 Task: Create a due date automation trigger when advanced on, 2 hours before a card is due add fields with custom field "Resume" set to a date between 1 and 7 working days from now.
Action: Mouse moved to (1234, 355)
Screenshot: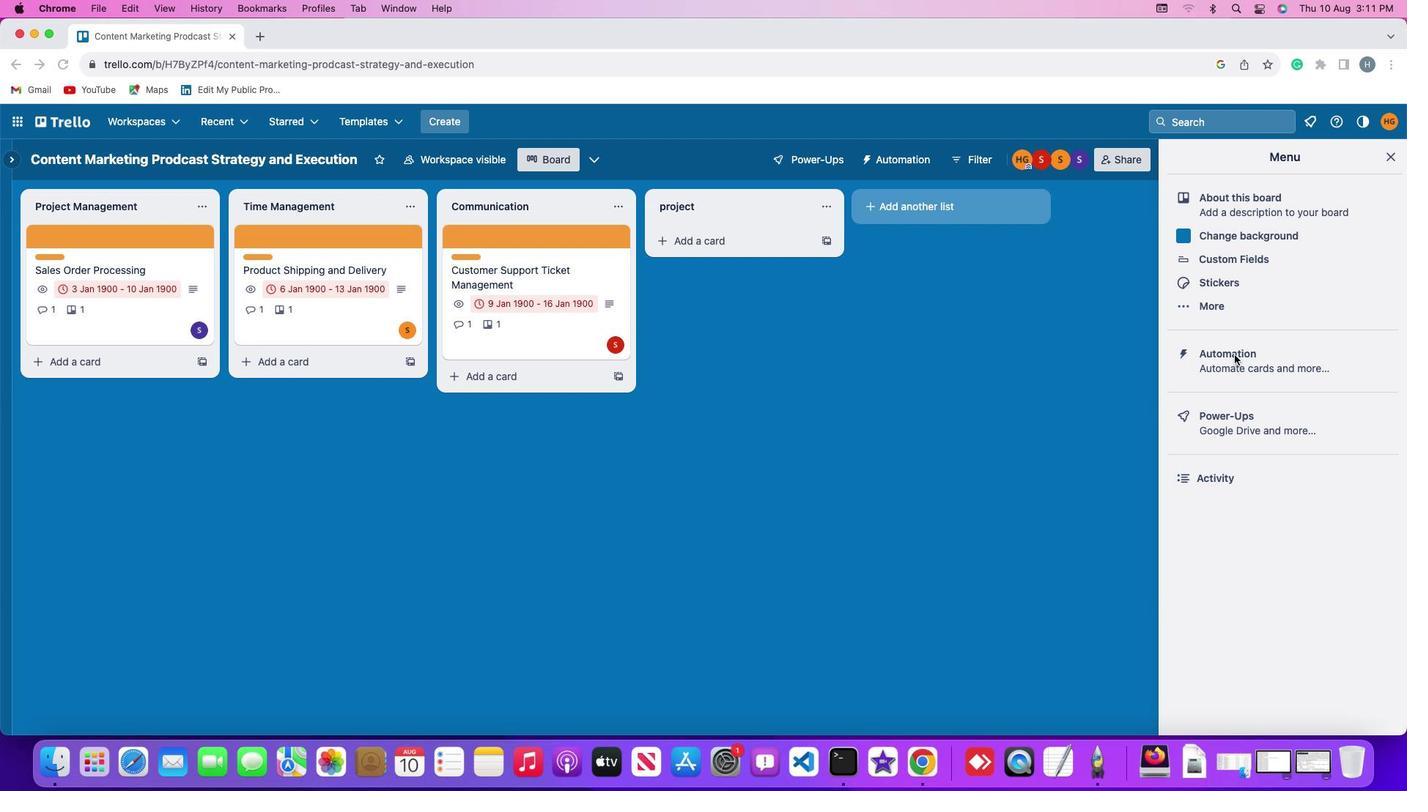 
Action: Mouse pressed left at (1234, 355)
Screenshot: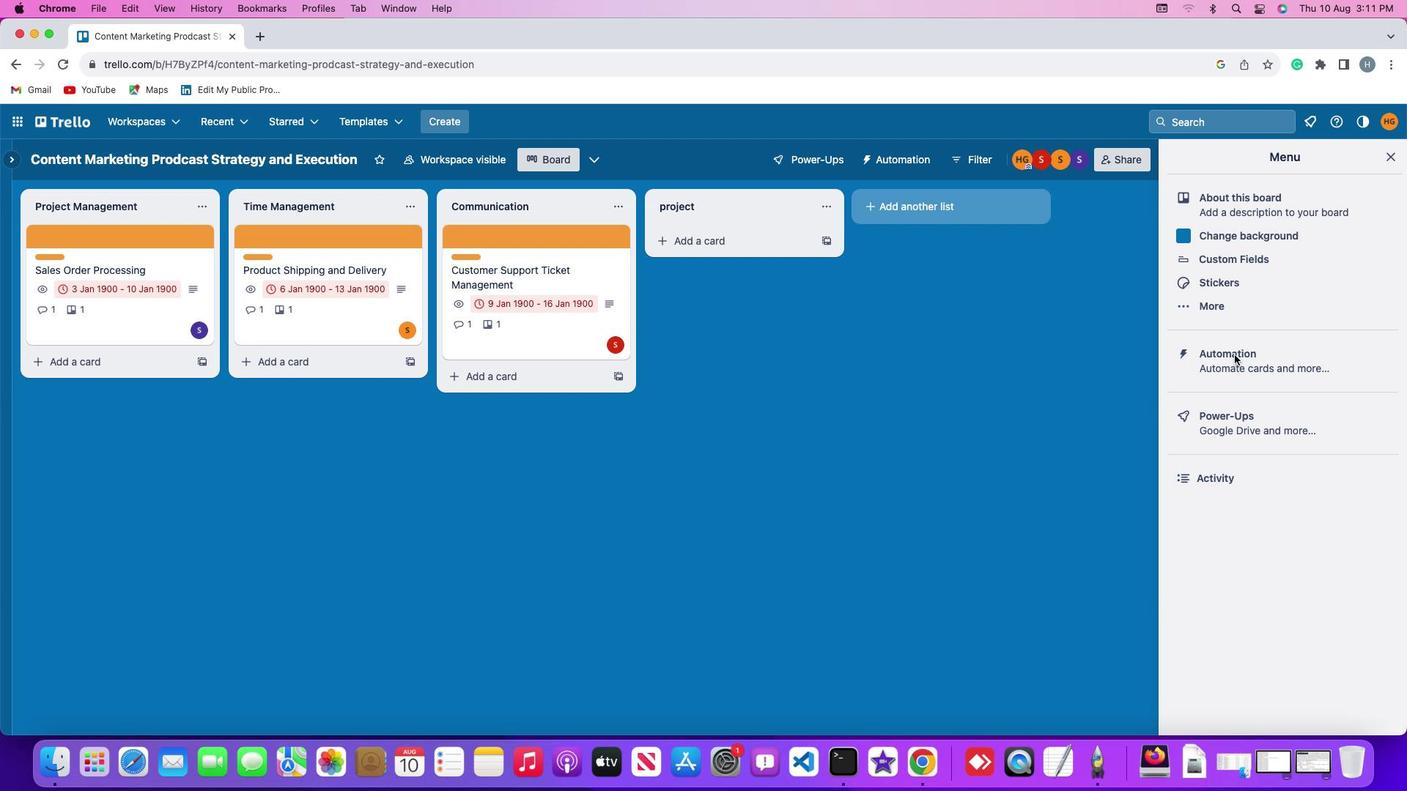 
Action: Mouse pressed left at (1234, 355)
Screenshot: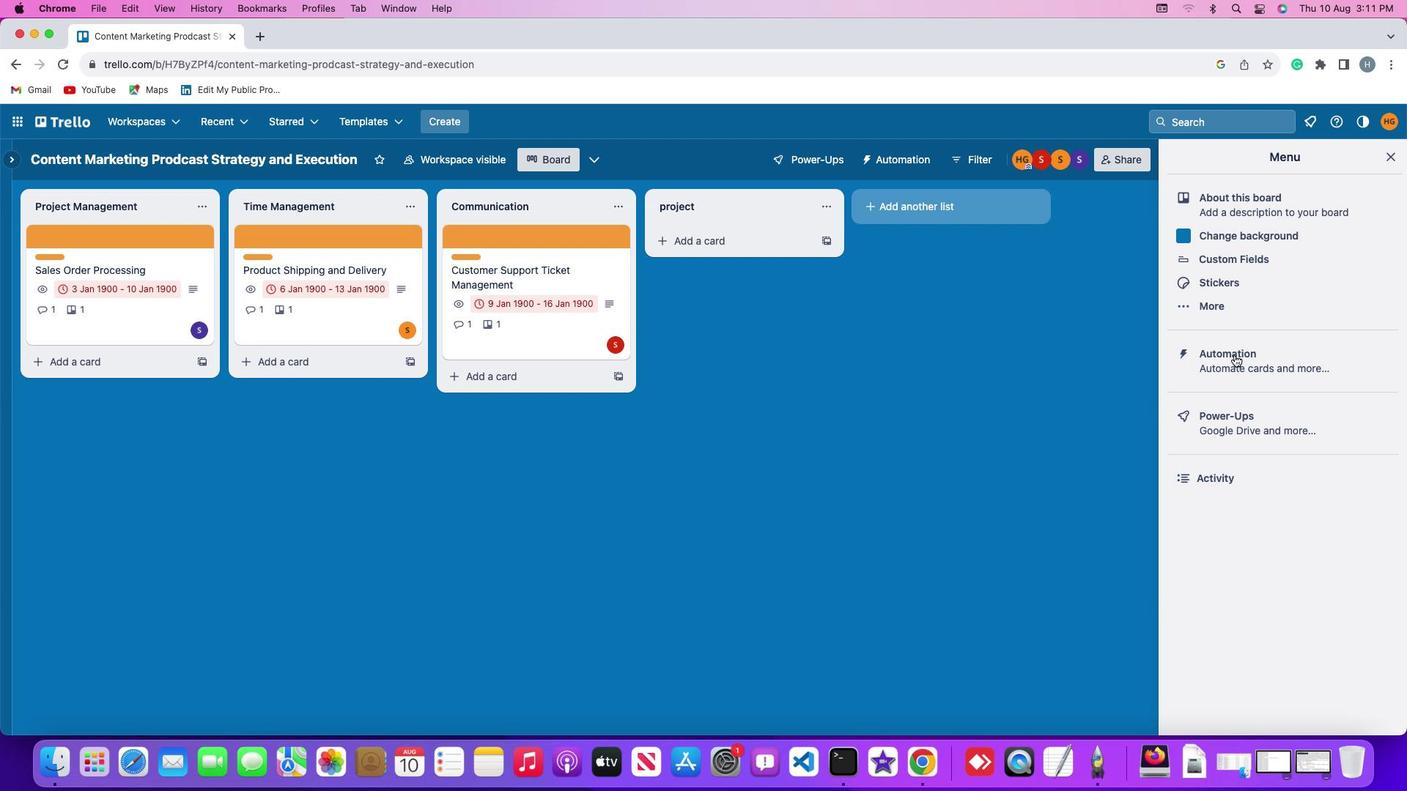 
Action: Mouse moved to (65, 344)
Screenshot: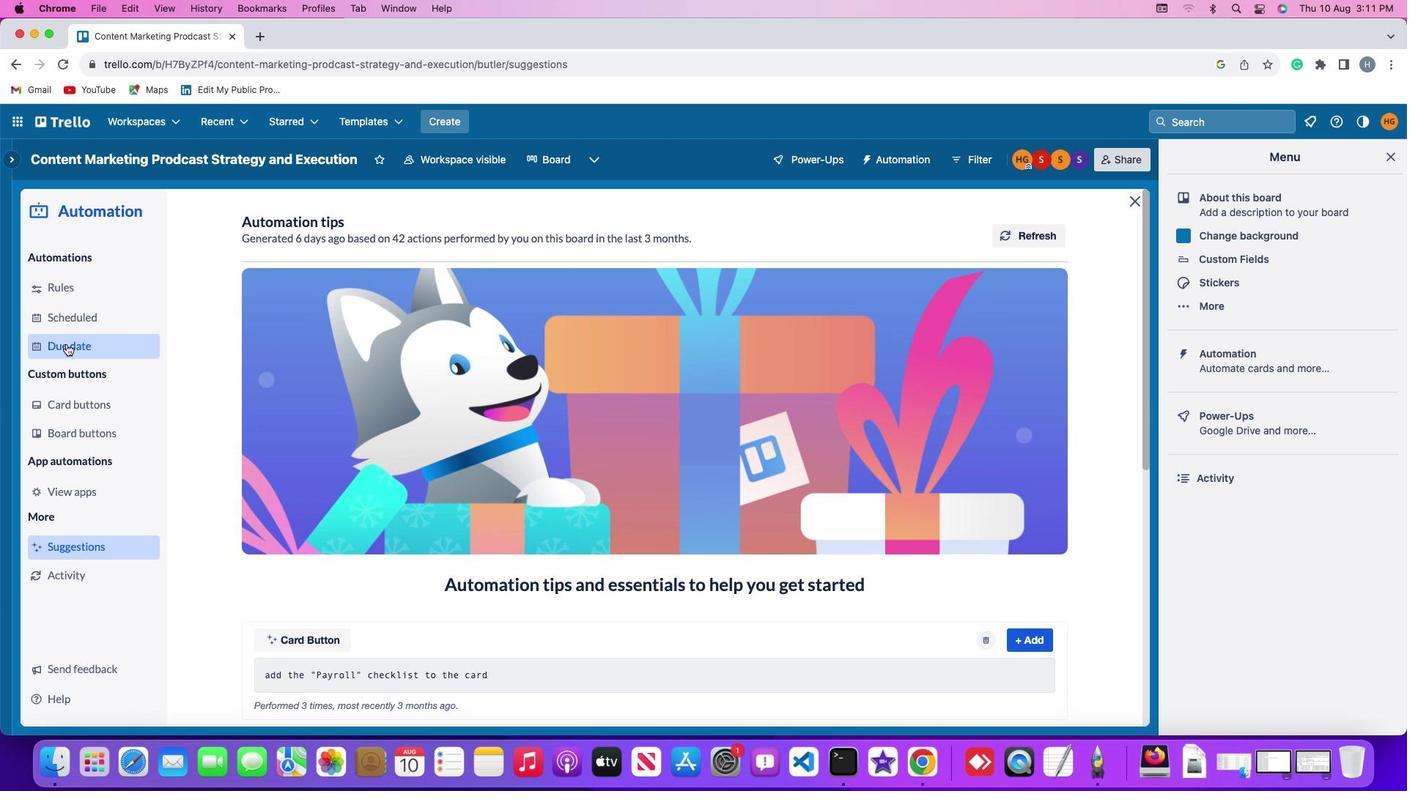 
Action: Mouse pressed left at (65, 344)
Screenshot: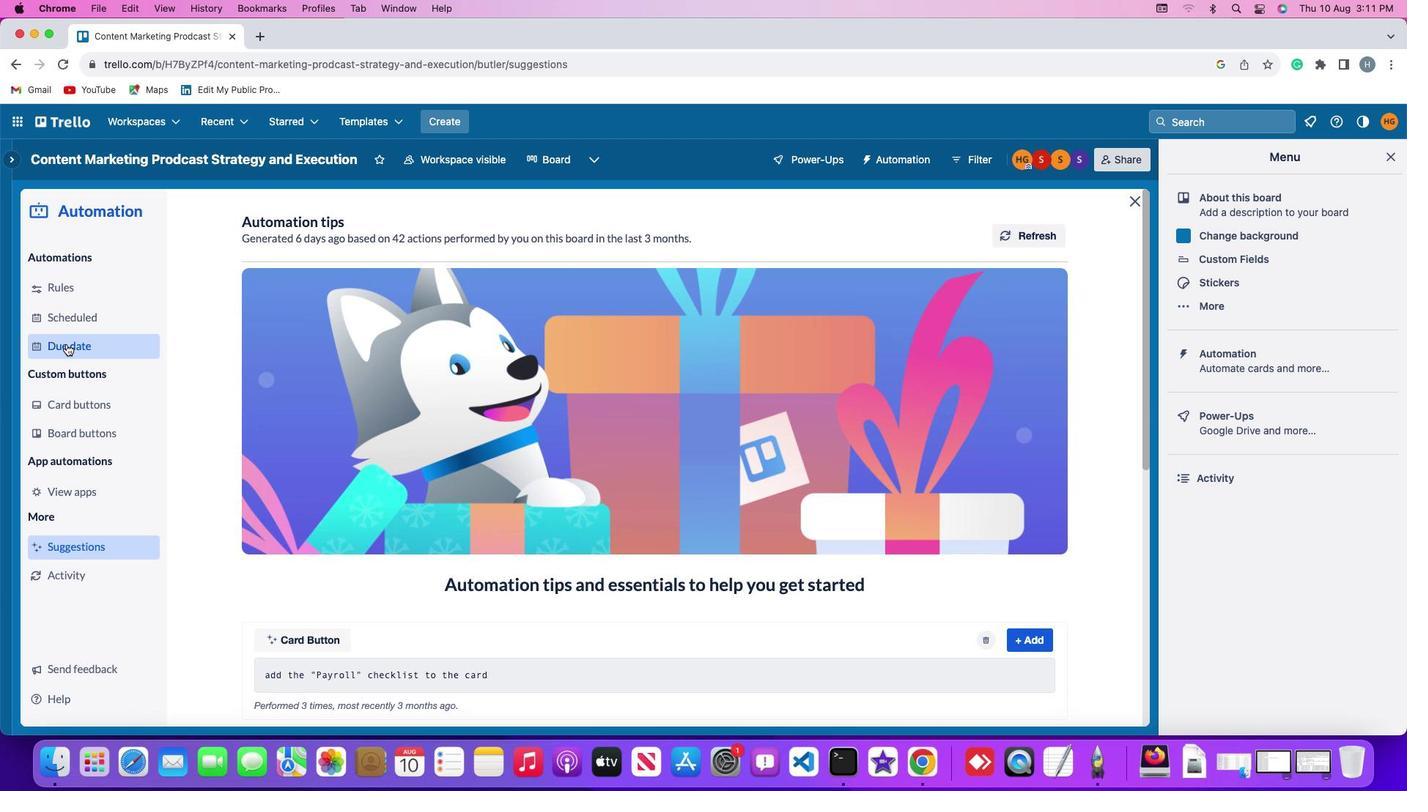 
Action: Mouse moved to (992, 228)
Screenshot: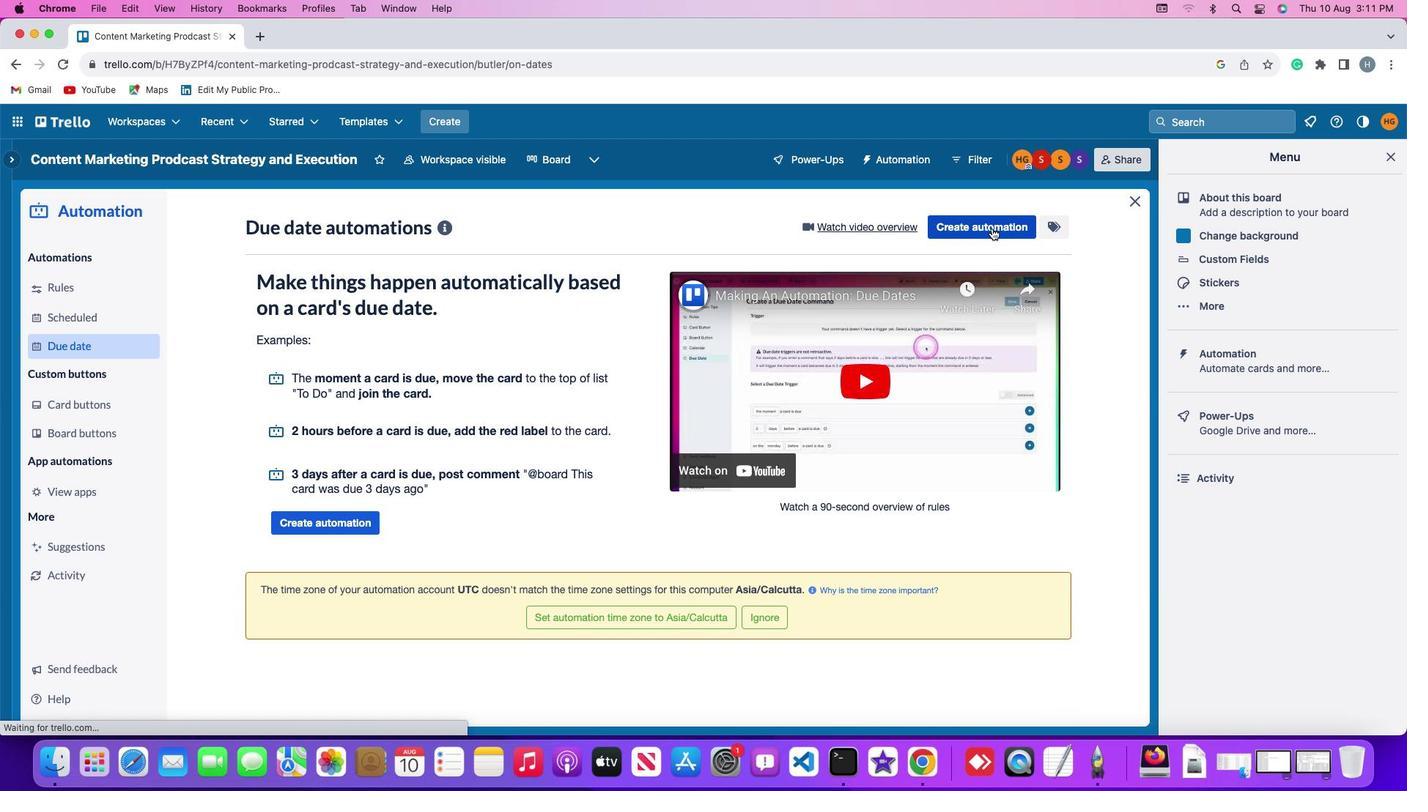 
Action: Mouse pressed left at (992, 228)
Screenshot: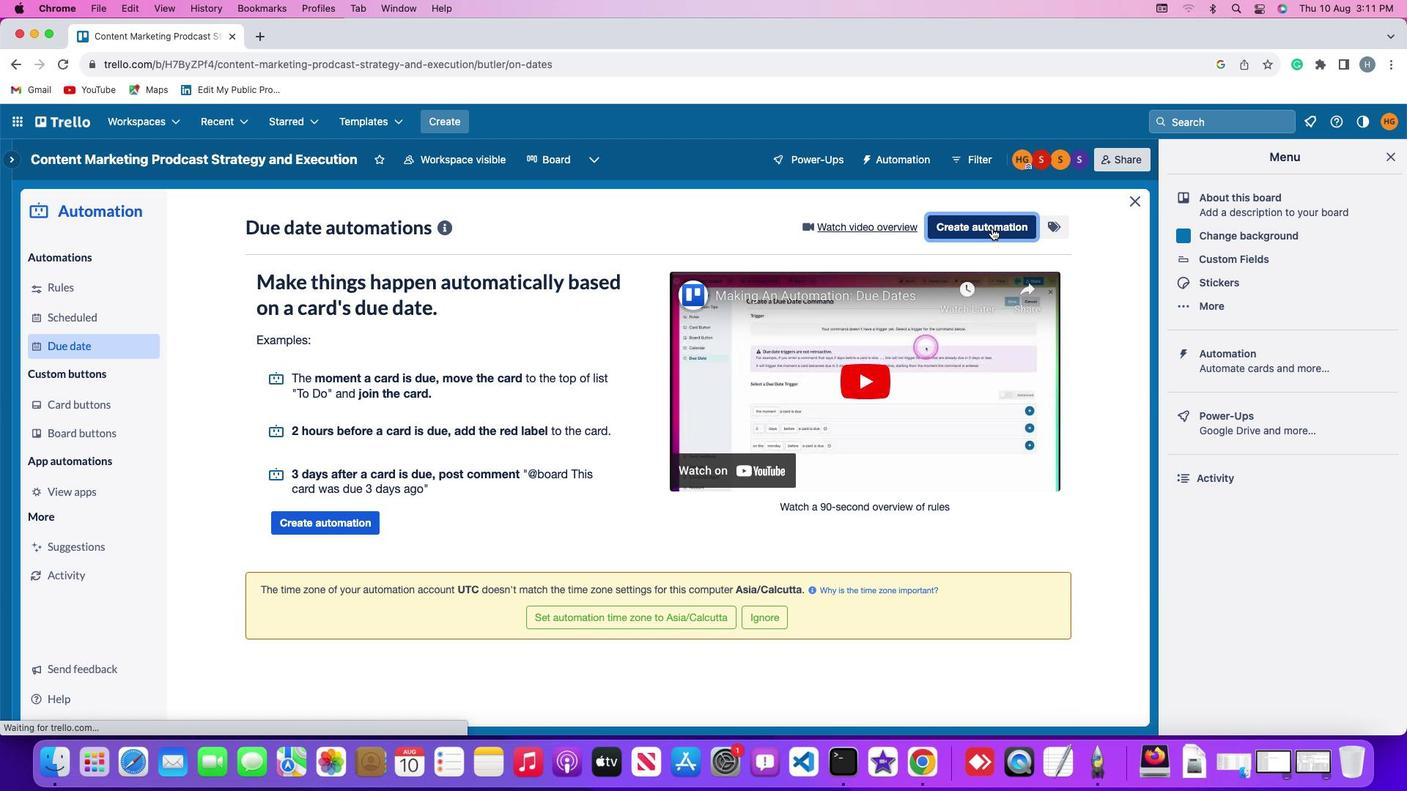 
Action: Mouse moved to (290, 371)
Screenshot: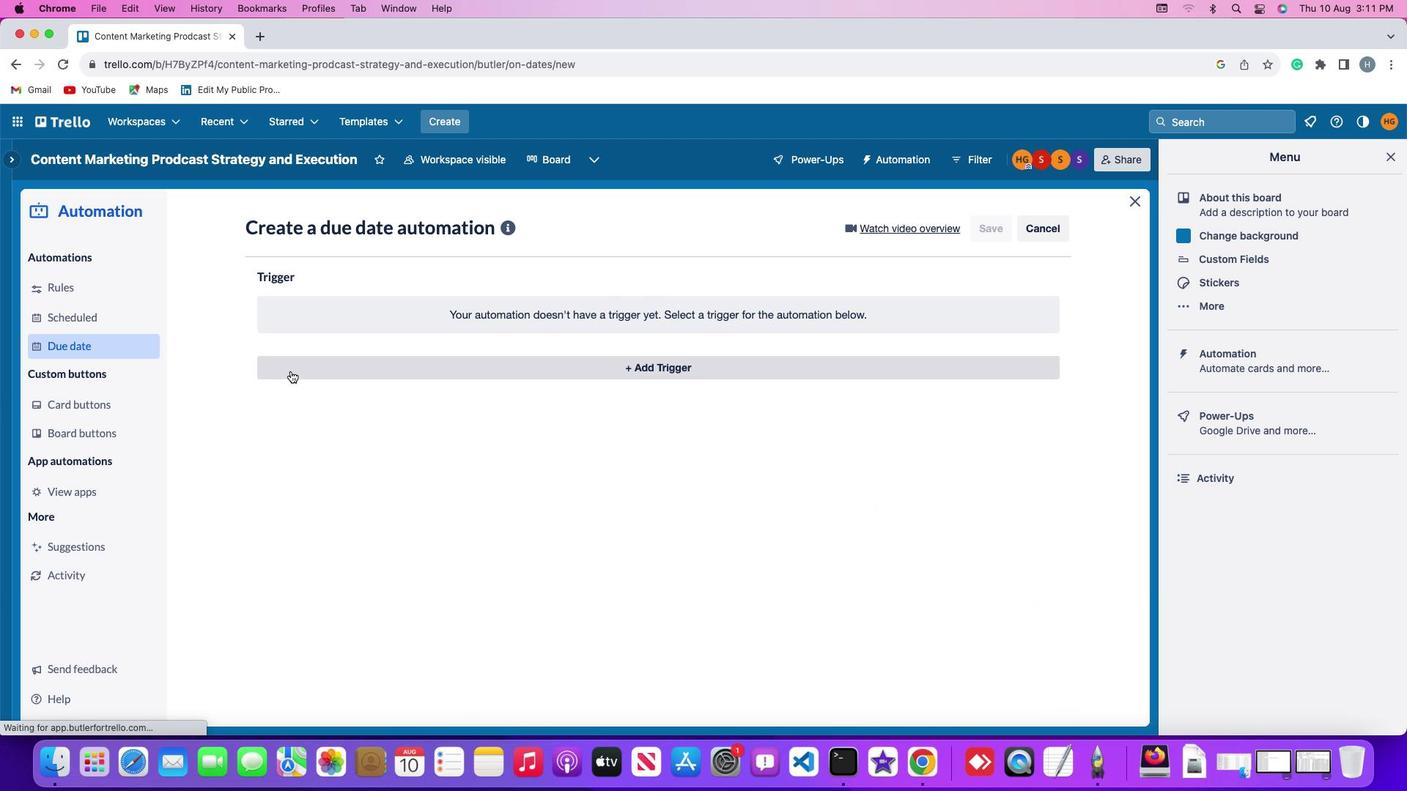 
Action: Mouse pressed left at (290, 371)
Screenshot: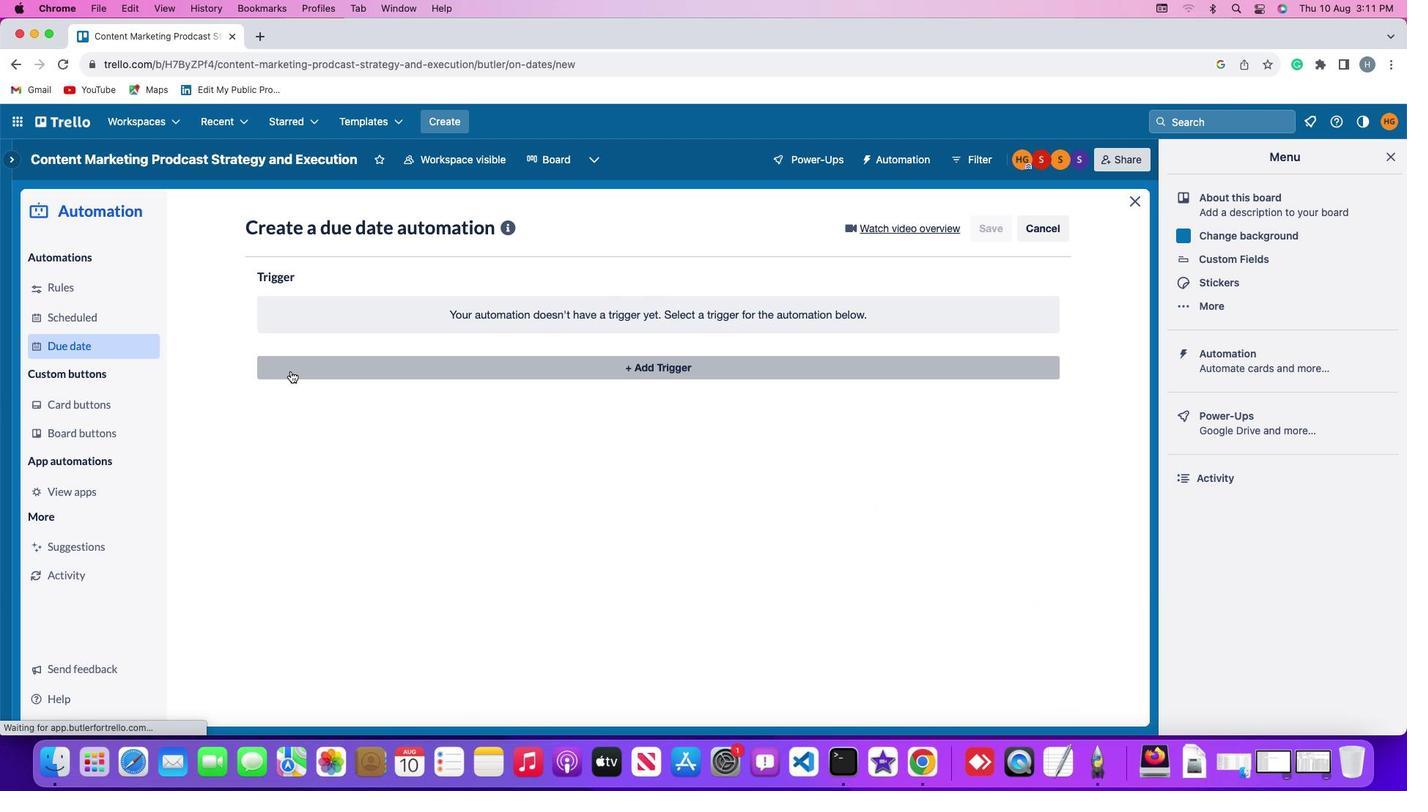 
Action: Mouse moved to (283, 588)
Screenshot: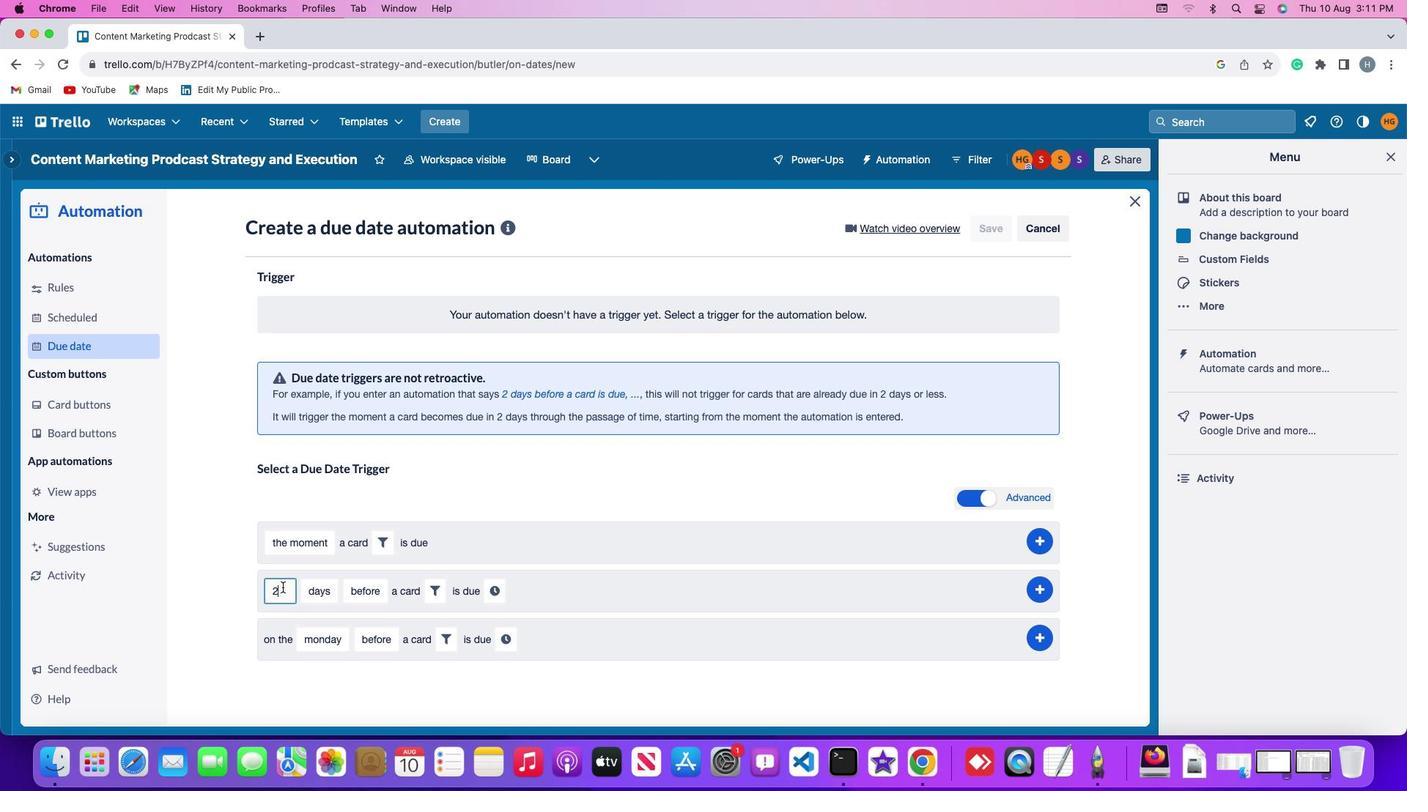 
Action: Mouse pressed left at (283, 588)
Screenshot: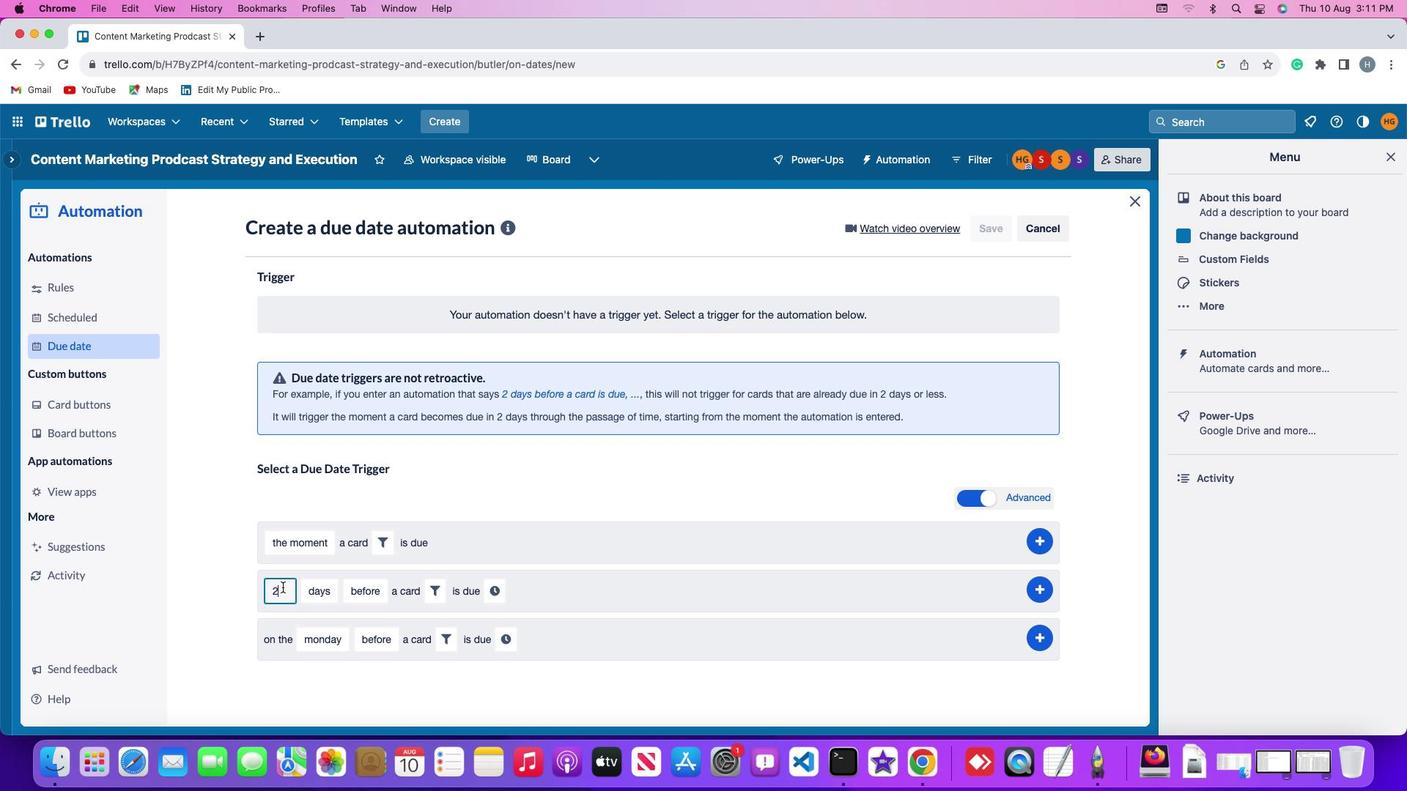 
Action: Mouse moved to (283, 588)
Screenshot: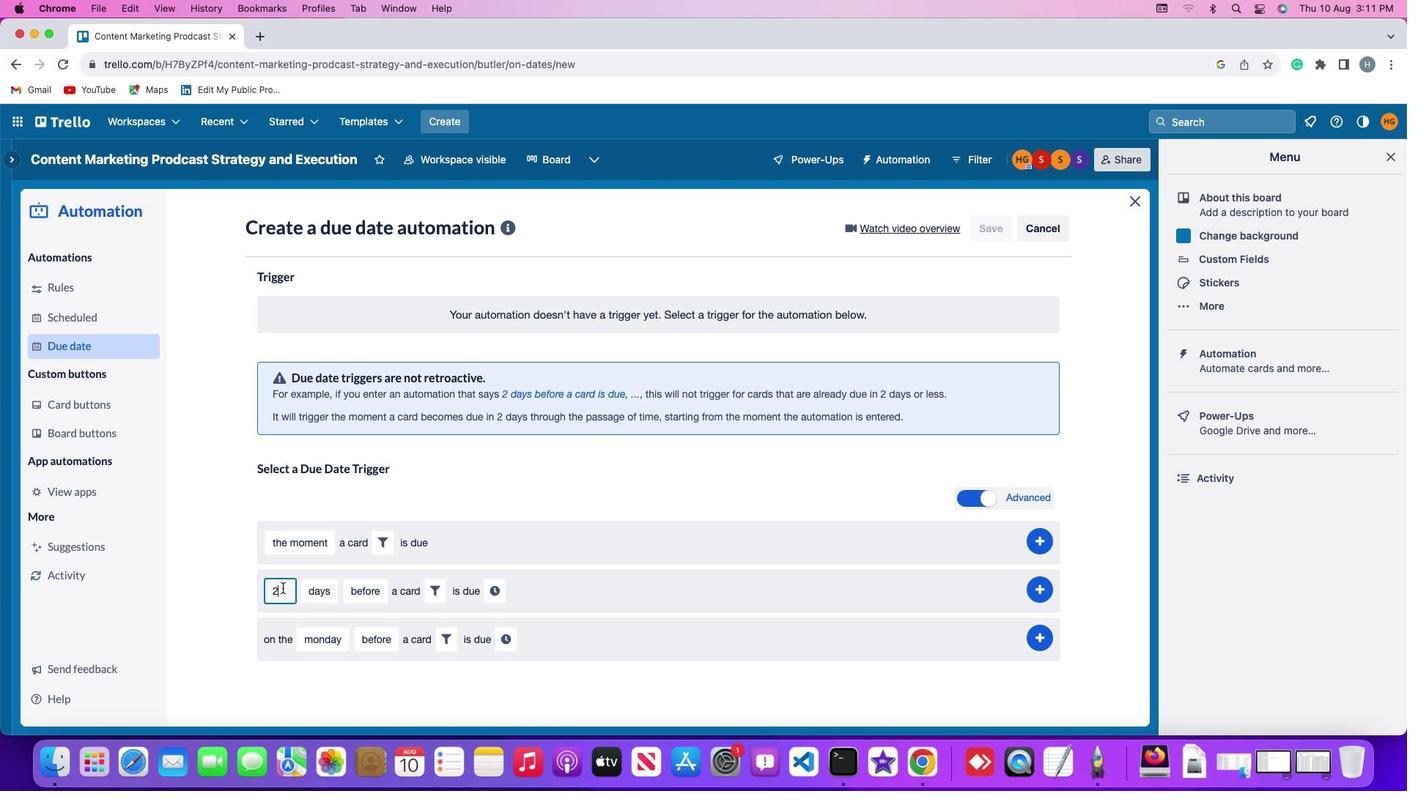 
Action: Key pressed Key.backspace'2'
Screenshot: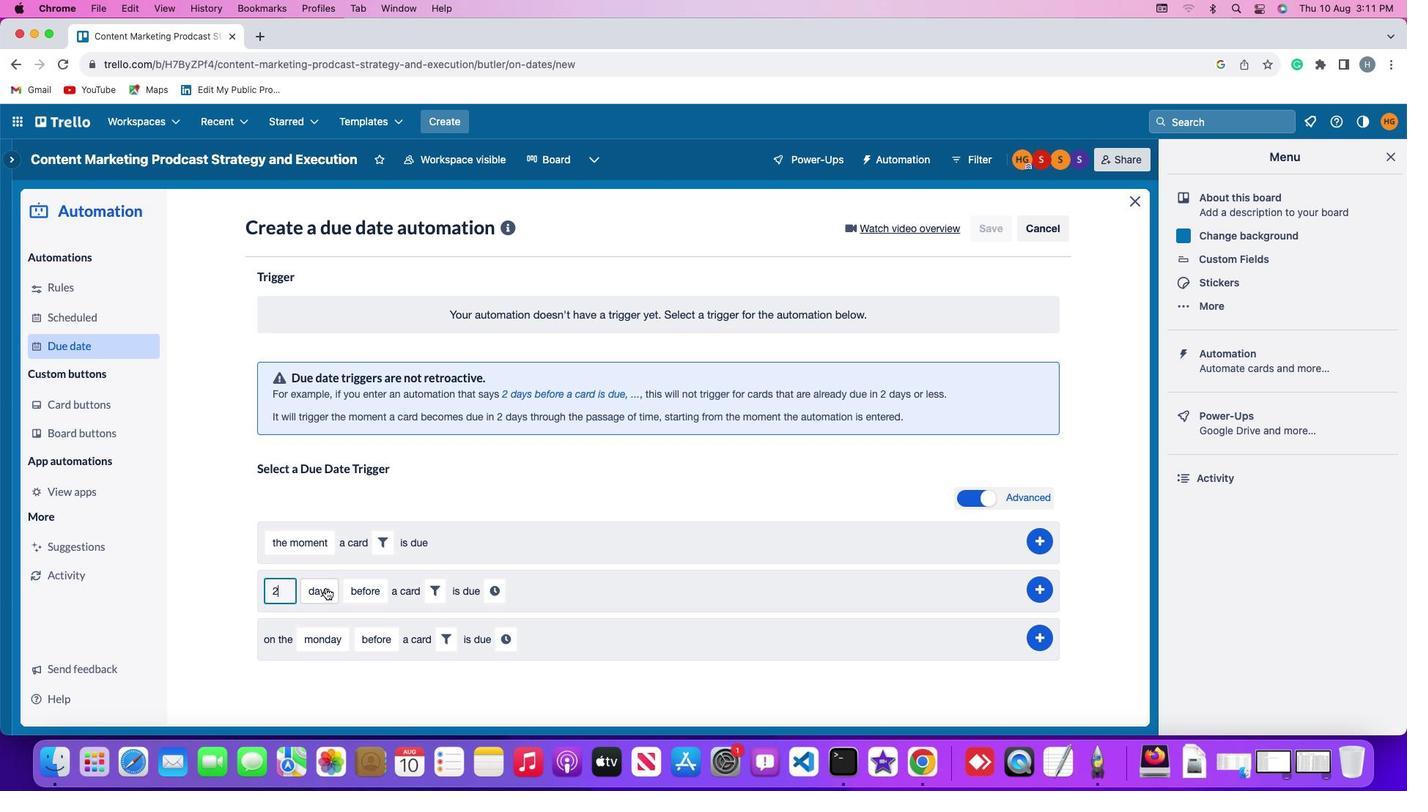 
Action: Mouse moved to (327, 588)
Screenshot: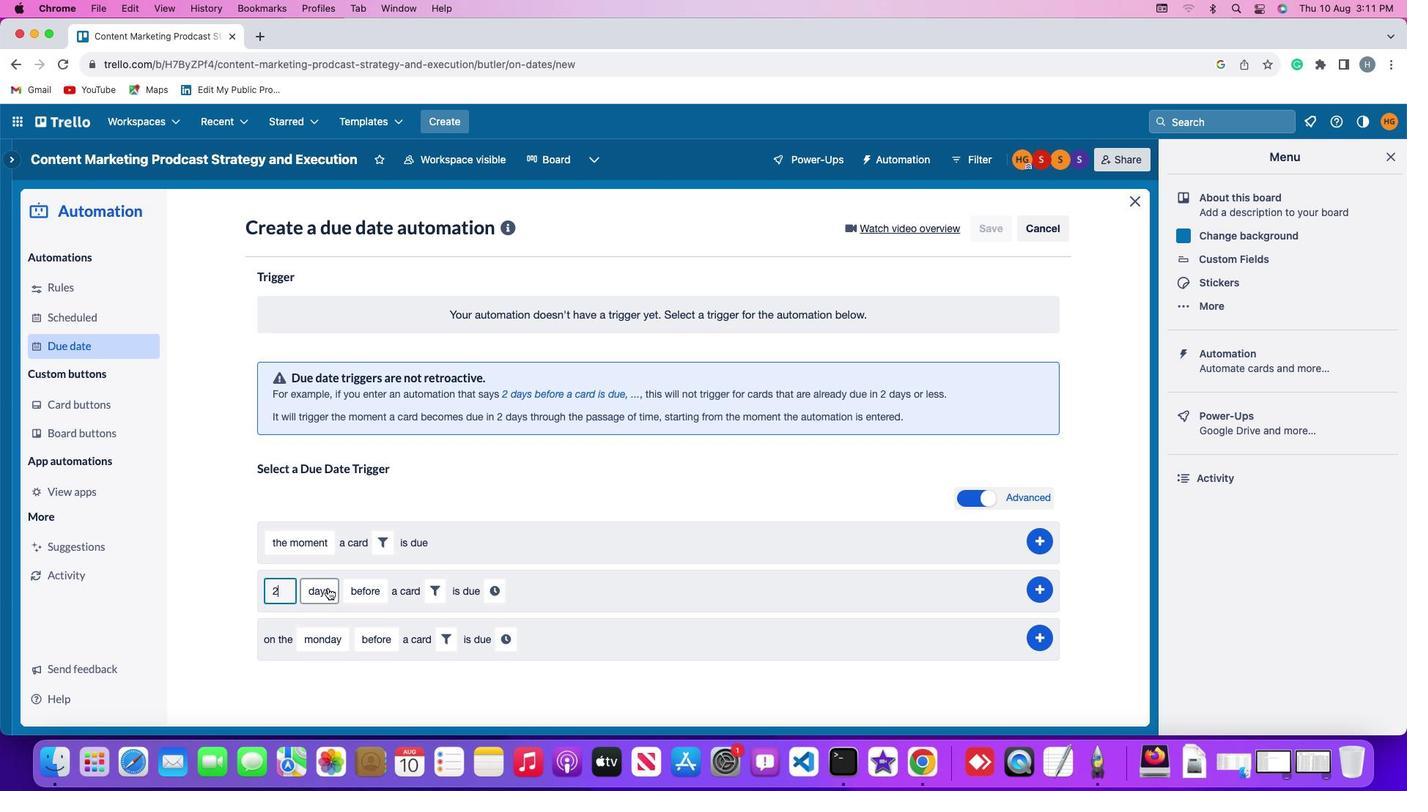 
Action: Mouse pressed left at (327, 588)
Screenshot: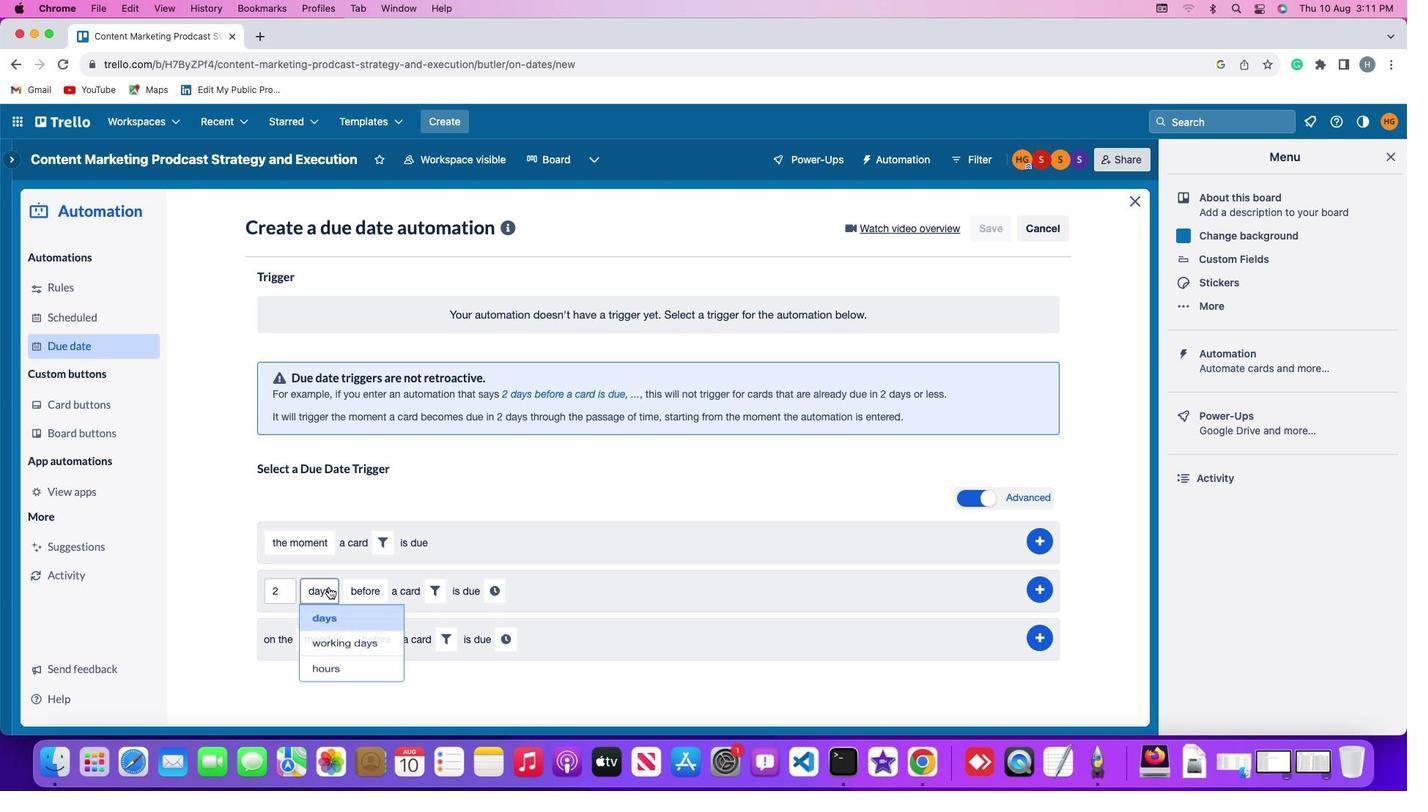 
Action: Mouse moved to (331, 679)
Screenshot: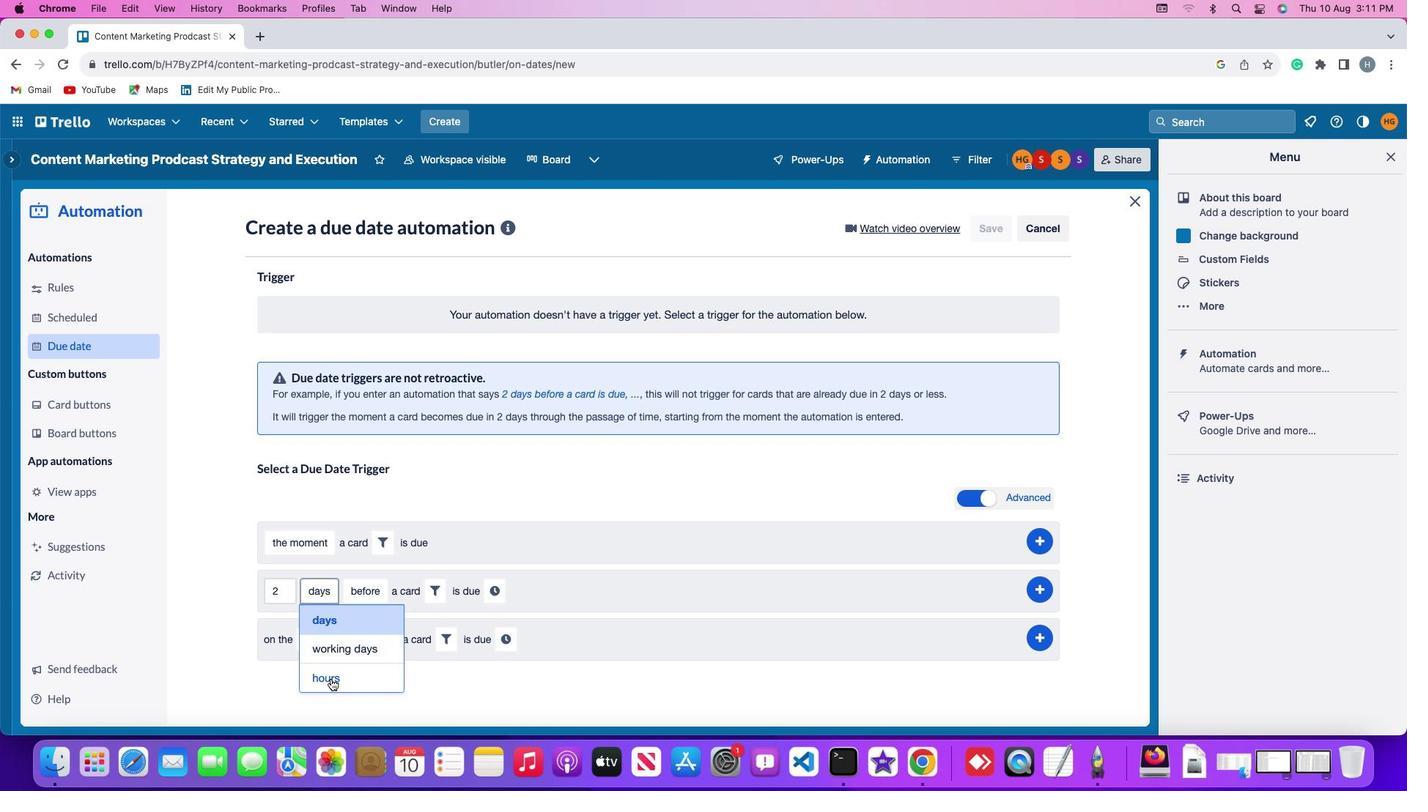 
Action: Mouse pressed left at (331, 679)
Screenshot: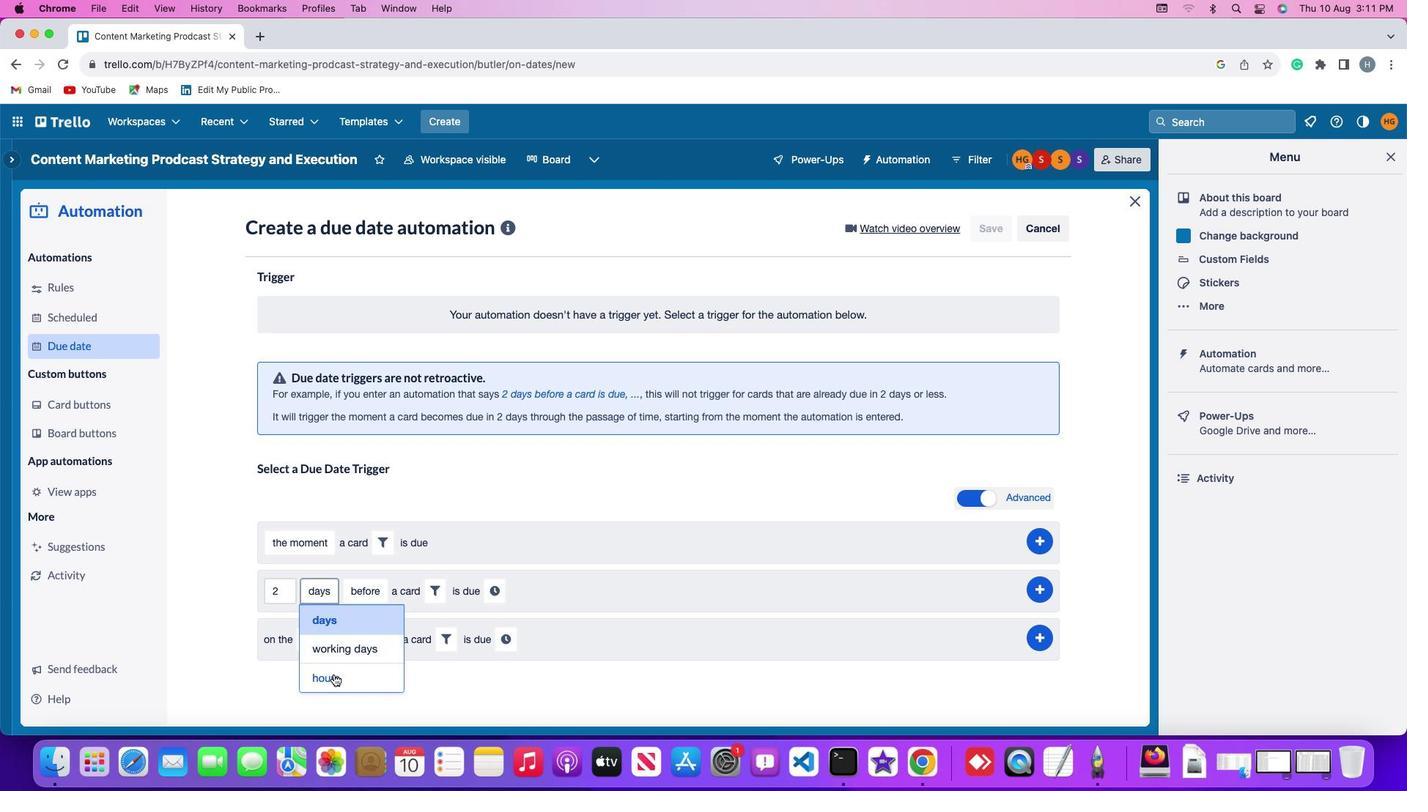 
Action: Mouse moved to (368, 590)
Screenshot: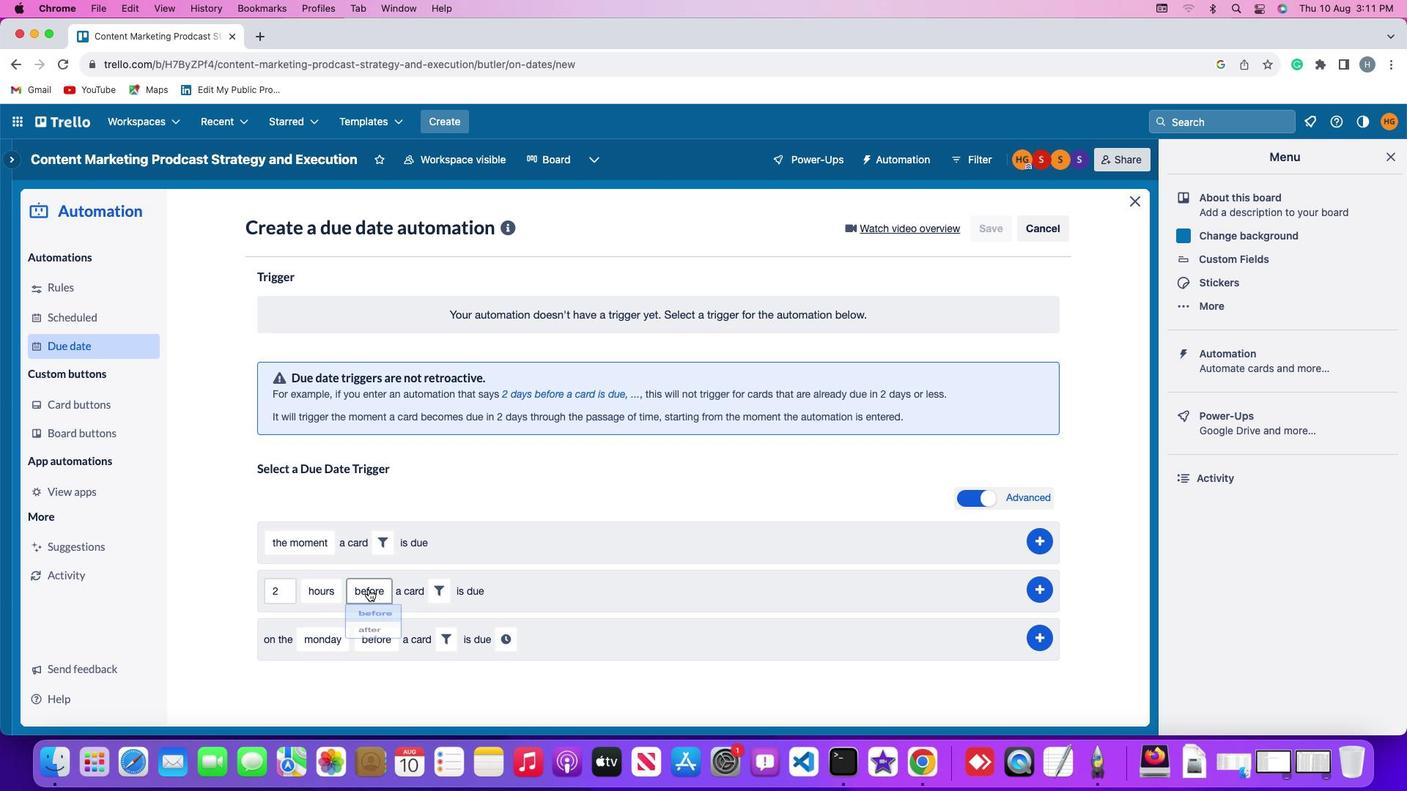 
Action: Mouse pressed left at (368, 590)
Screenshot: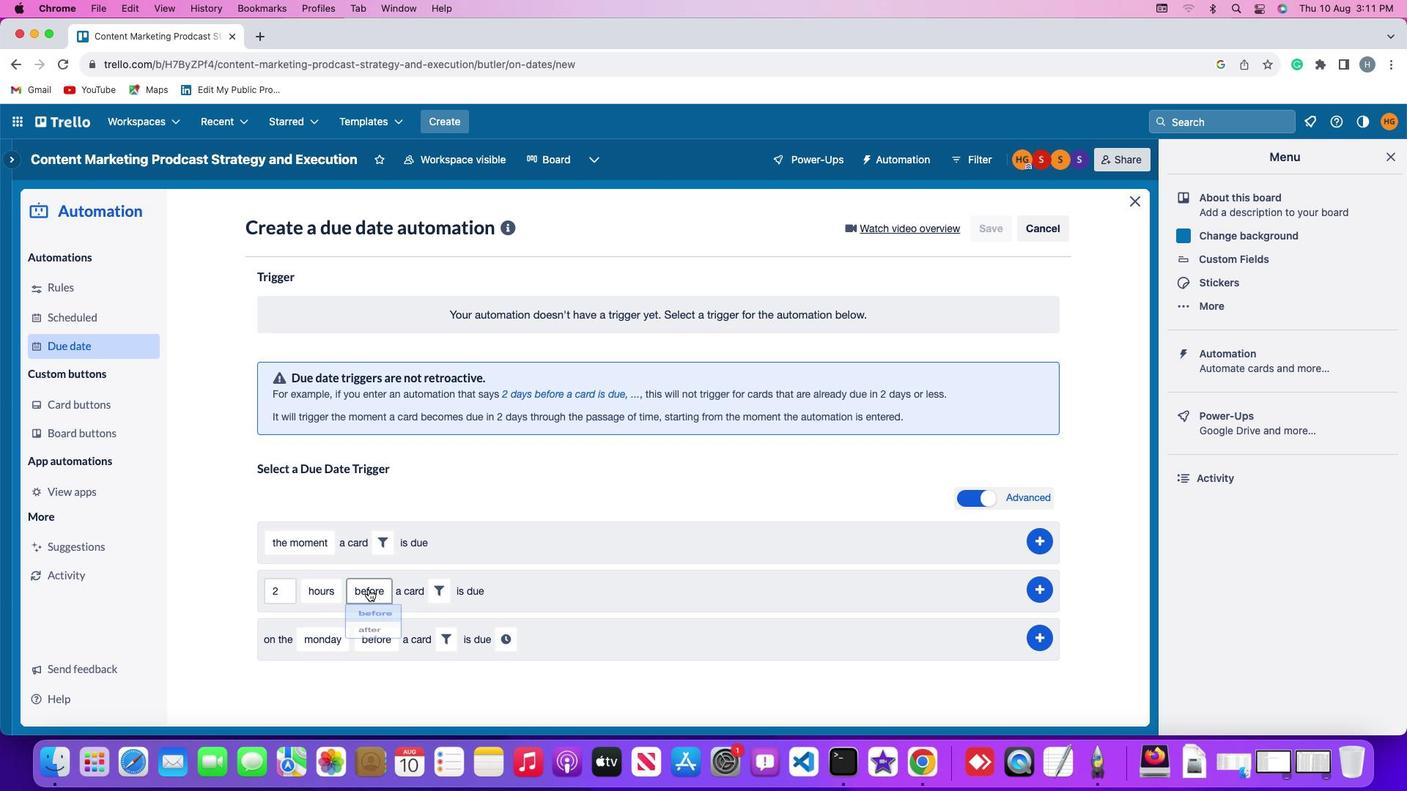 
Action: Mouse moved to (380, 623)
Screenshot: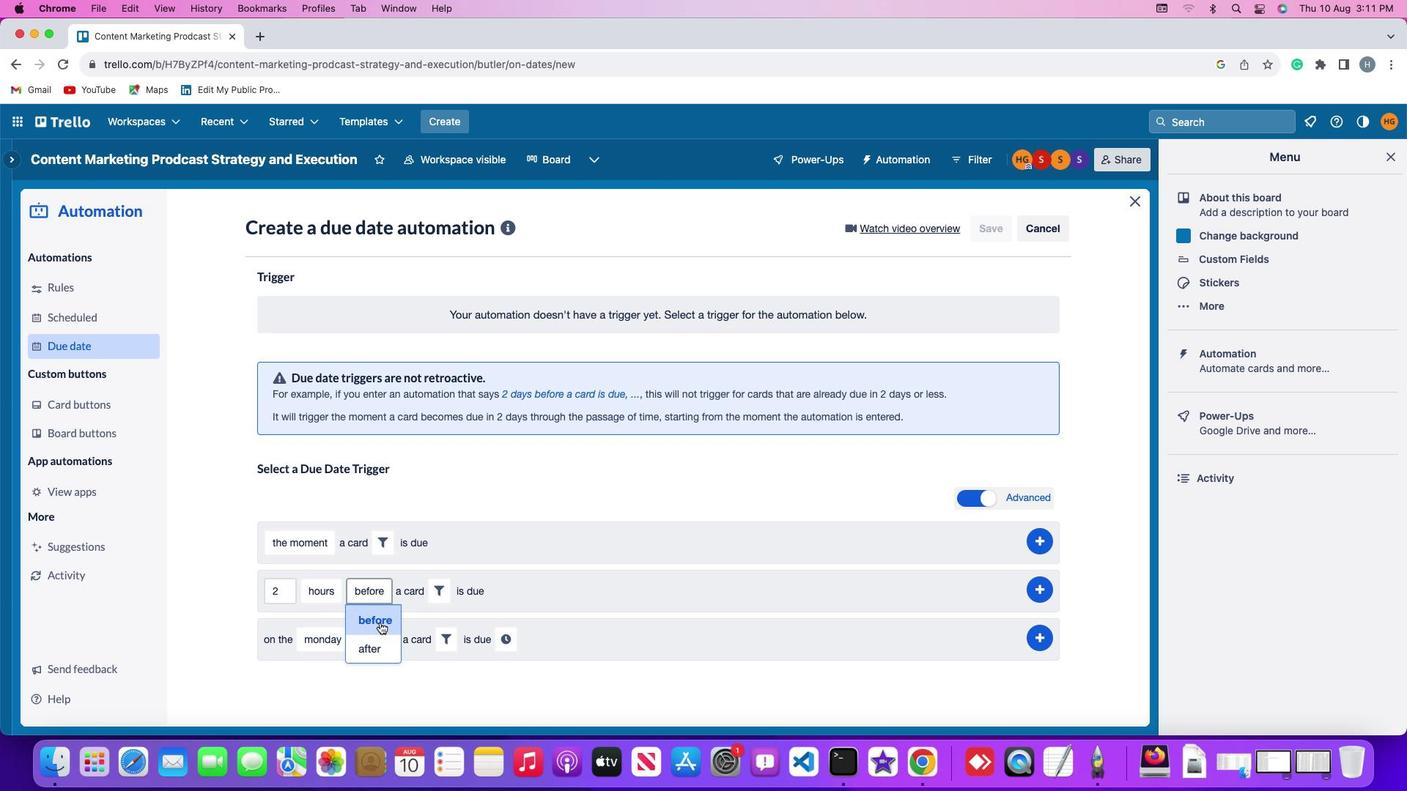 
Action: Mouse pressed left at (380, 623)
Screenshot: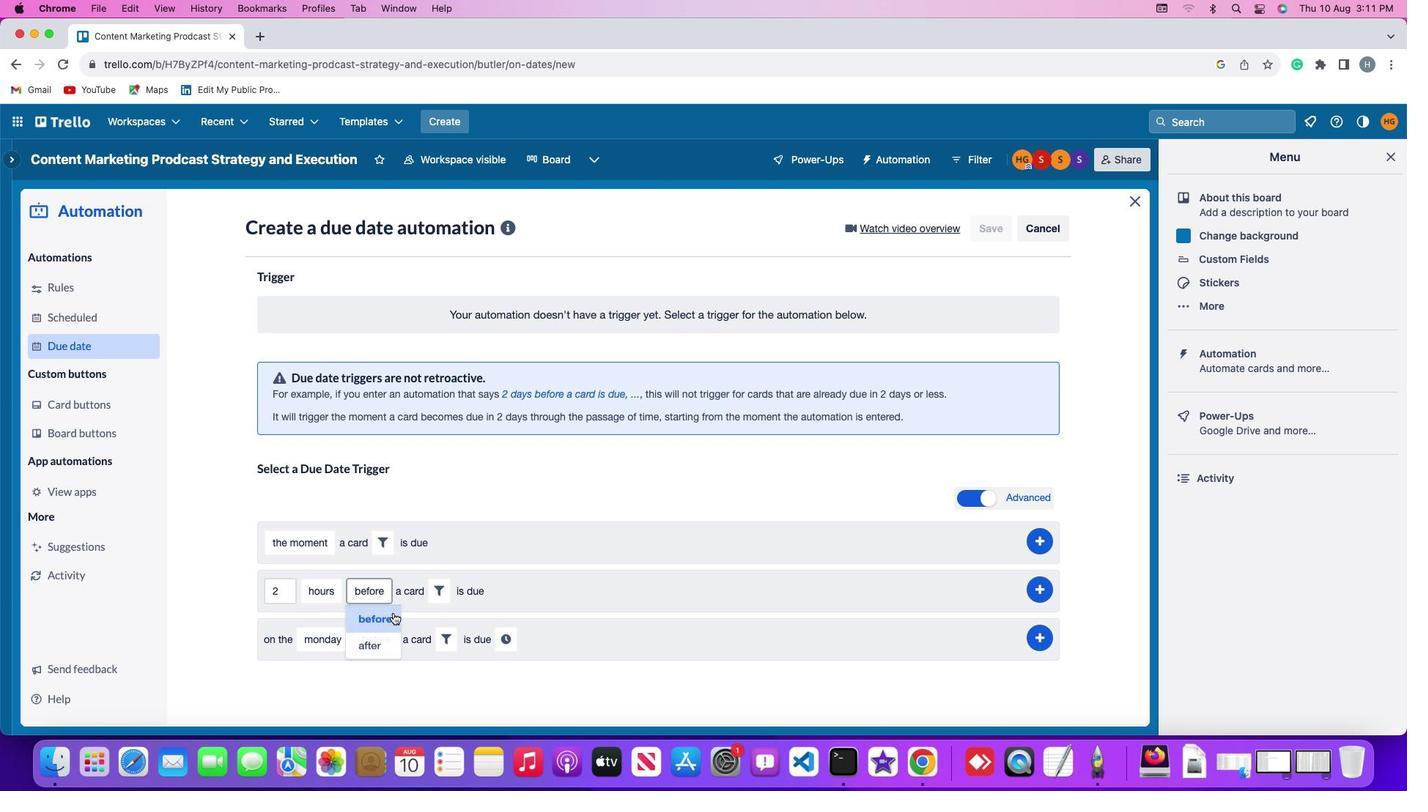 
Action: Mouse moved to (440, 590)
Screenshot: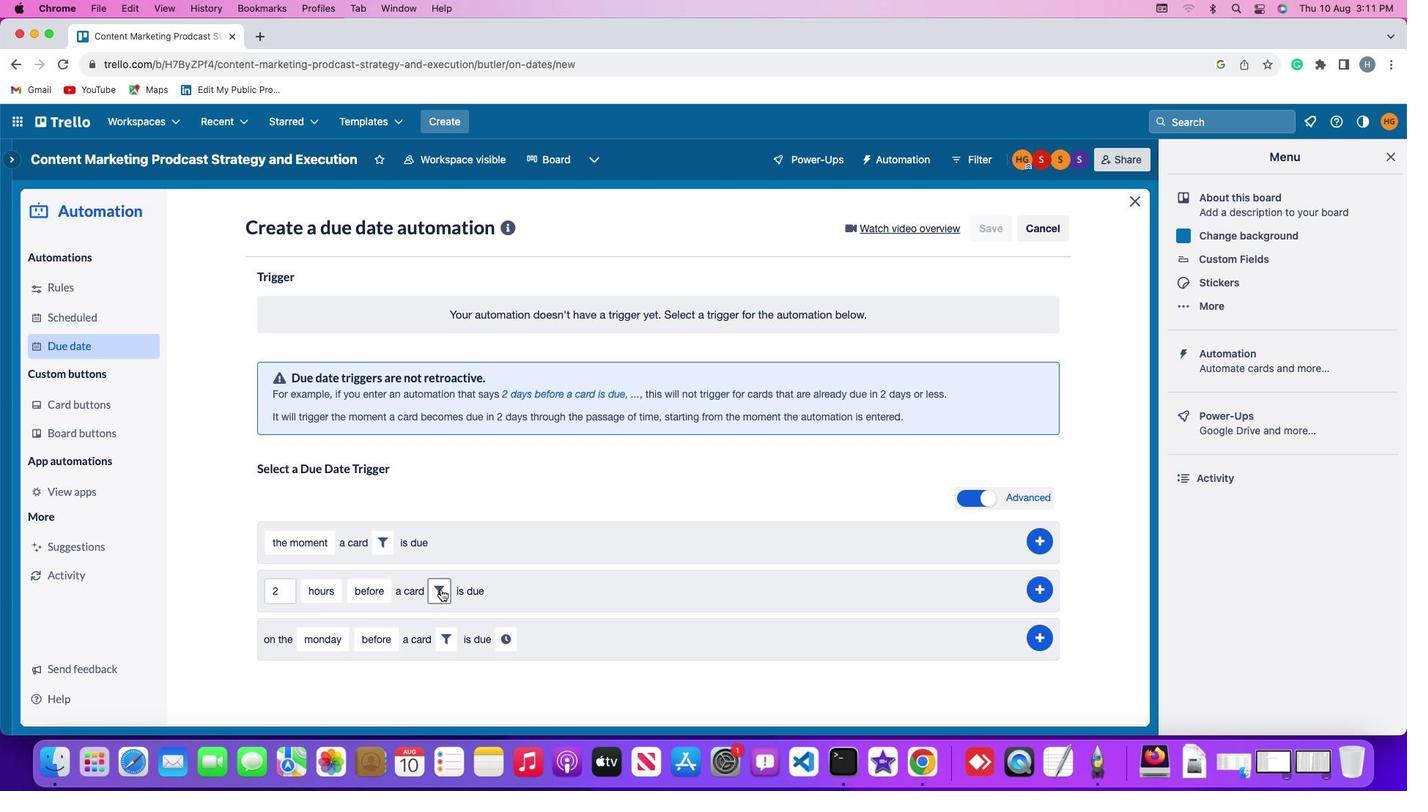 
Action: Mouse pressed left at (440, 590)
Screenshot: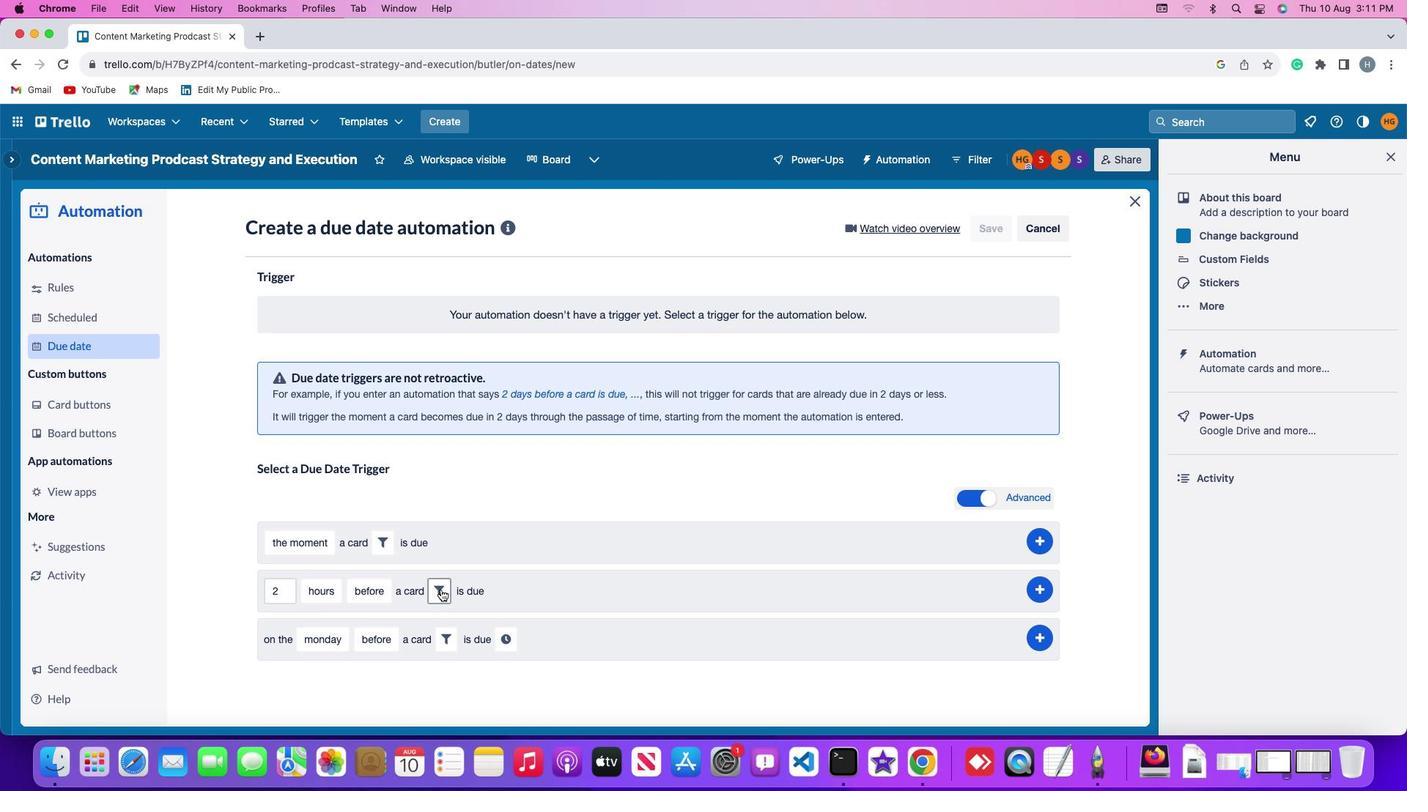 
Action: Mouse moved to (688, 640)
Screenshot: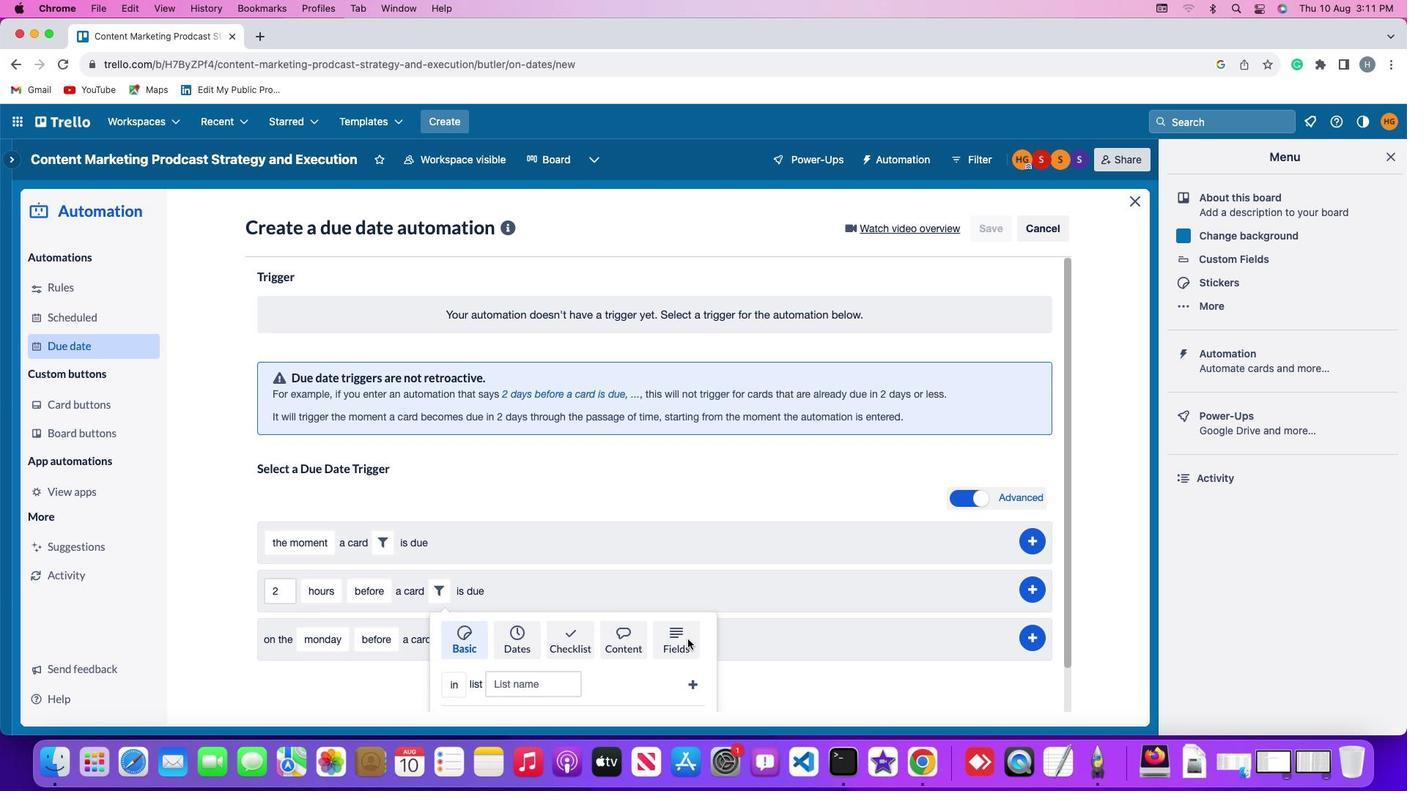
Action: Mouse pressed left at (688, 640)
Screenshot: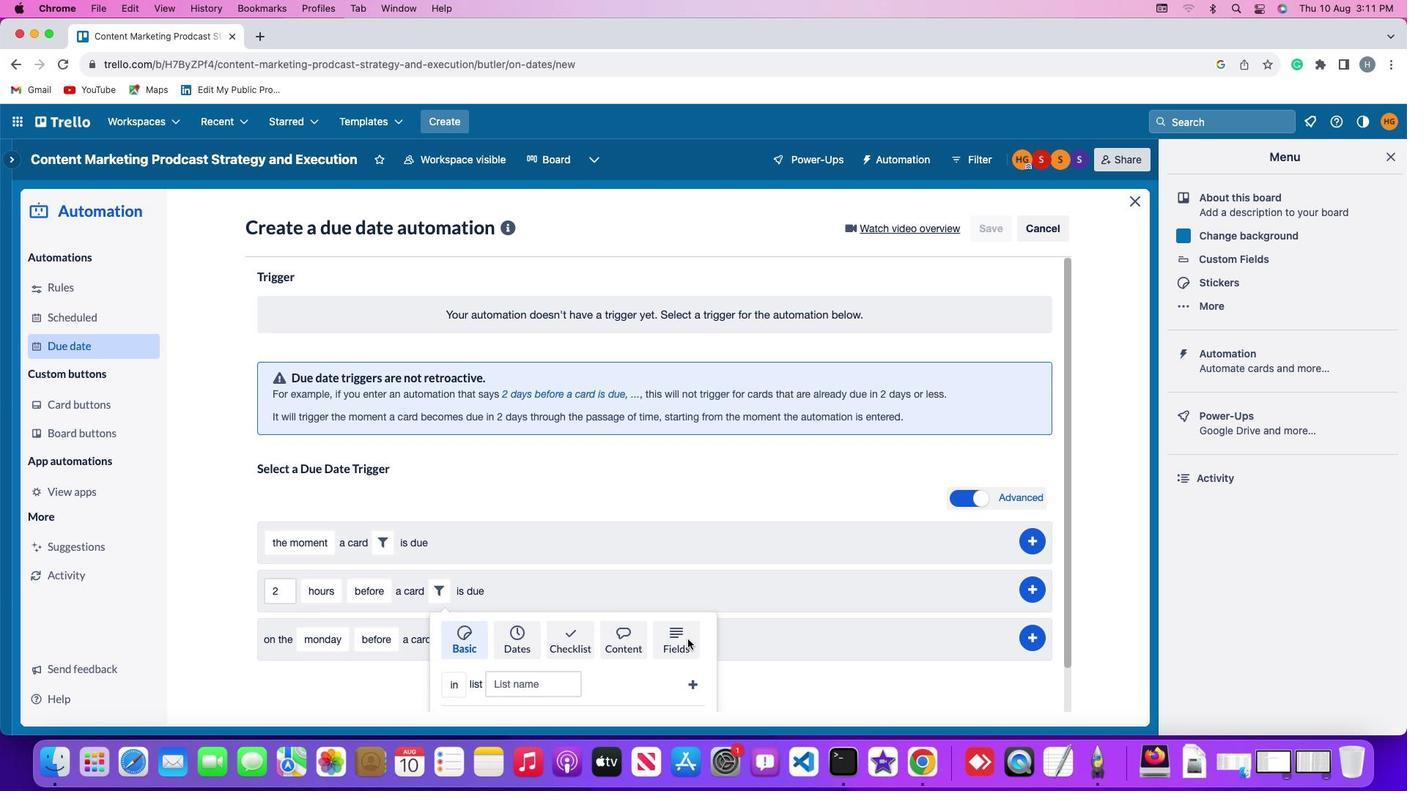 
Action: Mouse moved to (393, 668)
Screenshot: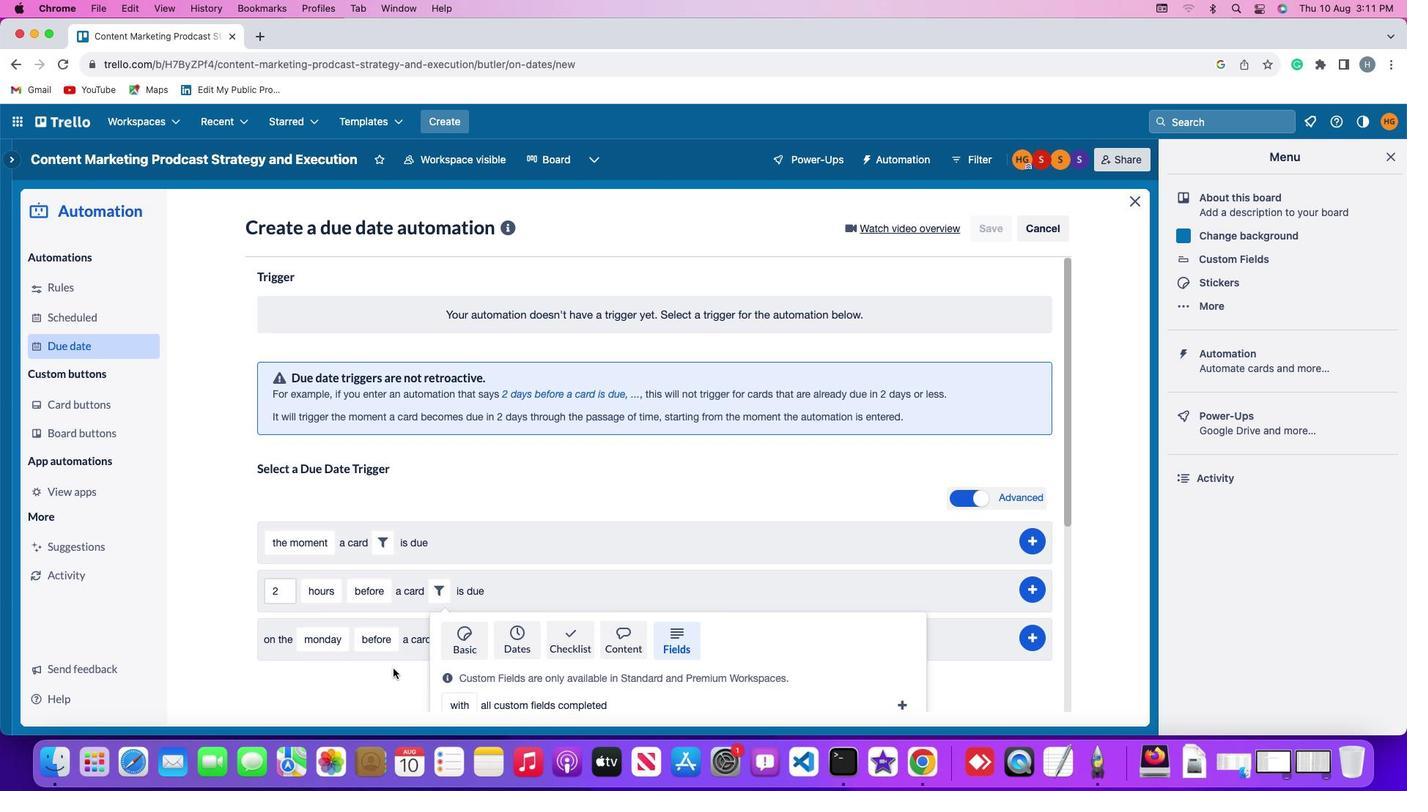 
Action: Mouse scrolled (393, 668) with delta (0, 0)
Screenshot: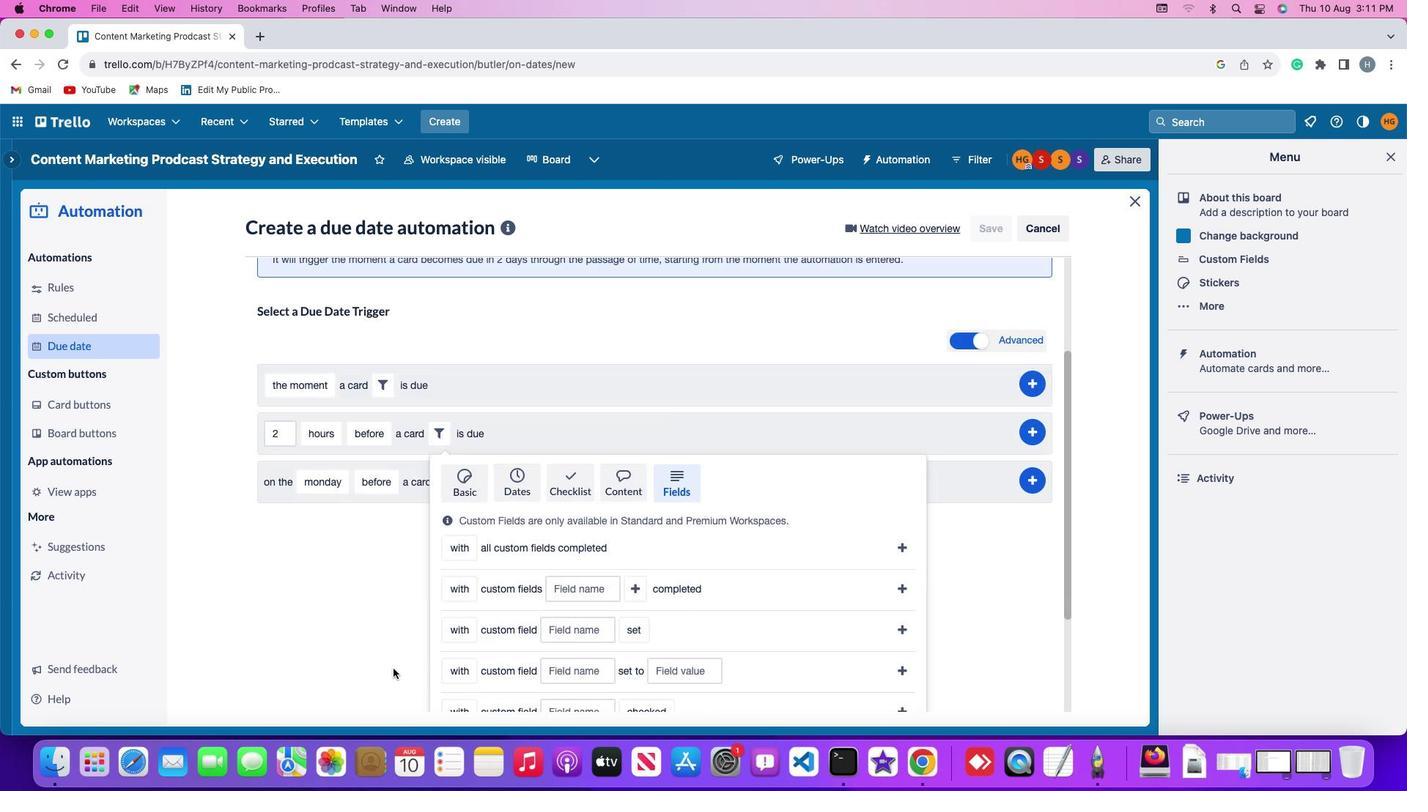 
Action: Mouse scrolled (393, 668) with delta (0, 0)
Screenshot: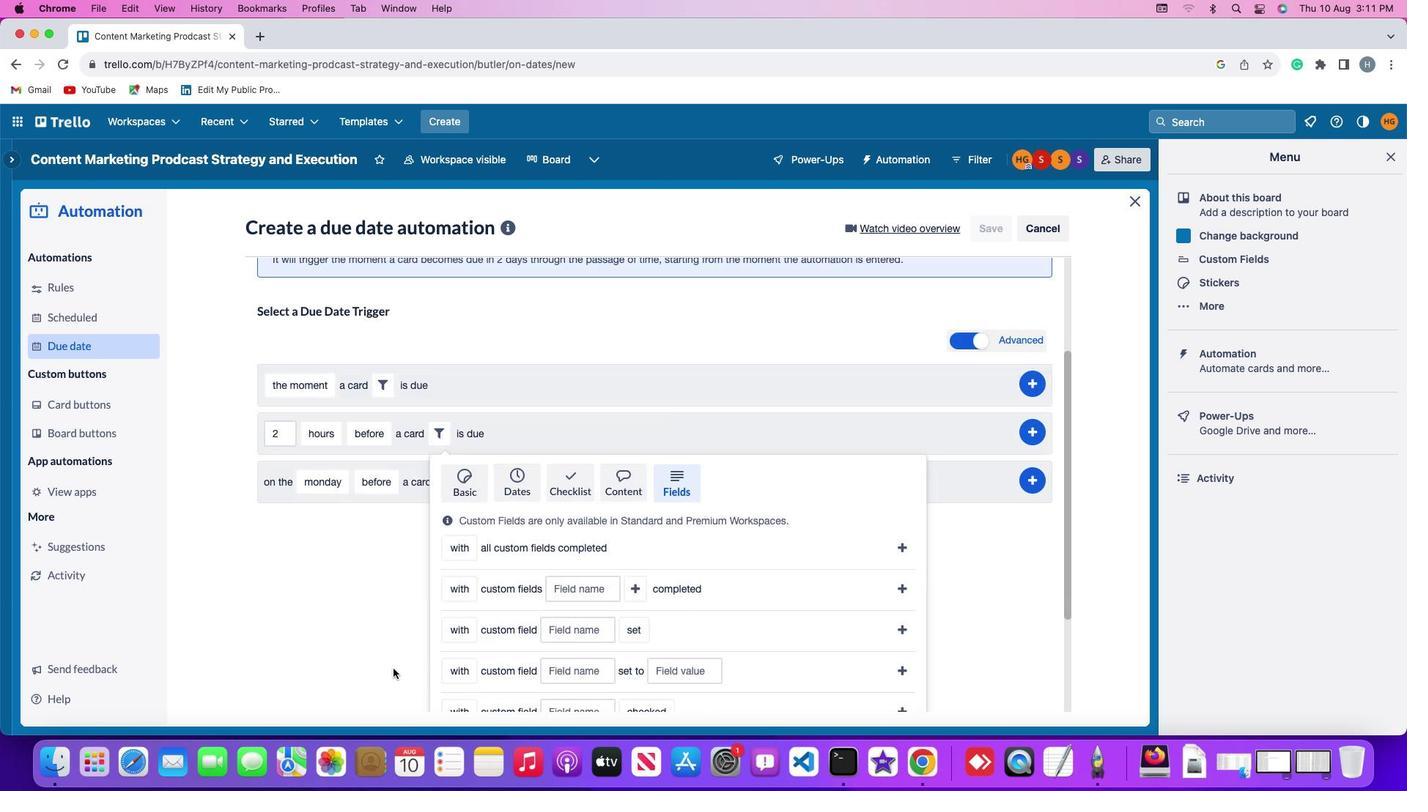 
Action: Mouse scrolled (393, 668) with delta (0, -2)
Screenshot: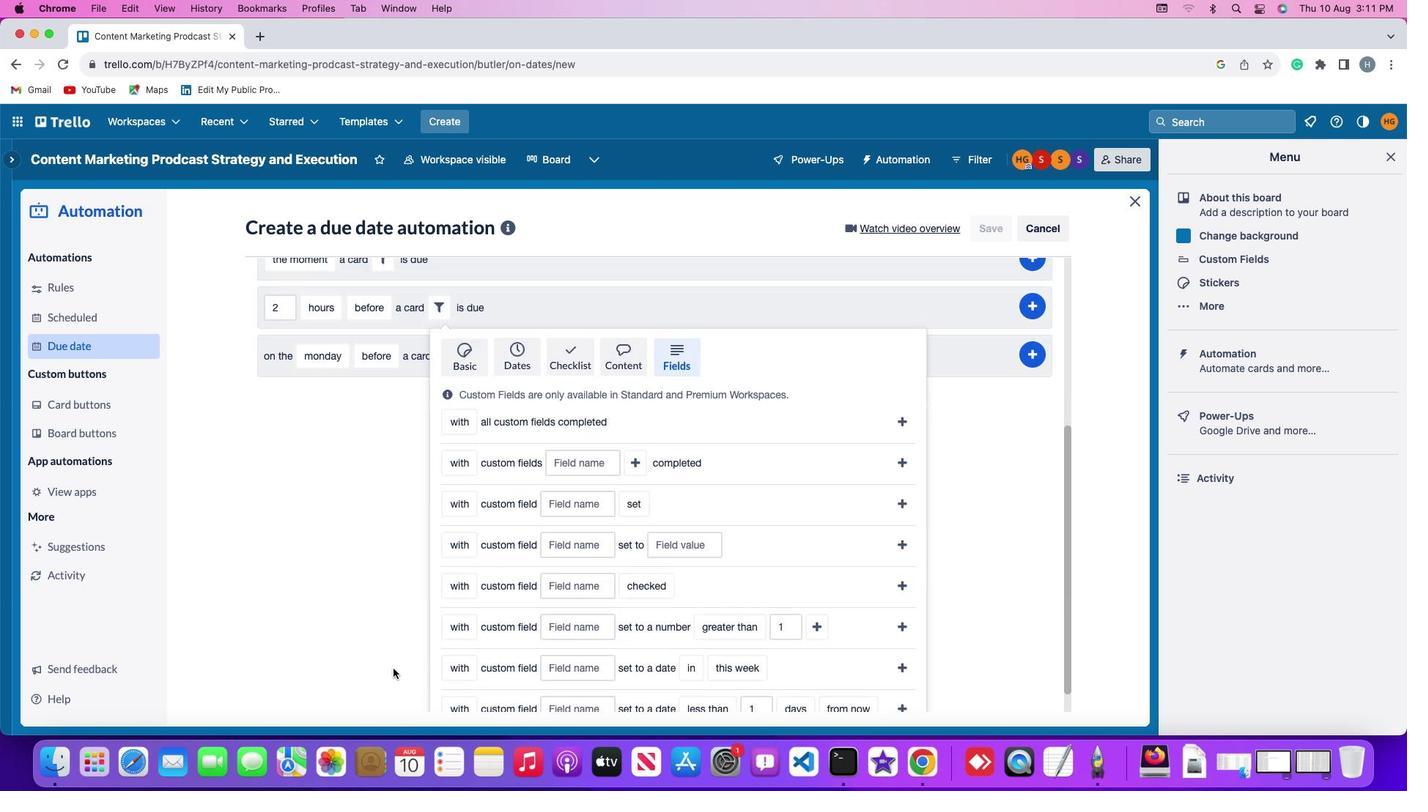 
Action: Mouse scrolled (393, 668) with delta (0, -3)
Screenshot: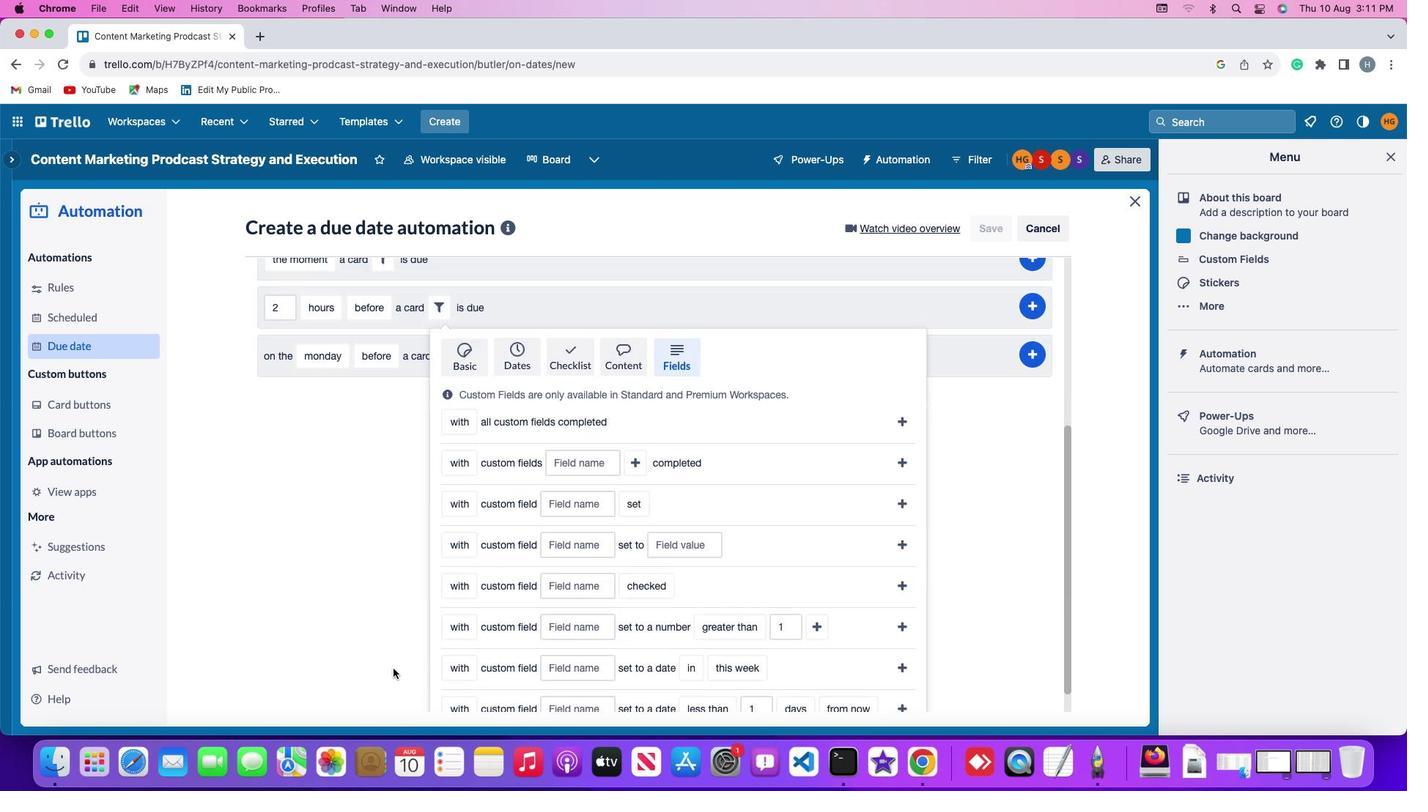 
Action: Mouse scrolled (393, 668) with delta (0, -4)
Screenshot: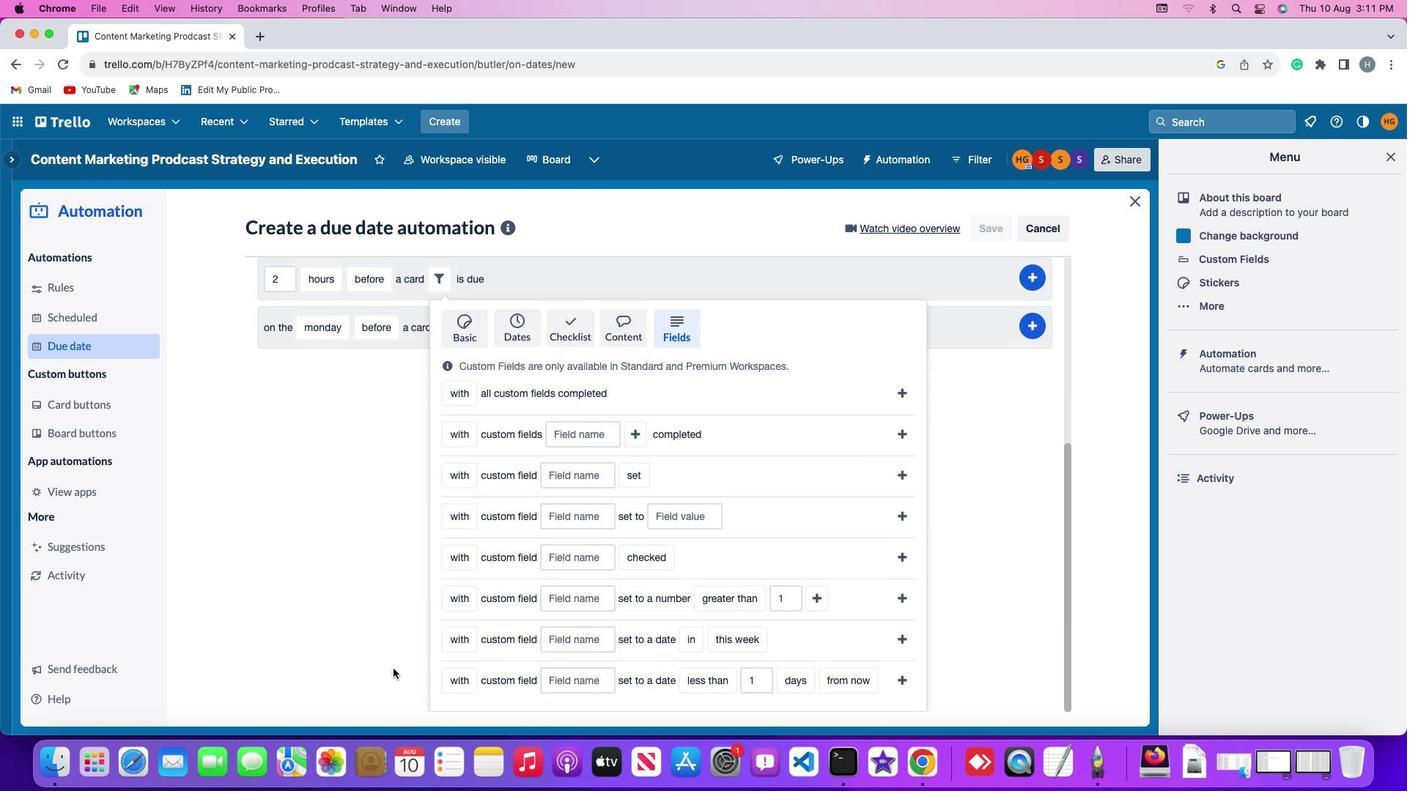 
Action: Mouse scrolled (393, 668) with delta (0, 0)
Screenshot: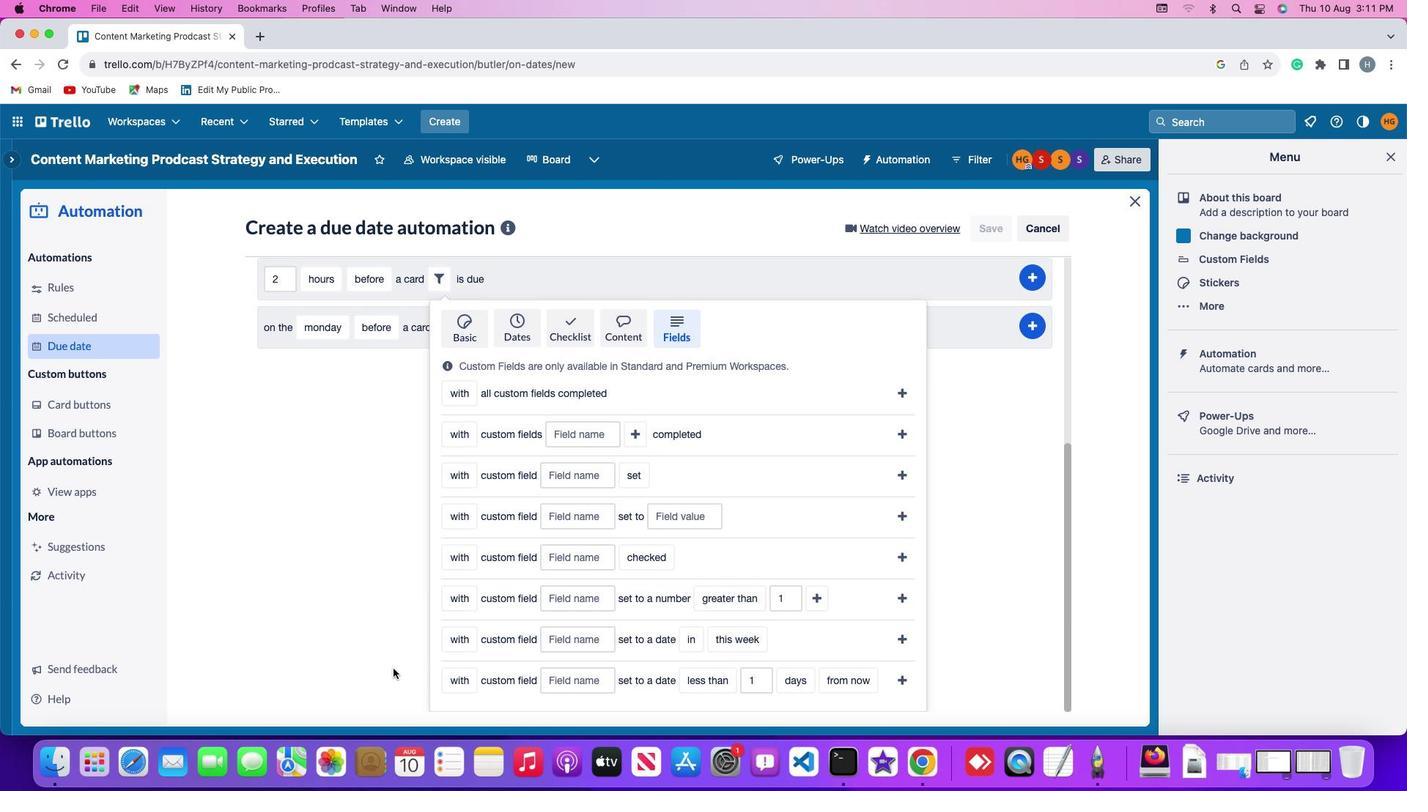 
Action: Mouse scrolled (393, 668) with delta (0, 0)
Screenshot: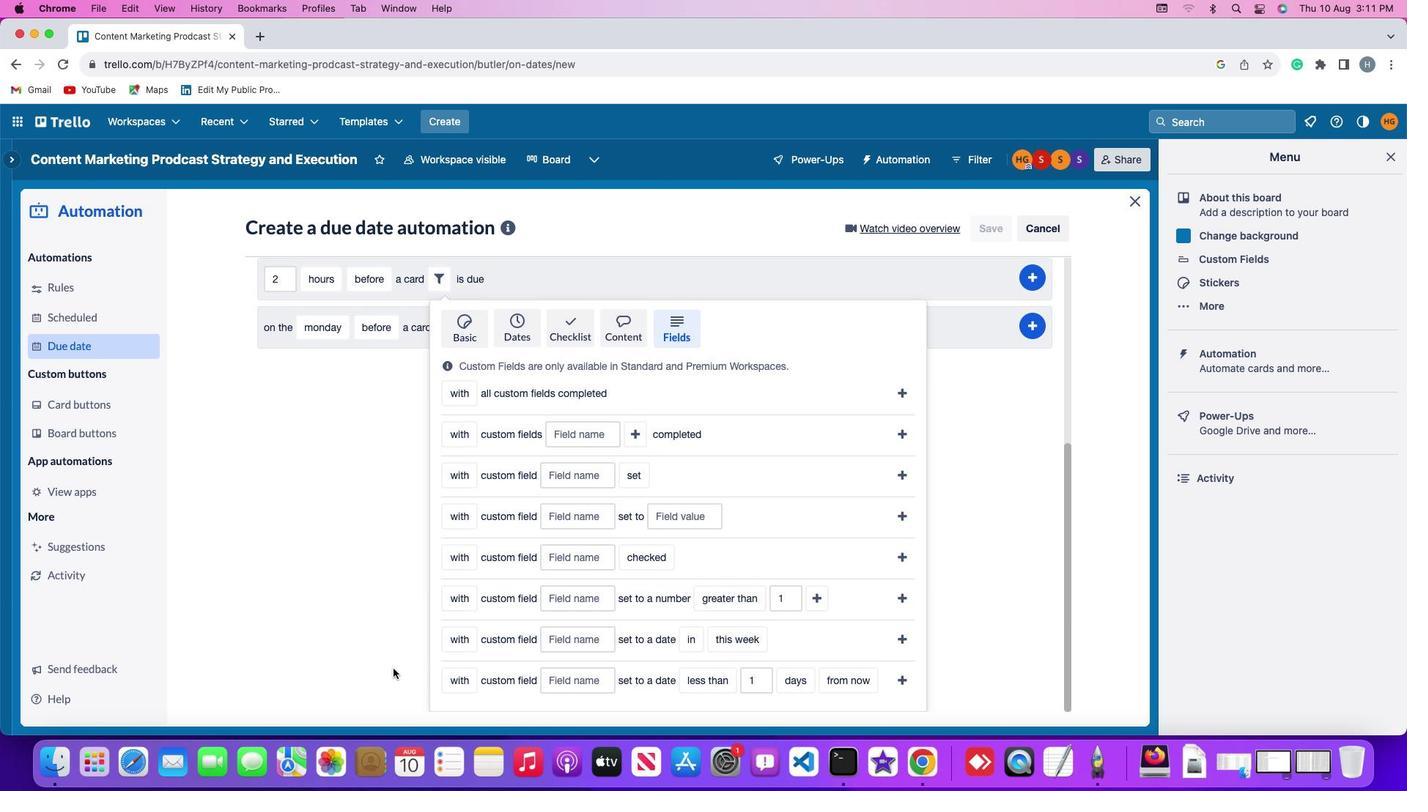 
Action: Mouse scrolled (393, 668) with delta (0, -2)
Screenshot: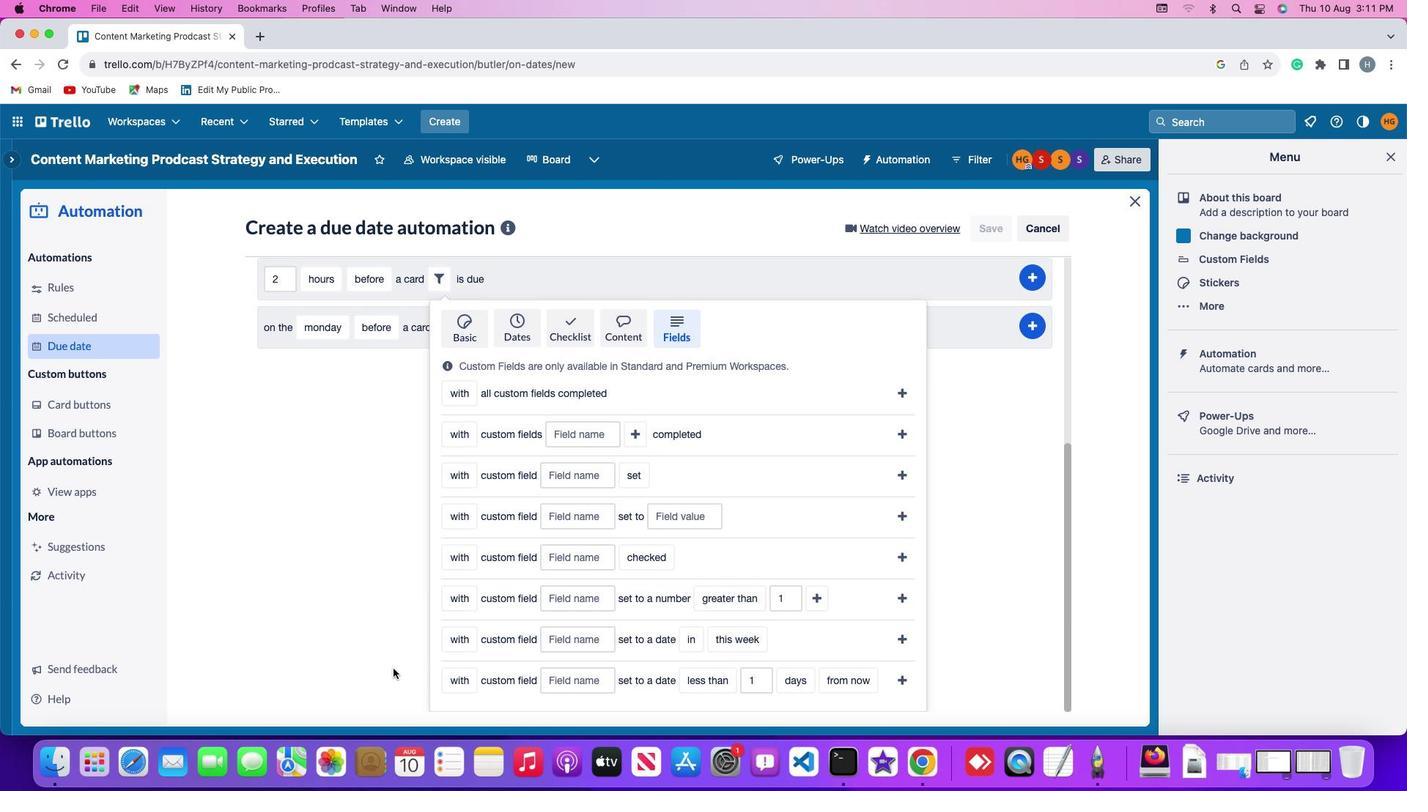 
Action: Mouse scrolled (393, 668) with delta (0, -3)
Screenshot: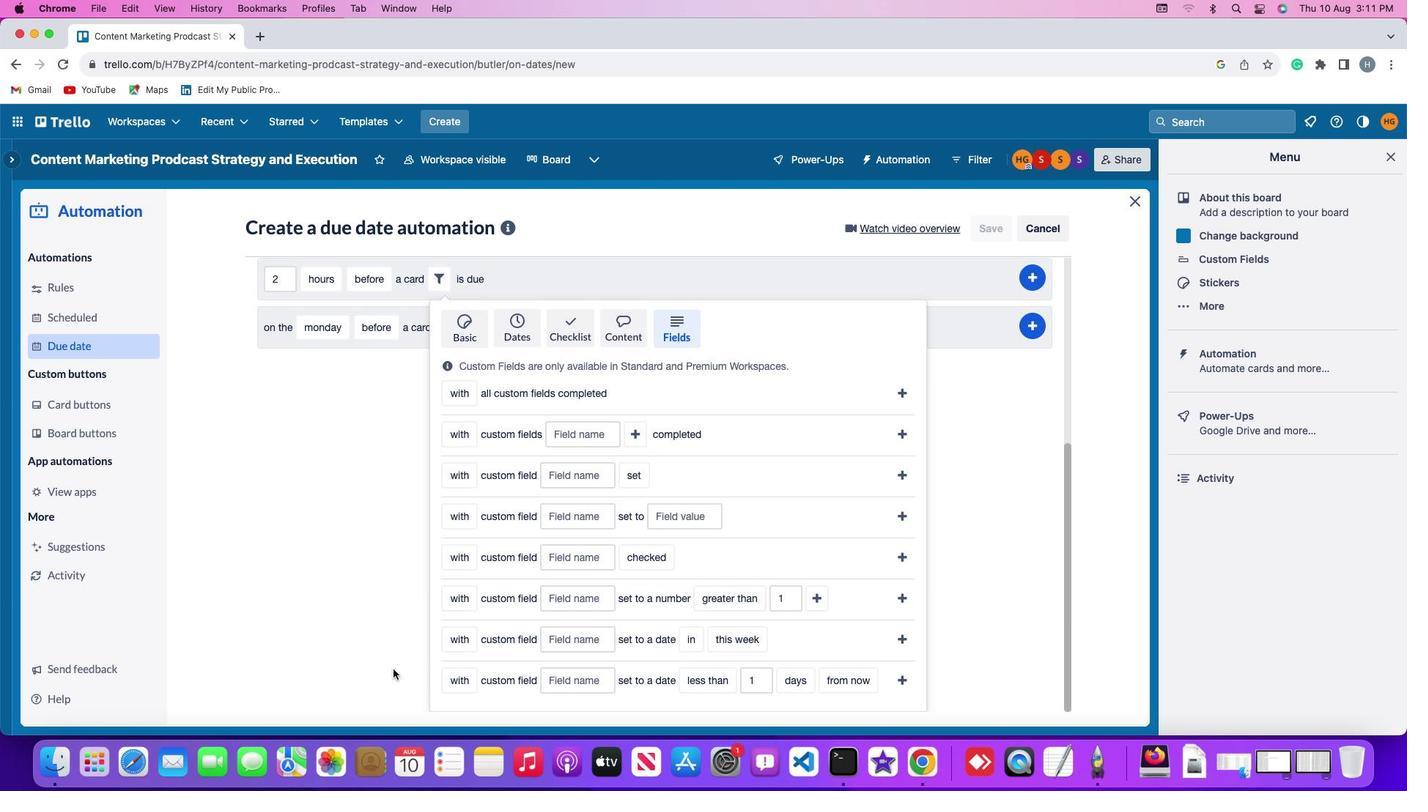
Action: Mouse scrolled (393, 668) with delta (0, -4)
Screenshot: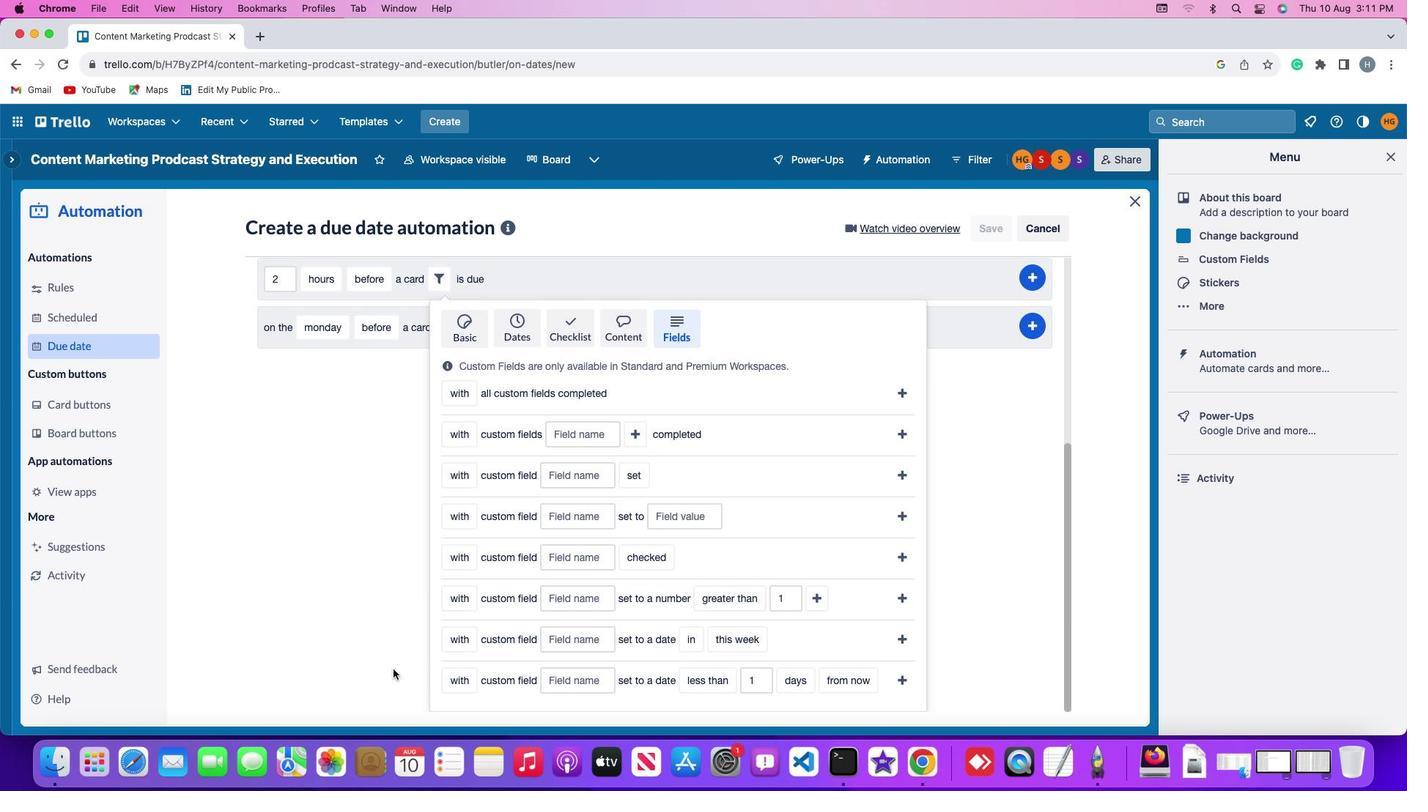
Action: Mouse scrolled (393, 668) with delta (0, -5)
Screenshot: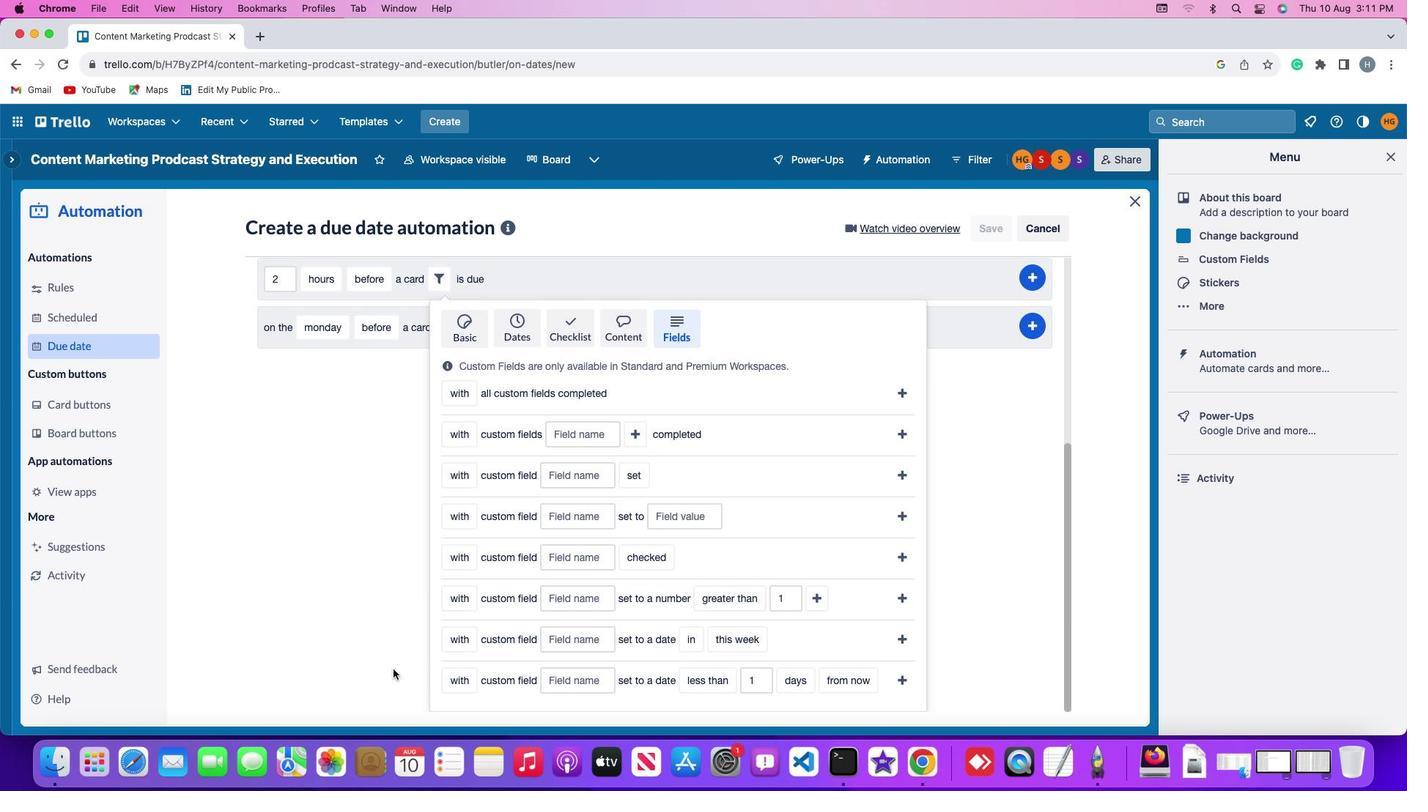 
Action: Mouse moved to (444, 676)
Screenshot: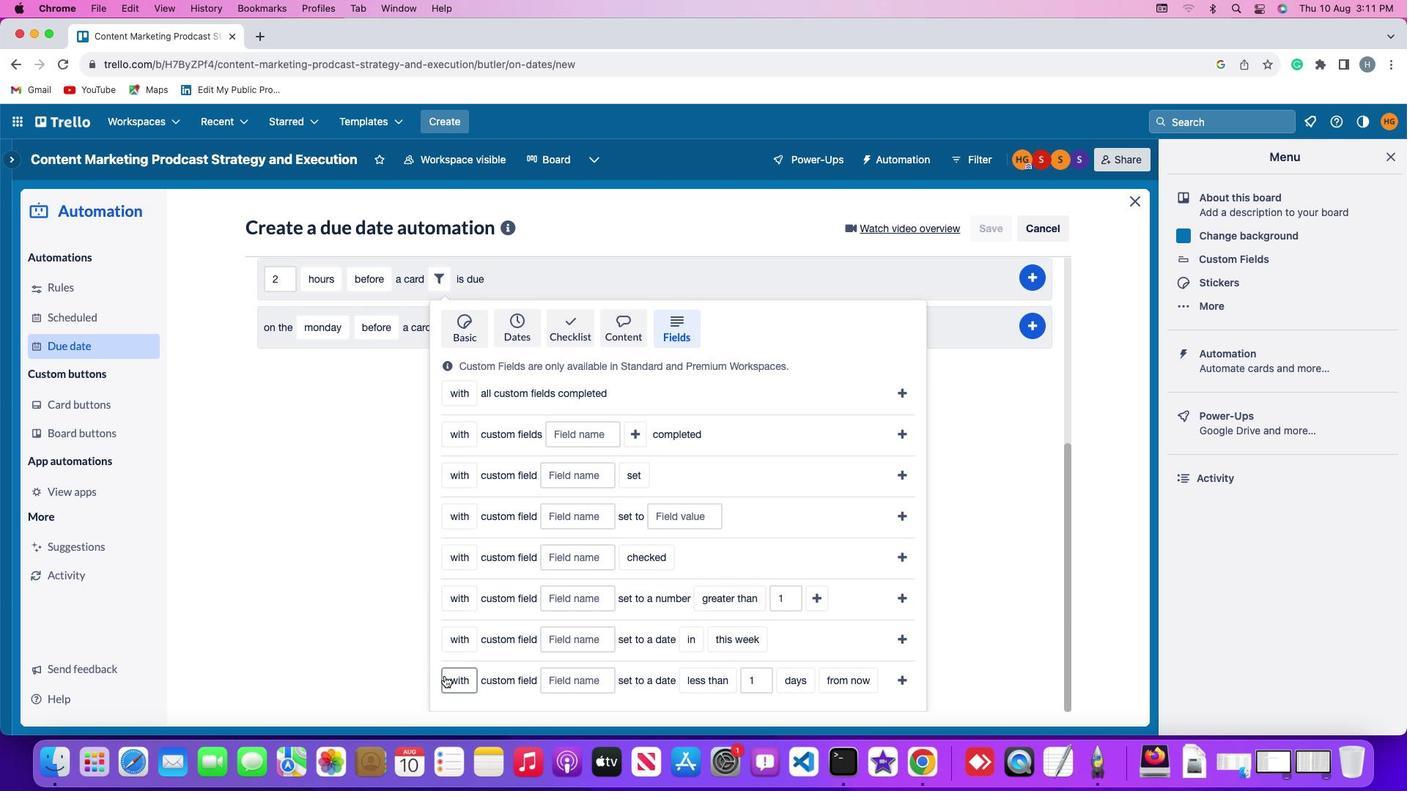 
Action: Mouse pressed left at (444, 676)
Screenshot: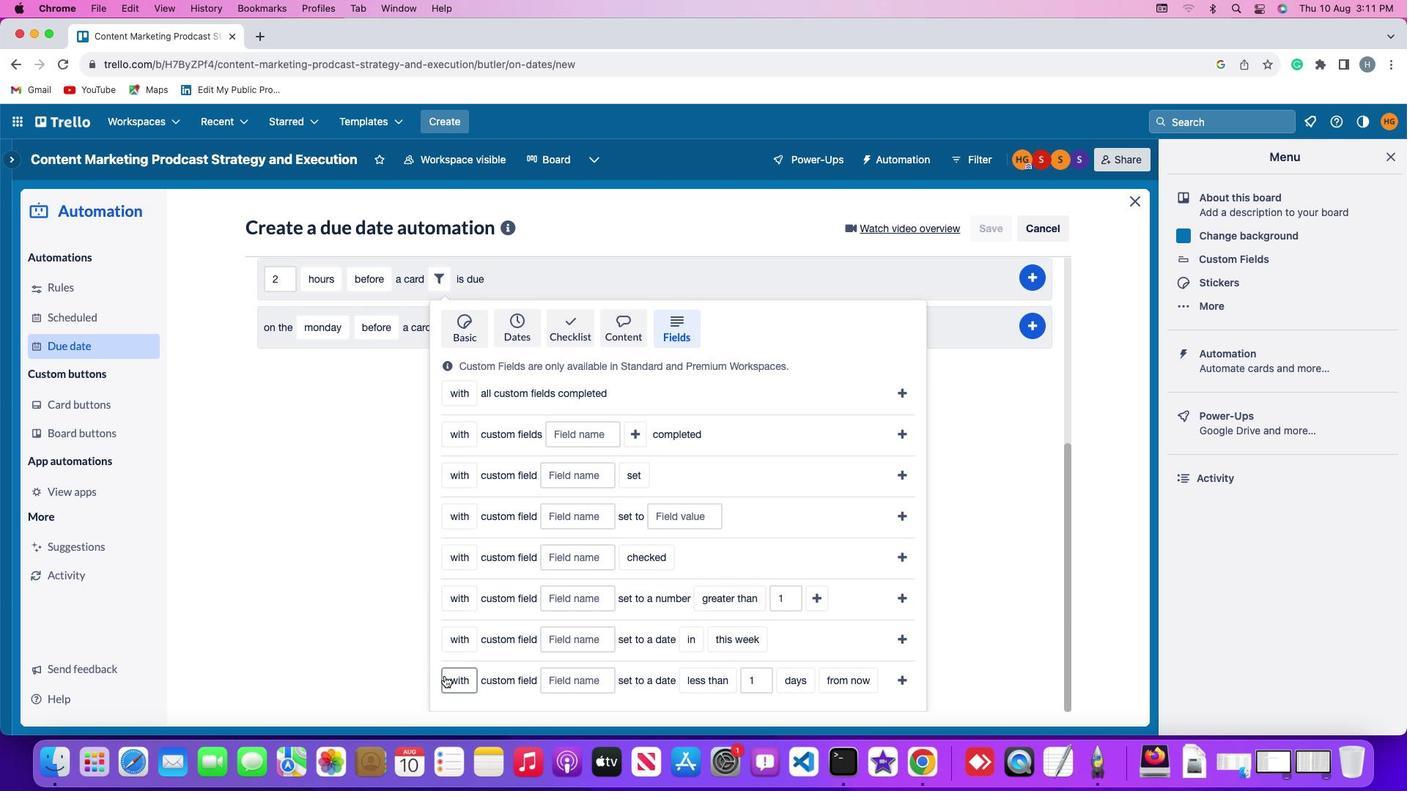 
Action: Mouse moved to (463, 626)
Screenshot: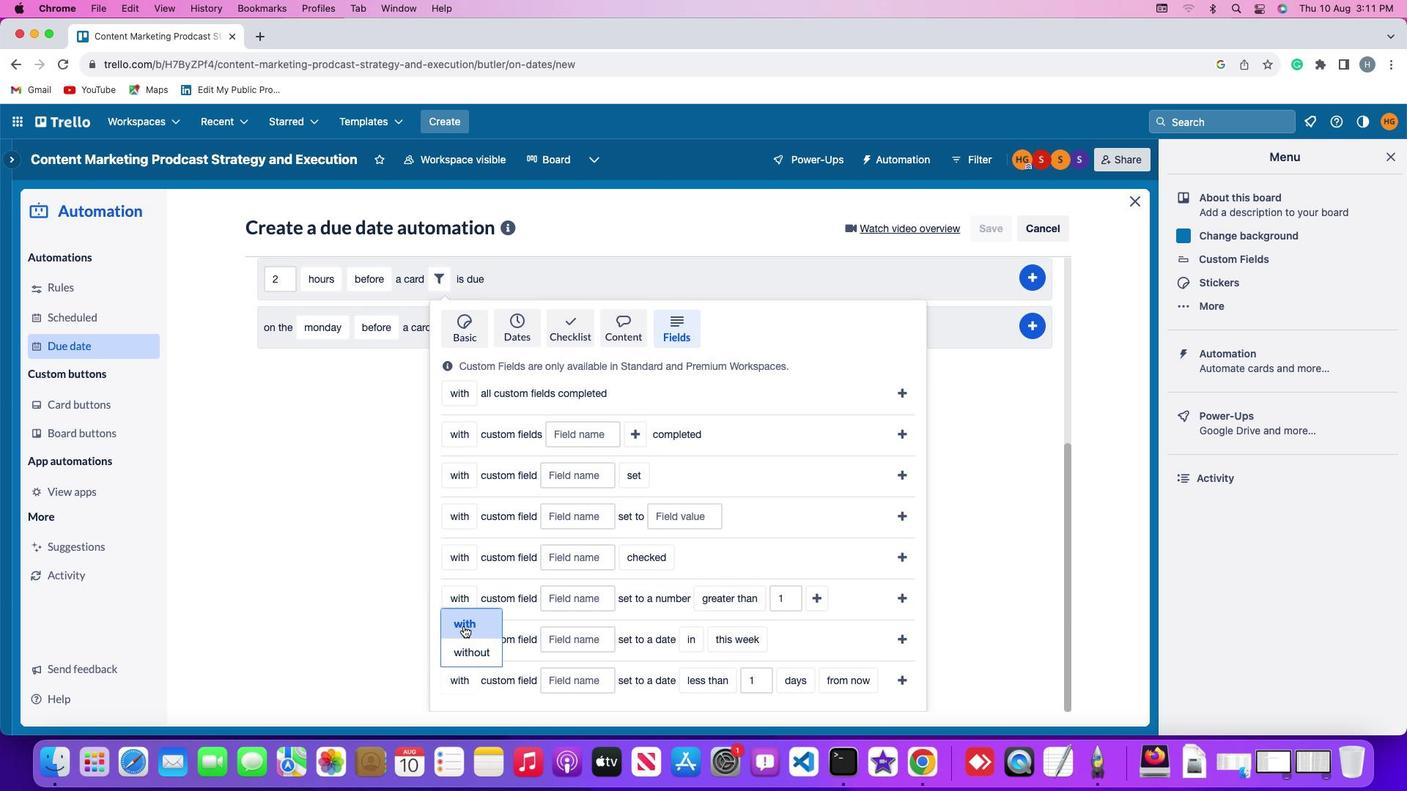
Action: Mouse pressed left at (463, 626)
Screenshot: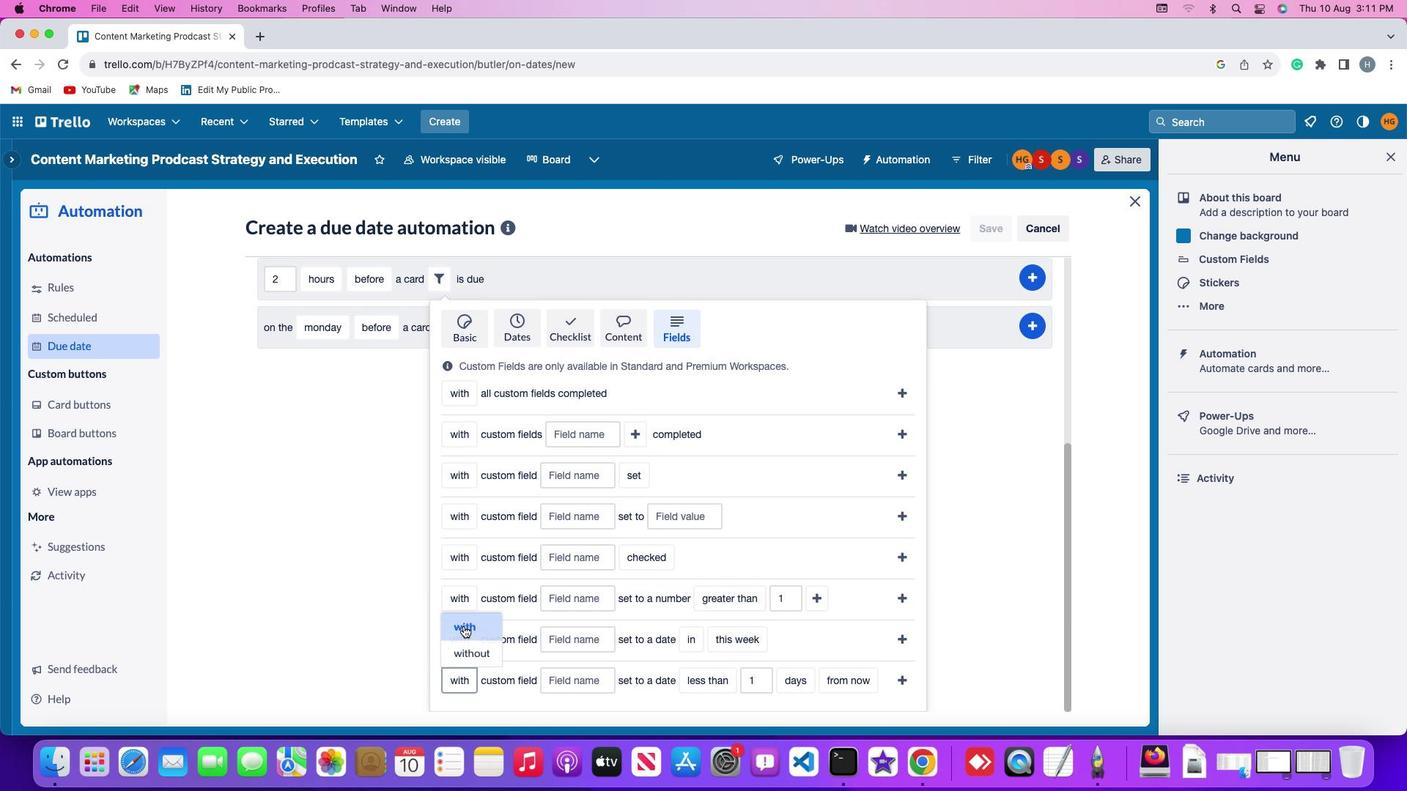 
Action: Mouse moved to (569, 675)
Screenshot: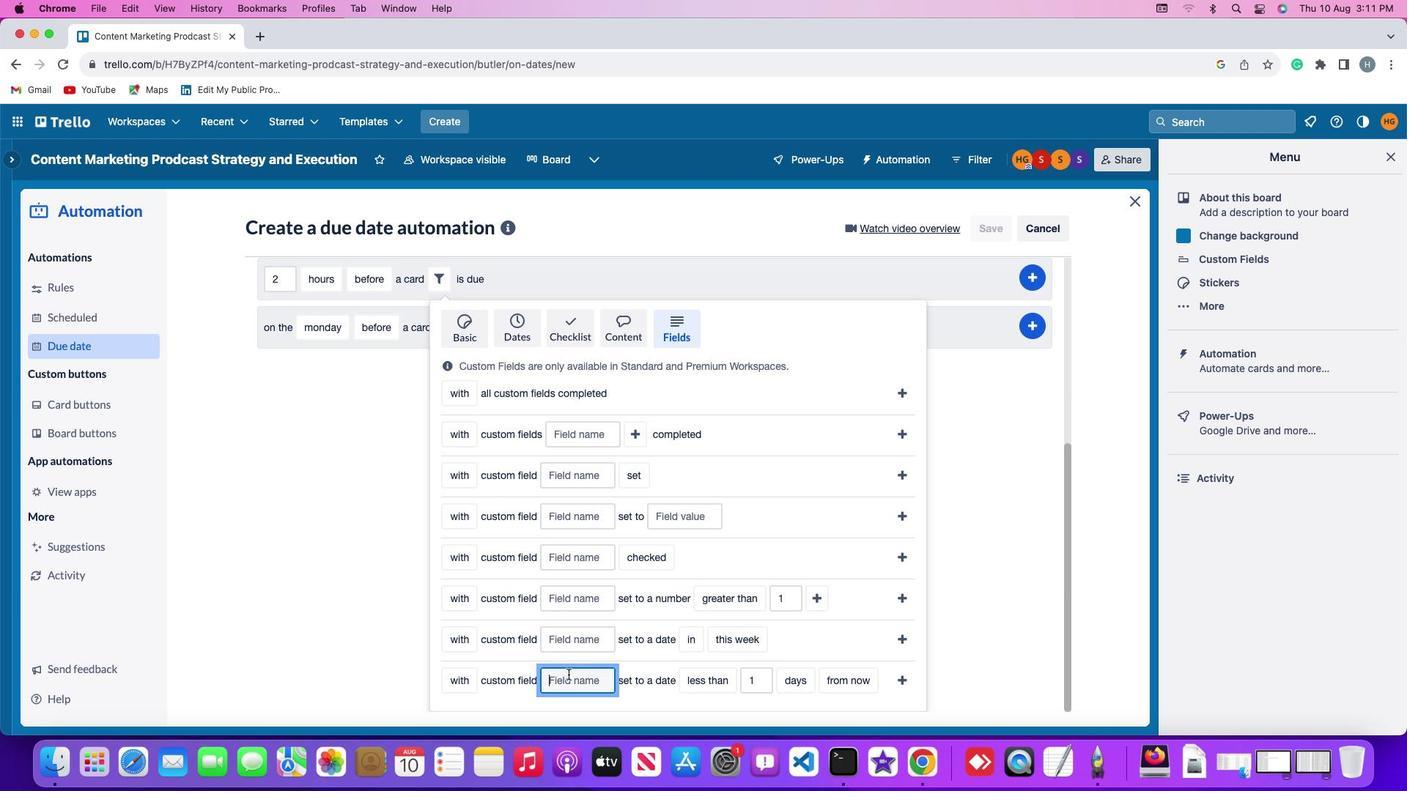 
Action: Mouse pressed left at (569, 675)
Screenshot: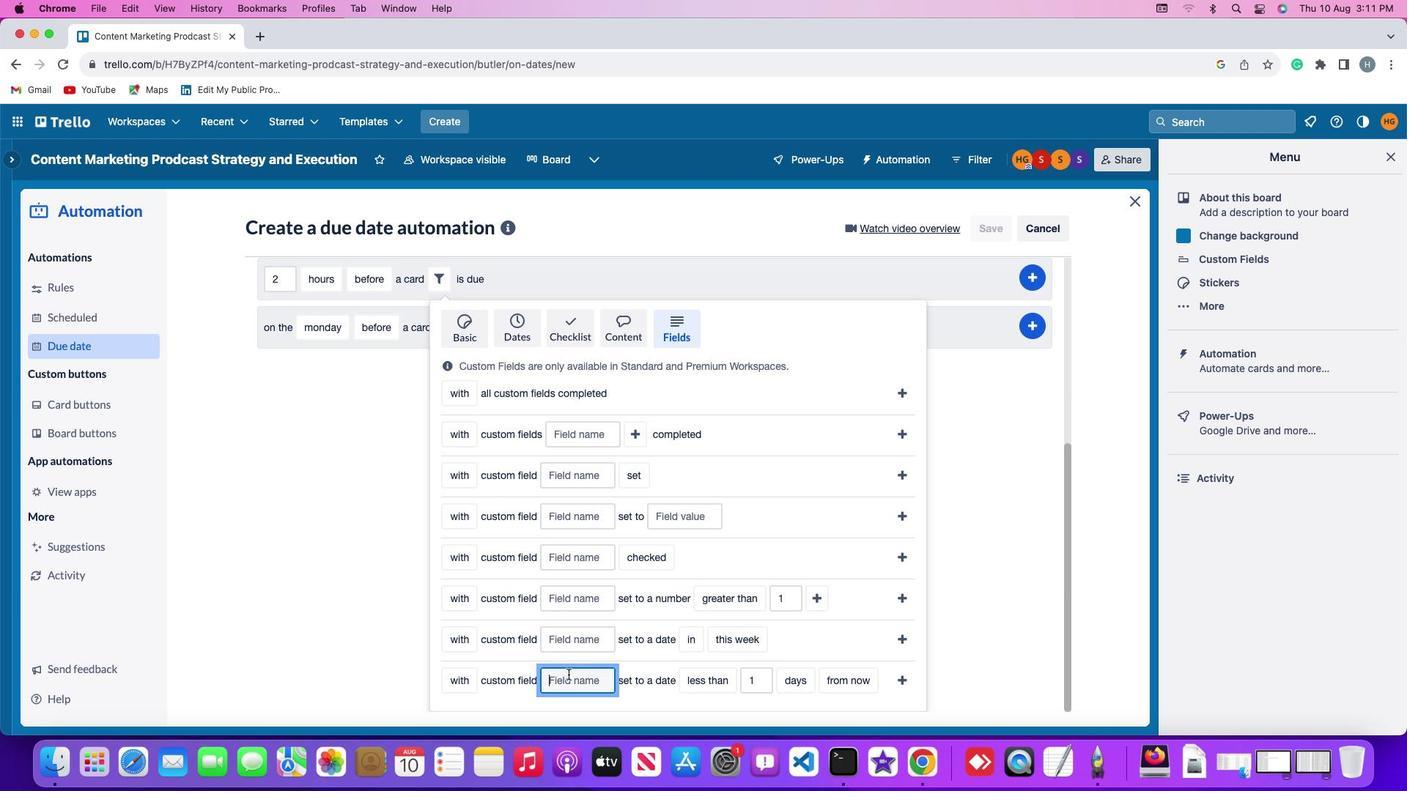 
Action: Key pressed Key.shift'R''e''s''u''m''e'
Screenshot: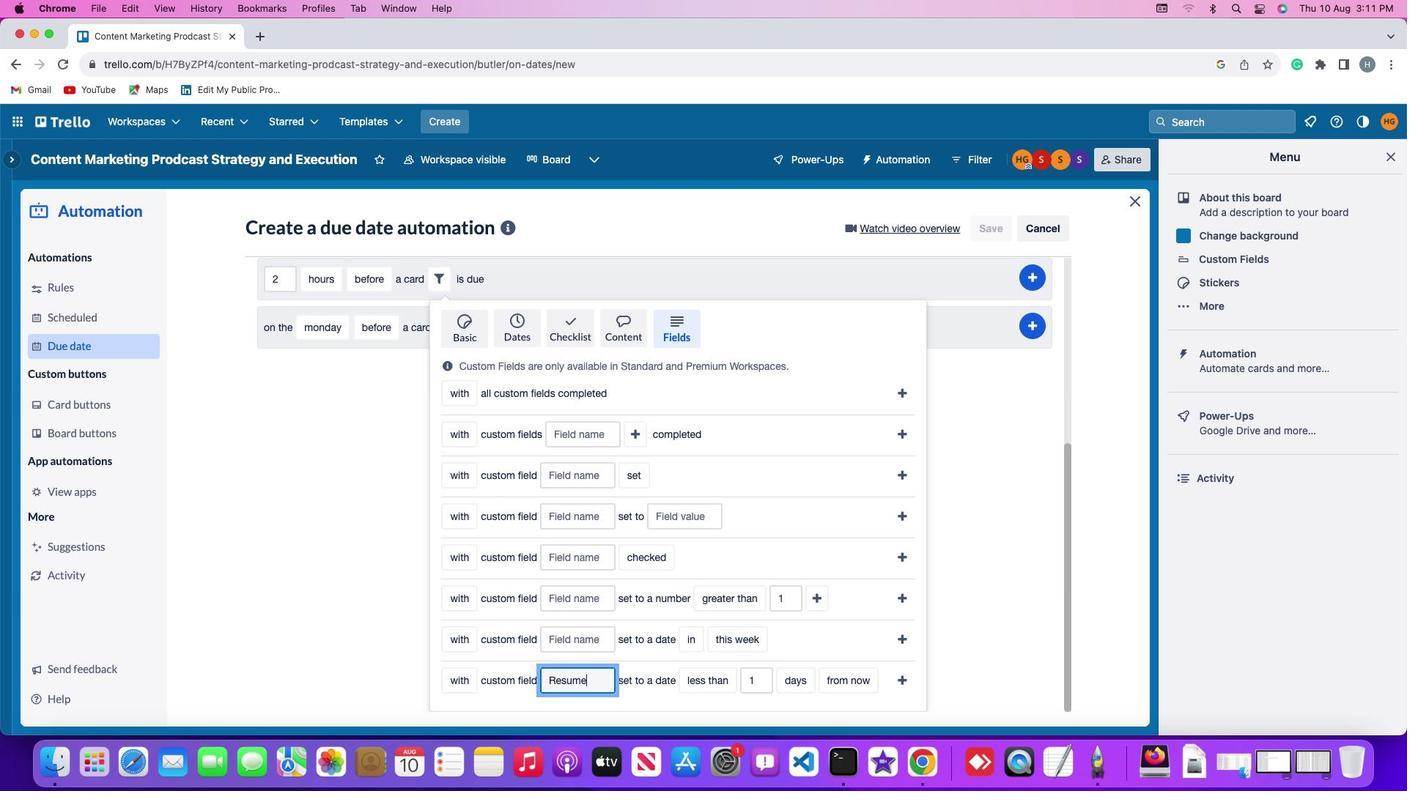 
Action: Mouse moved to (709, 676)
Screenshot: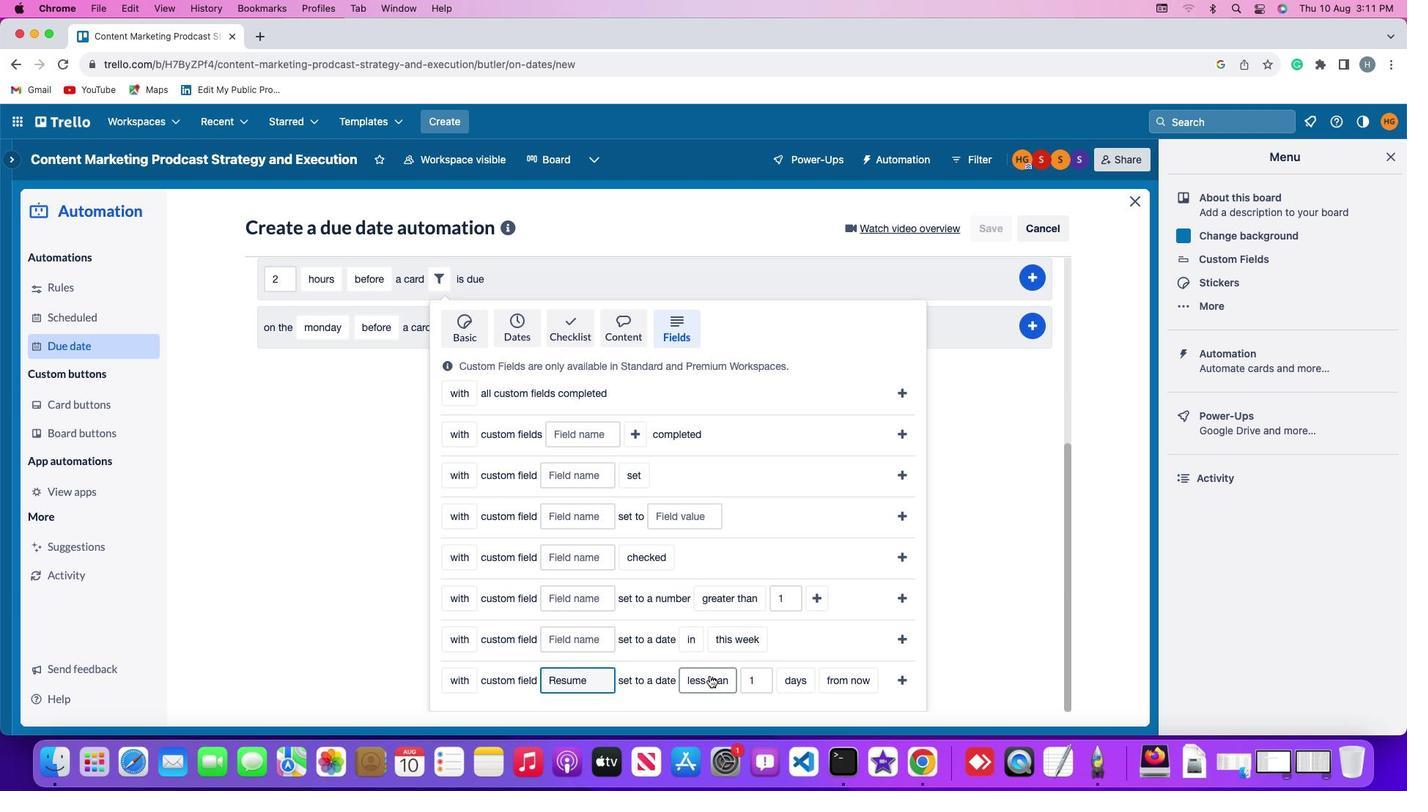 
Action: Mouse pressed left at (709, 676)
Screenshot: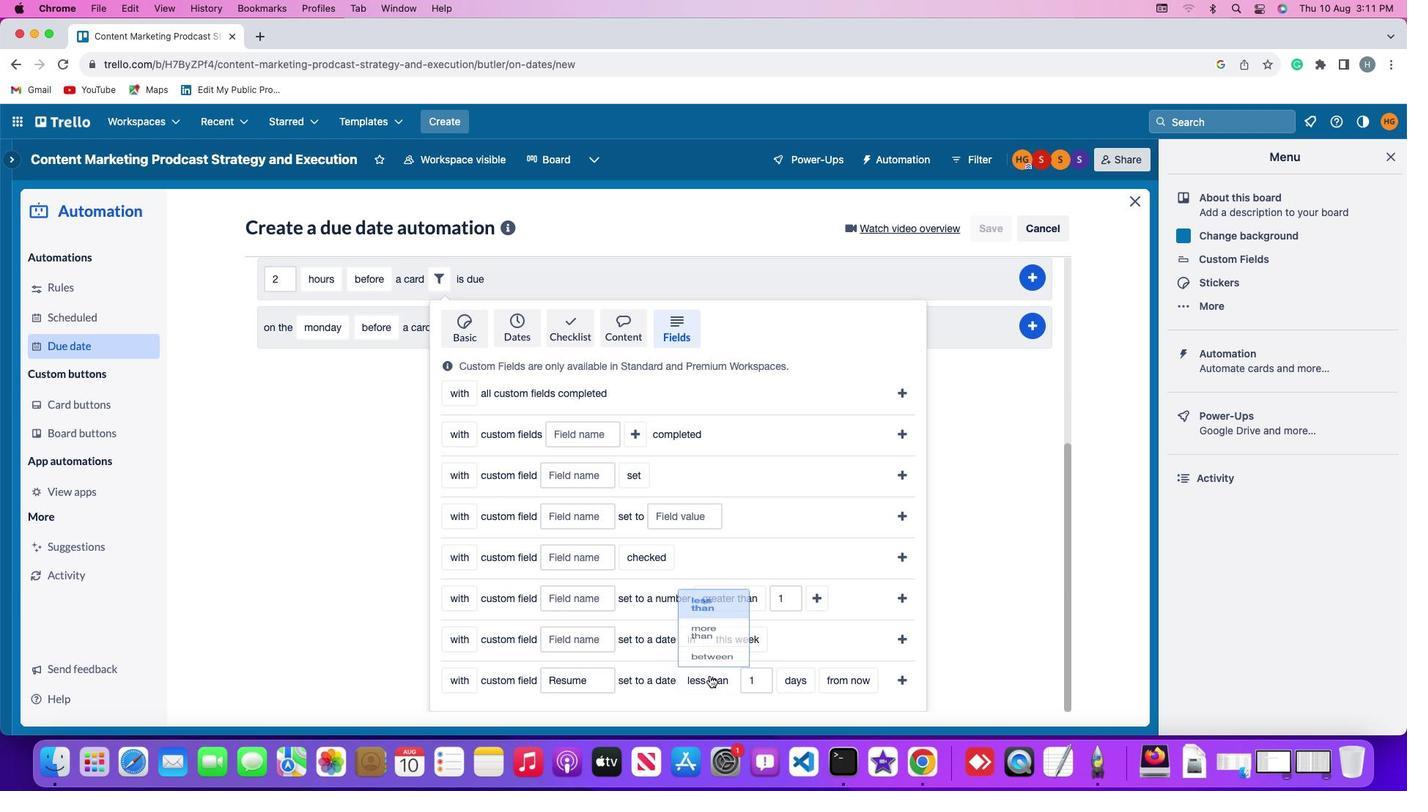
Action: Mouse moved to (715, 658)
Screenshot: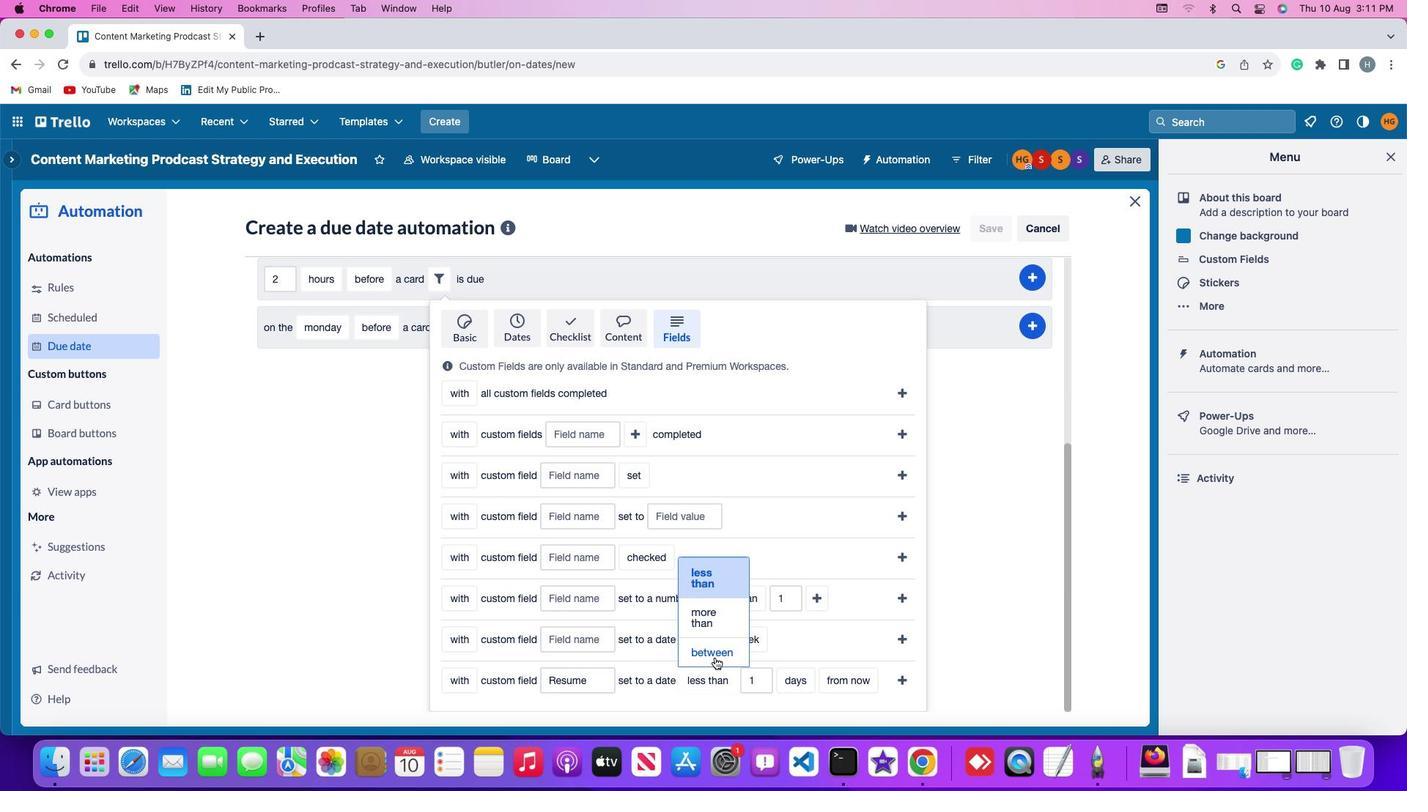 
Action: Mouse pressed left at (715, 658)
Screenshot: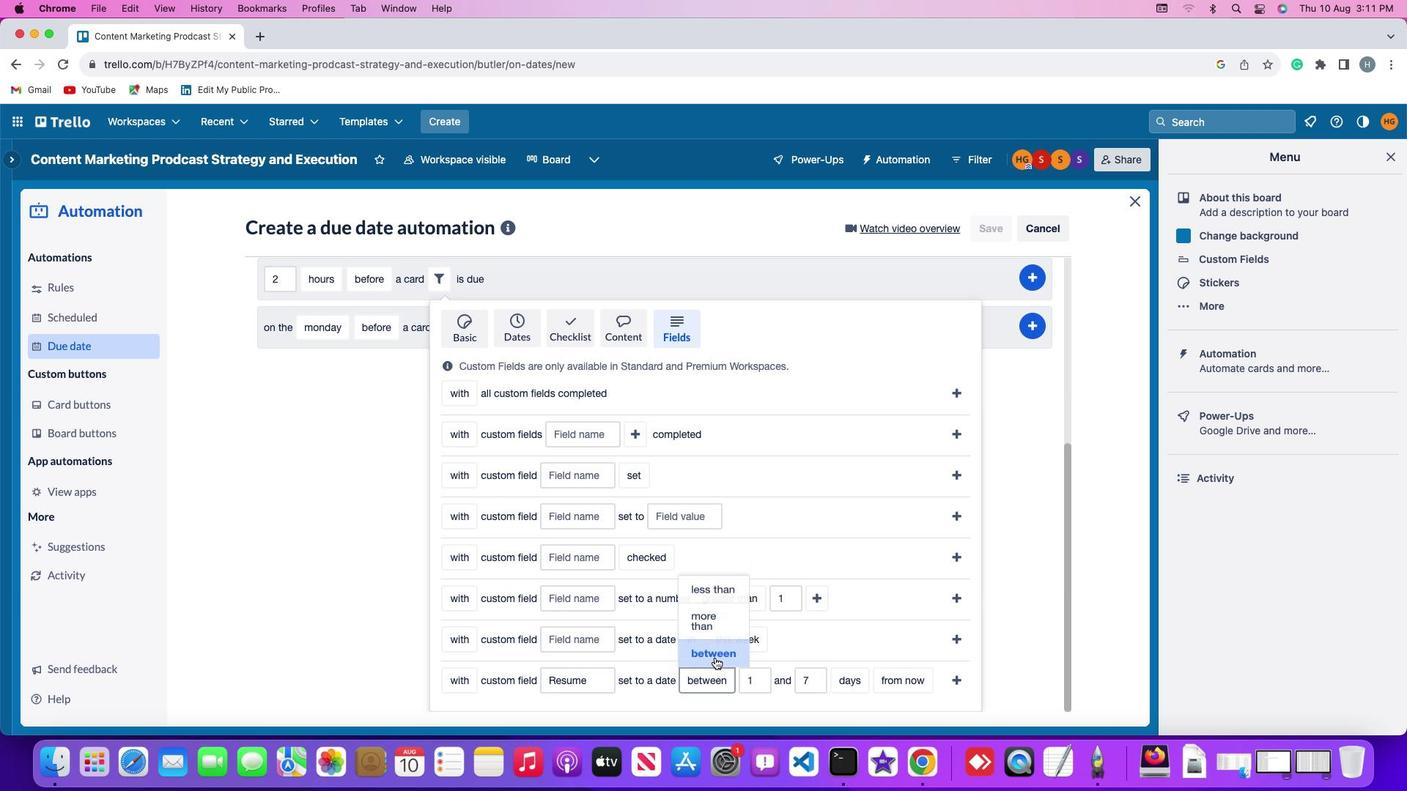 
Action: Mouse moved to (756, 679)
Screenshot: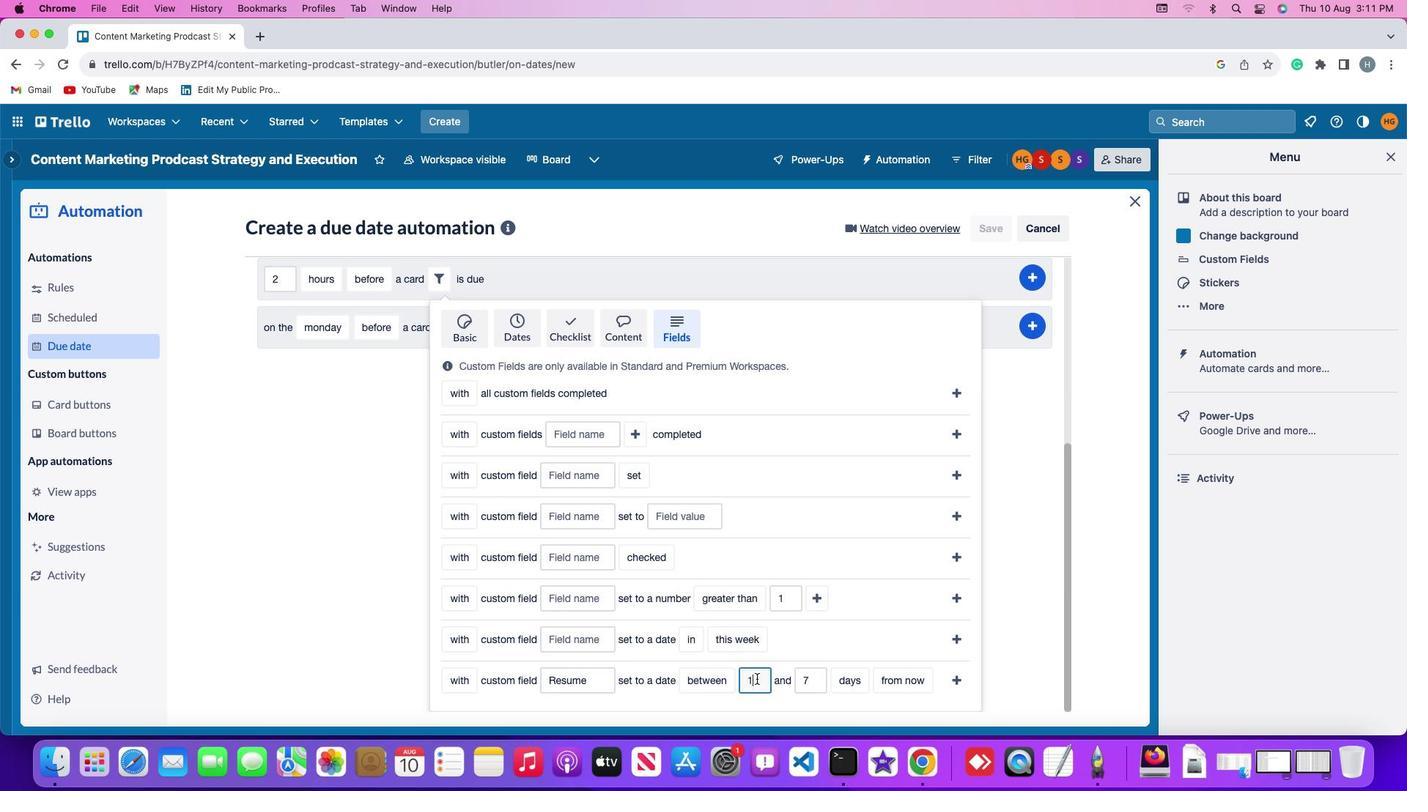 
Action: Mouse pressed left at (756, 679)
Screenshot: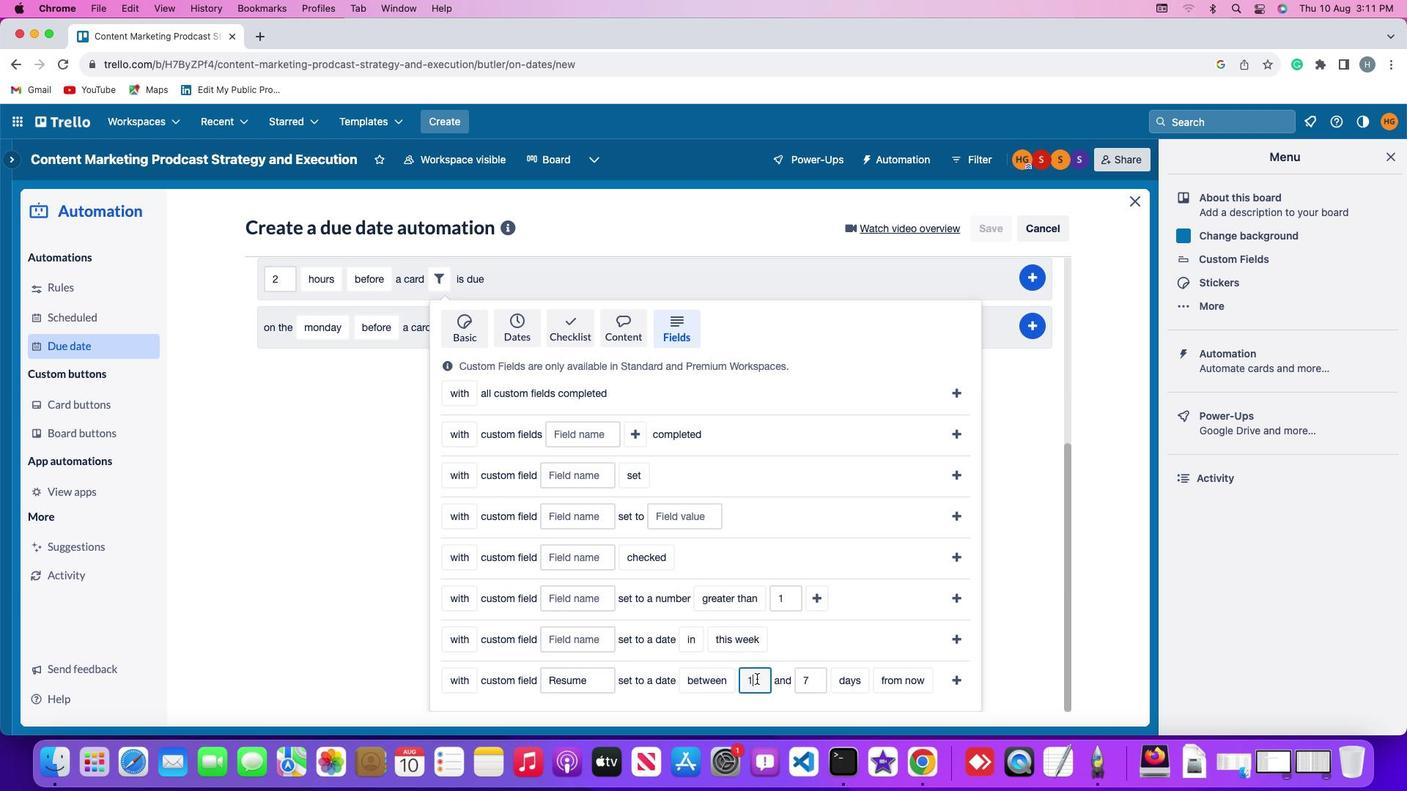 
Action: Mouse moved to (757, 679)
Screenshot: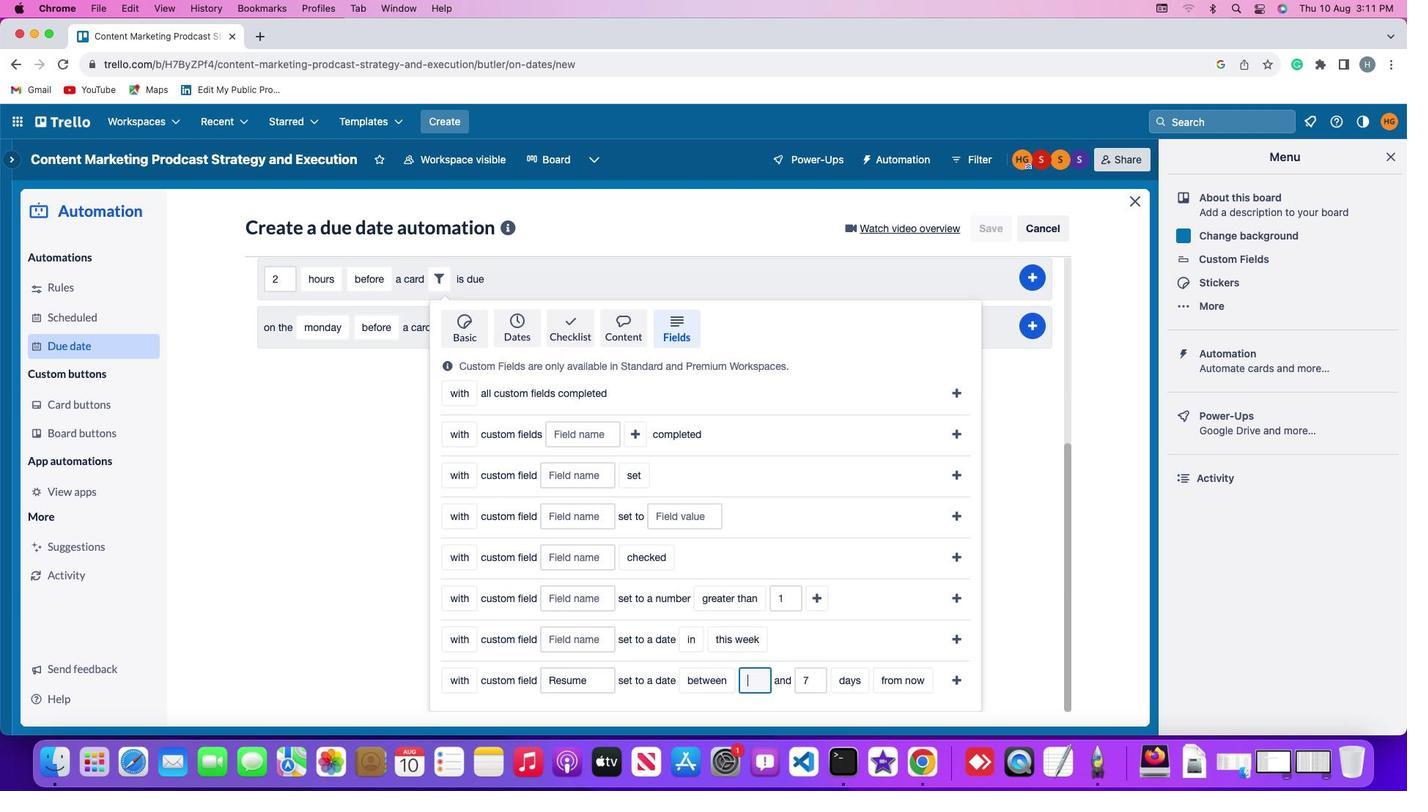 
Action: Key pressed Key.backspace
Screenshot: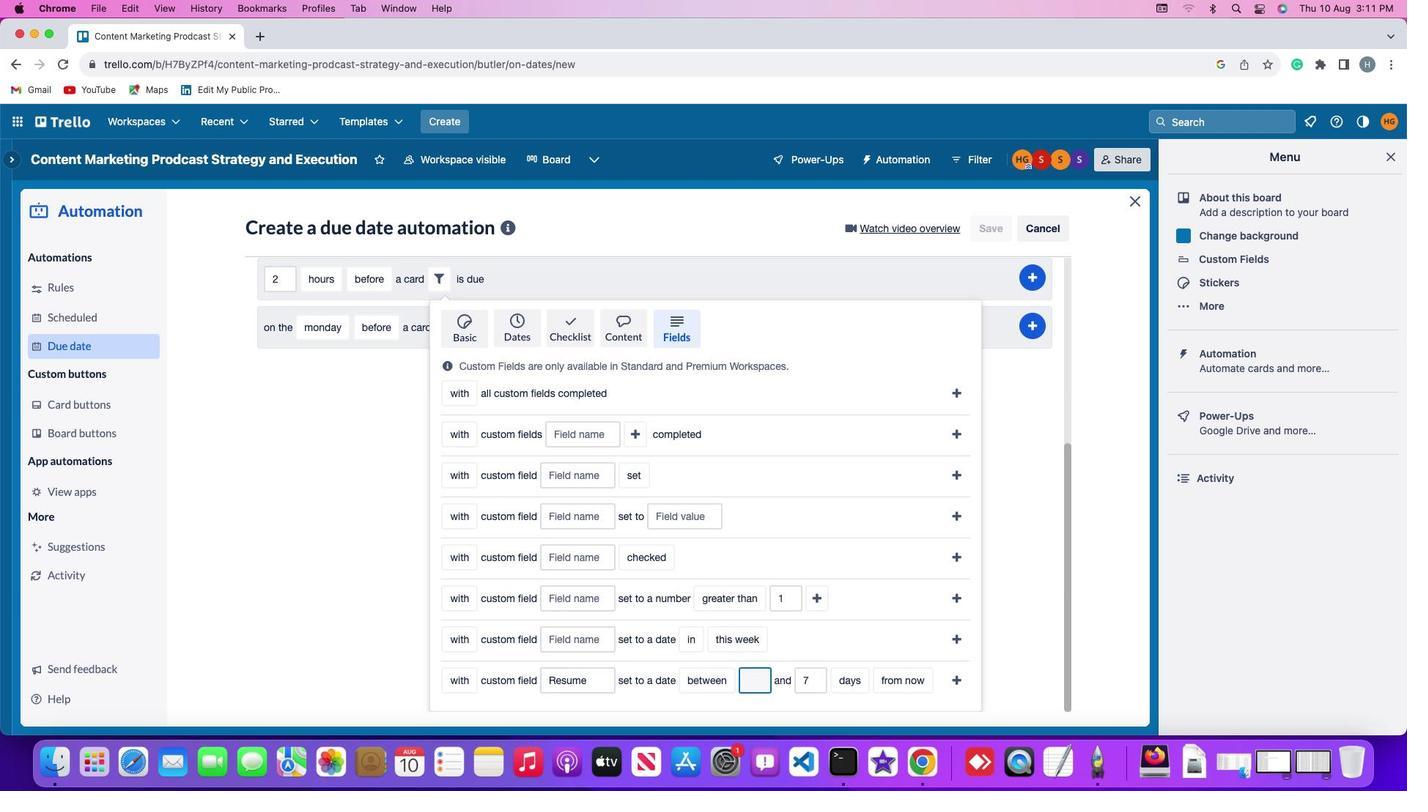 
Action: Mouse moved to (755, 679)
Screenshot: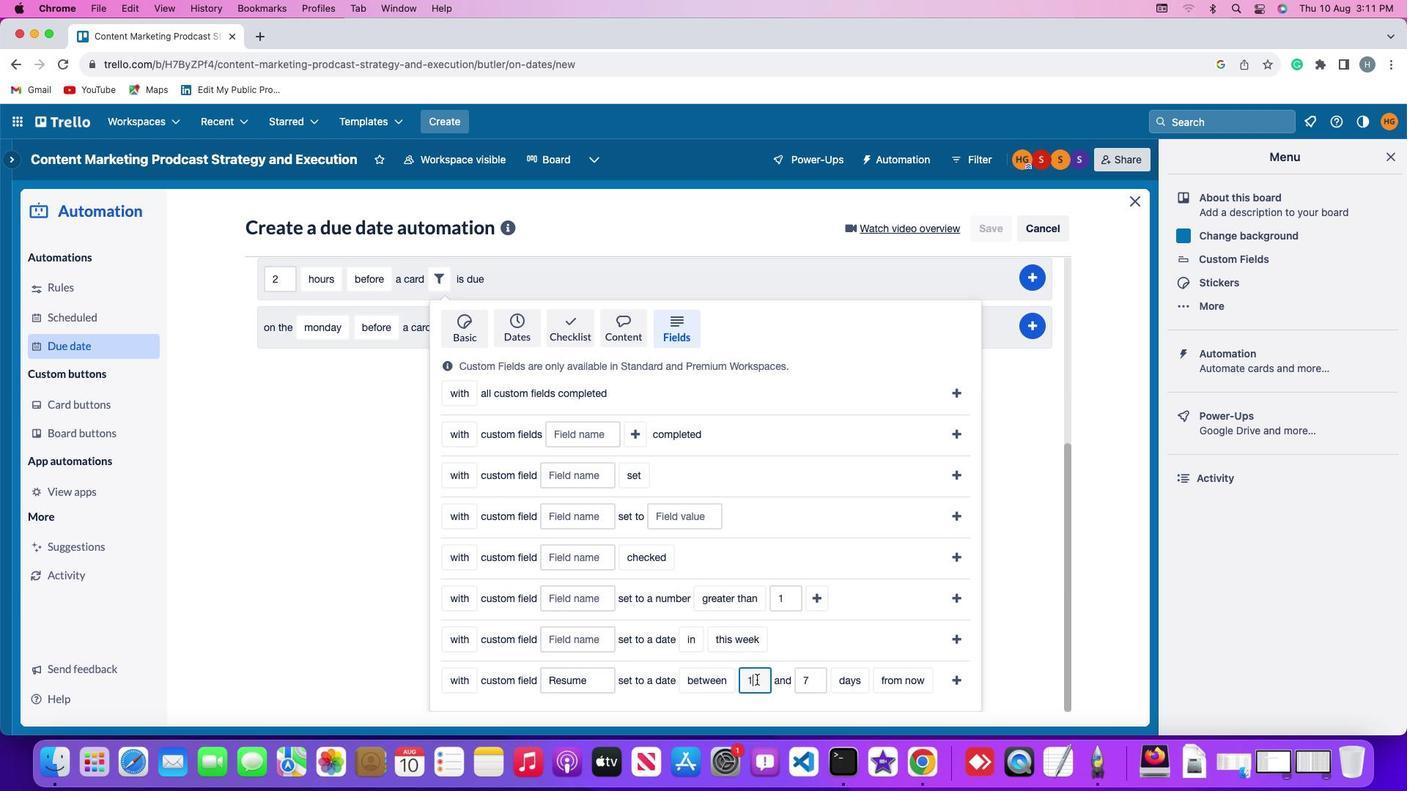 
Action: Key pressed '1'
Screenshot: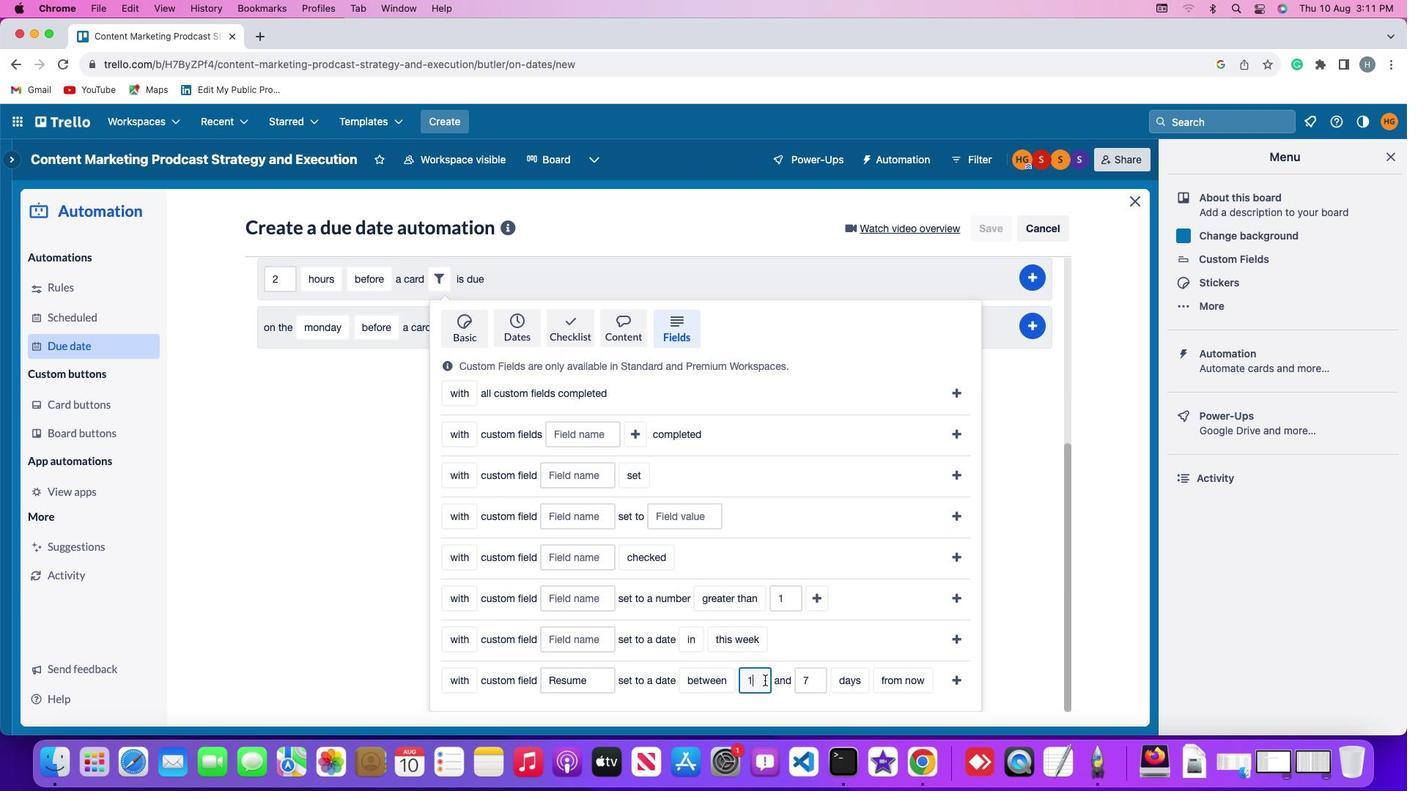
Action: Mouse moved to (816, 678)
Screenshot: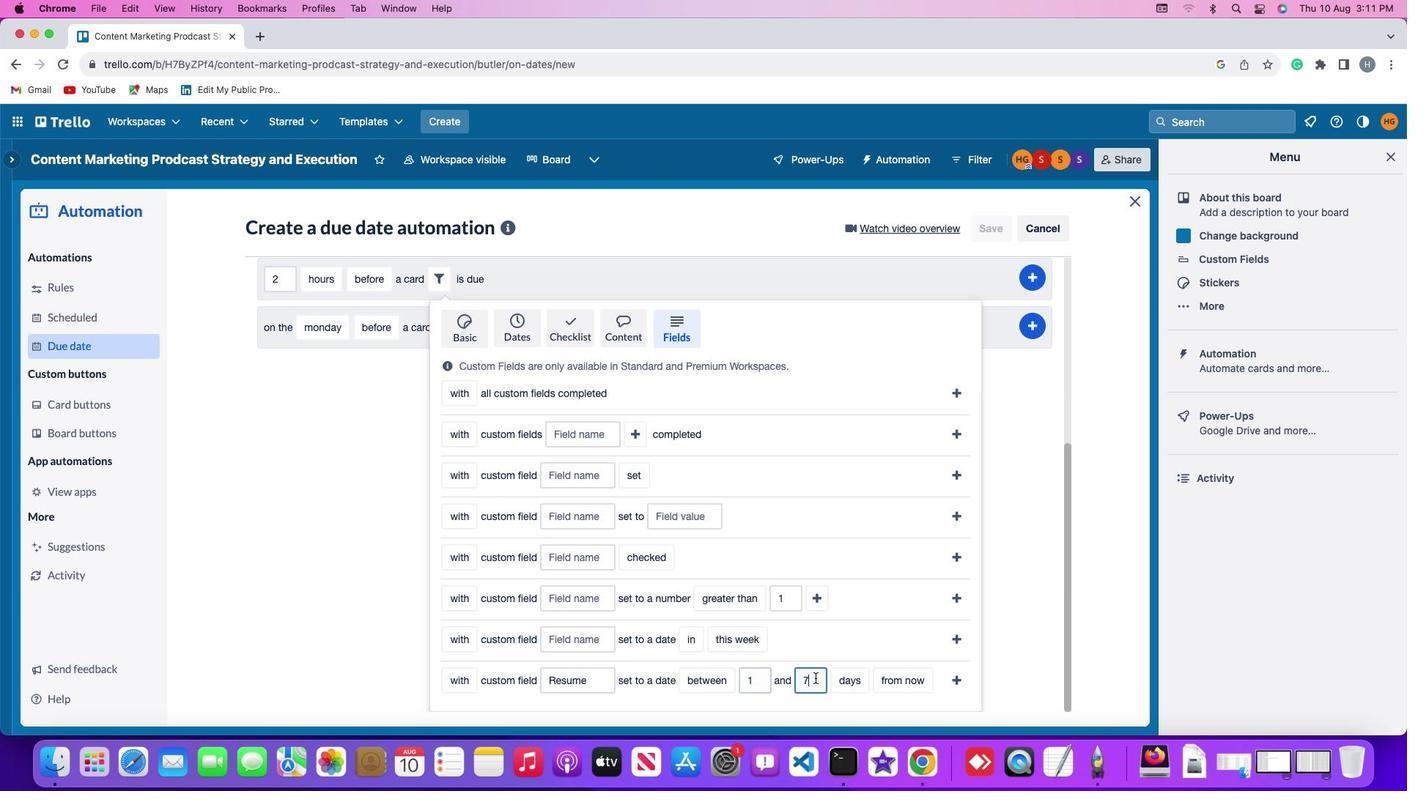 
Action: Mouse pressed left at (816, 678)
Screenshot: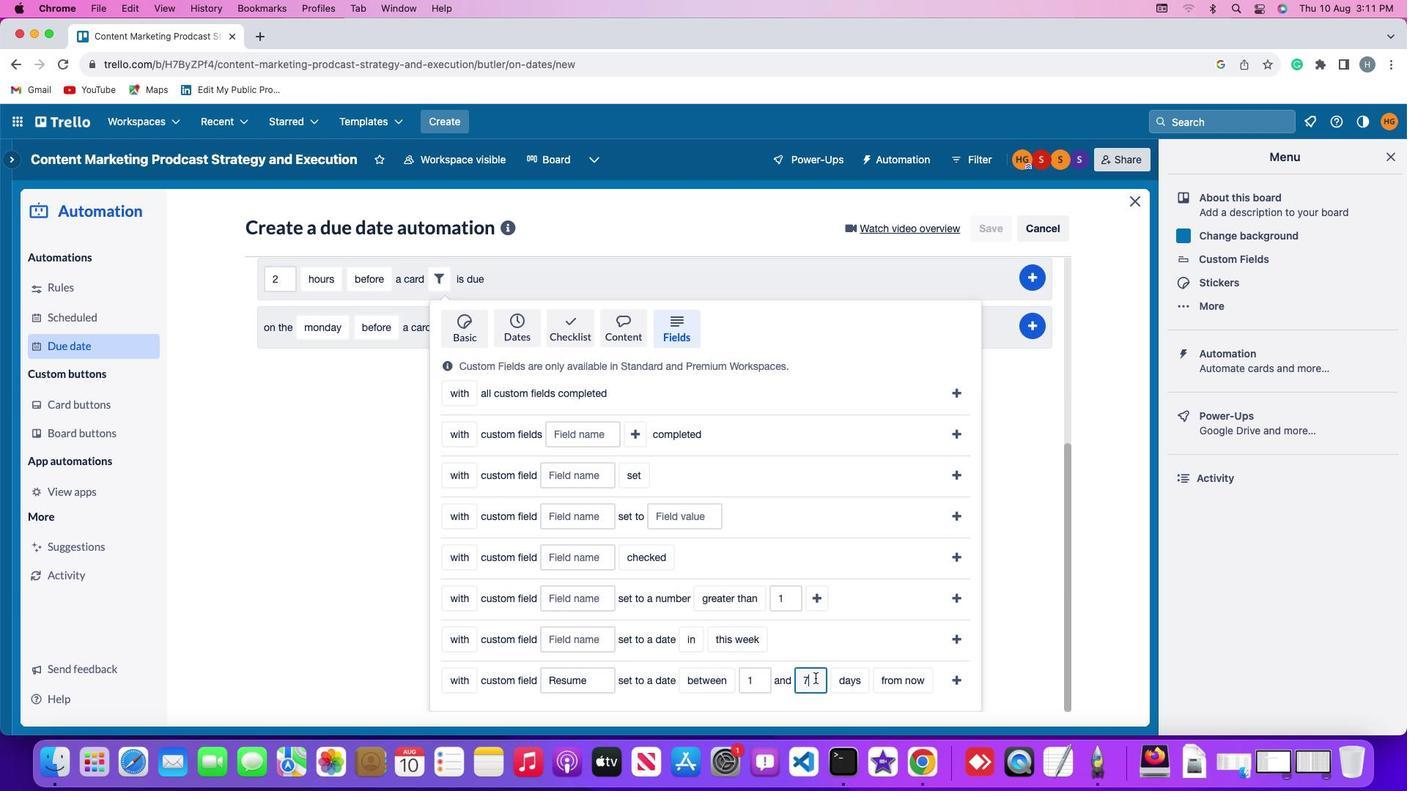 
Action: Key pressed Key.backspace'7'
Screenshot: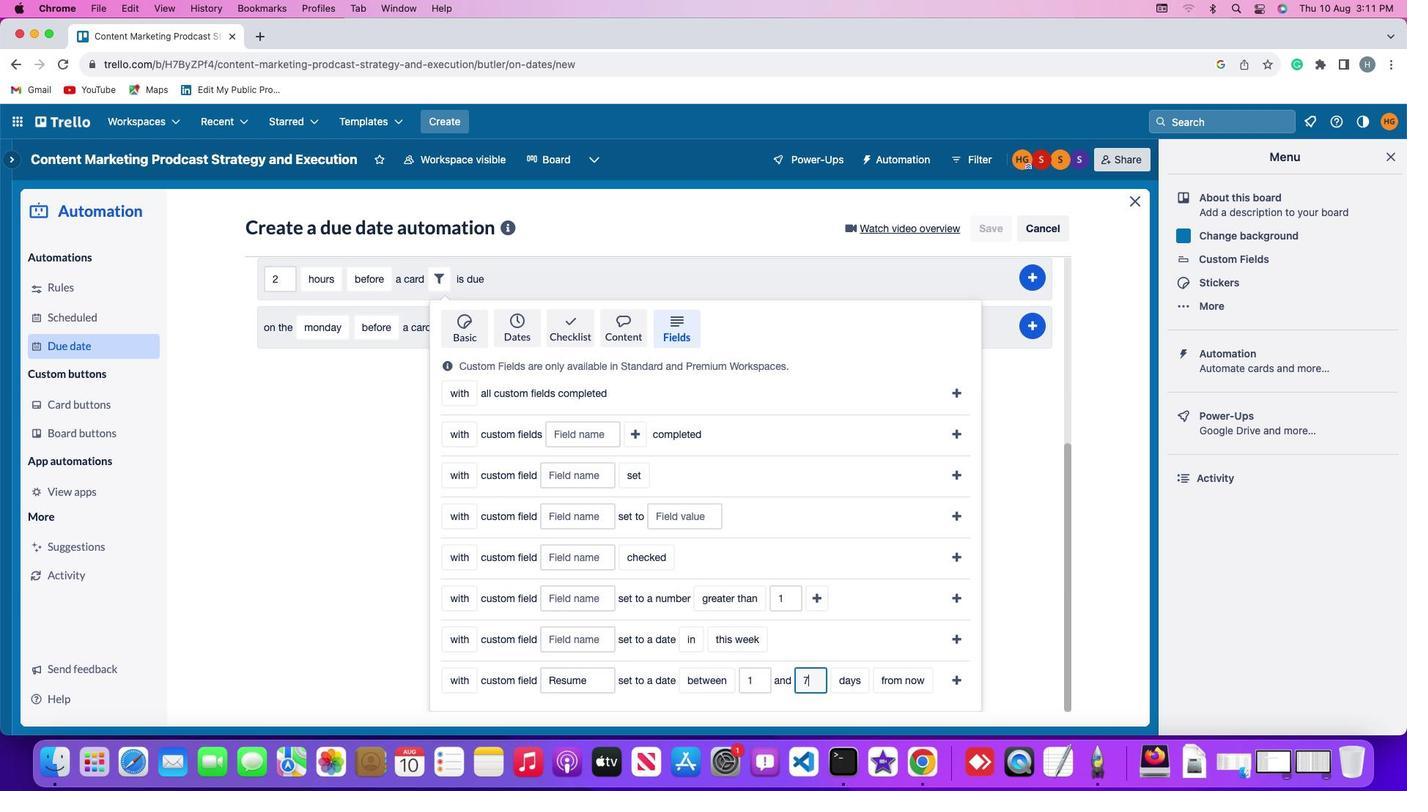 
Action: Mouse moved to (848, 684)
Screenshot: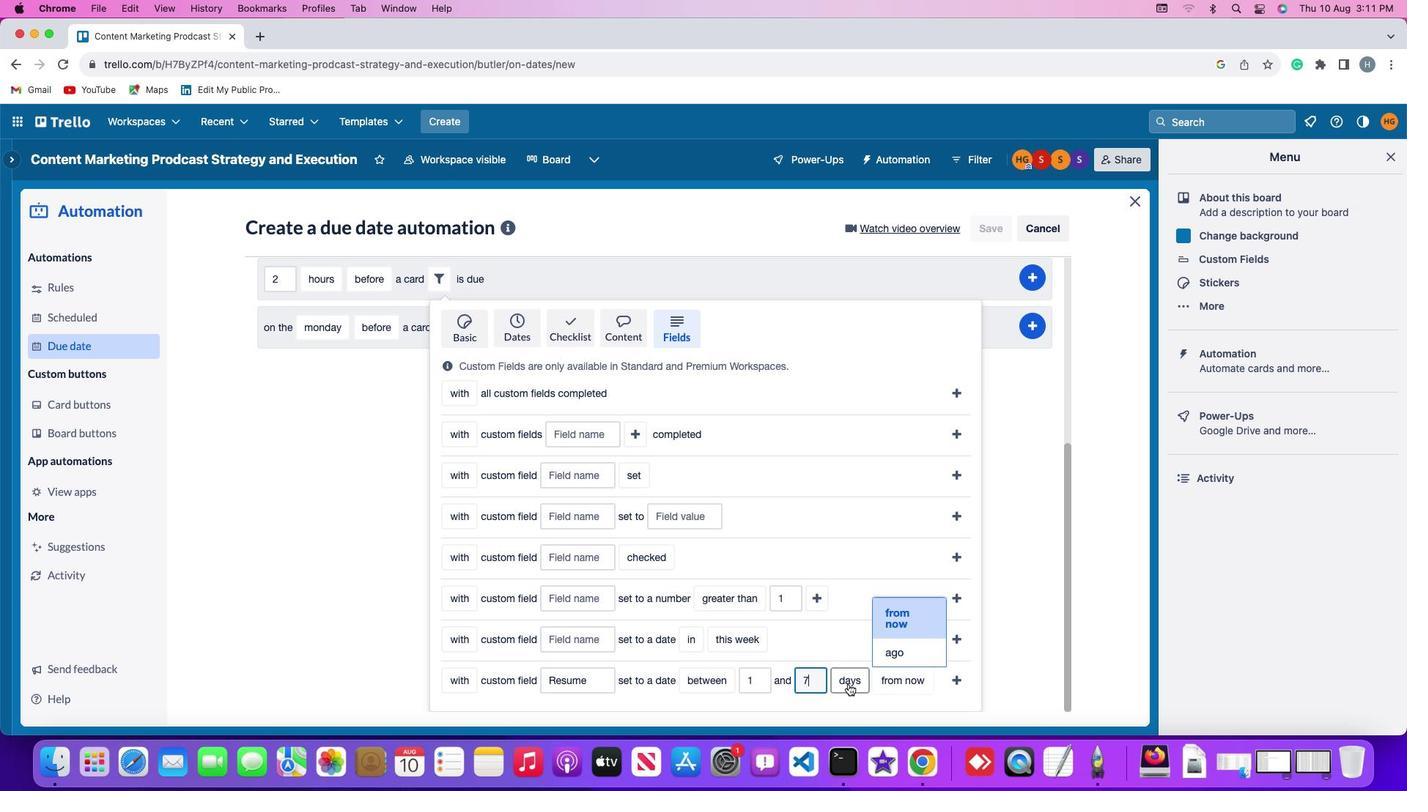 
Action: Mouse pressed left at (848, 684)
Screenshot: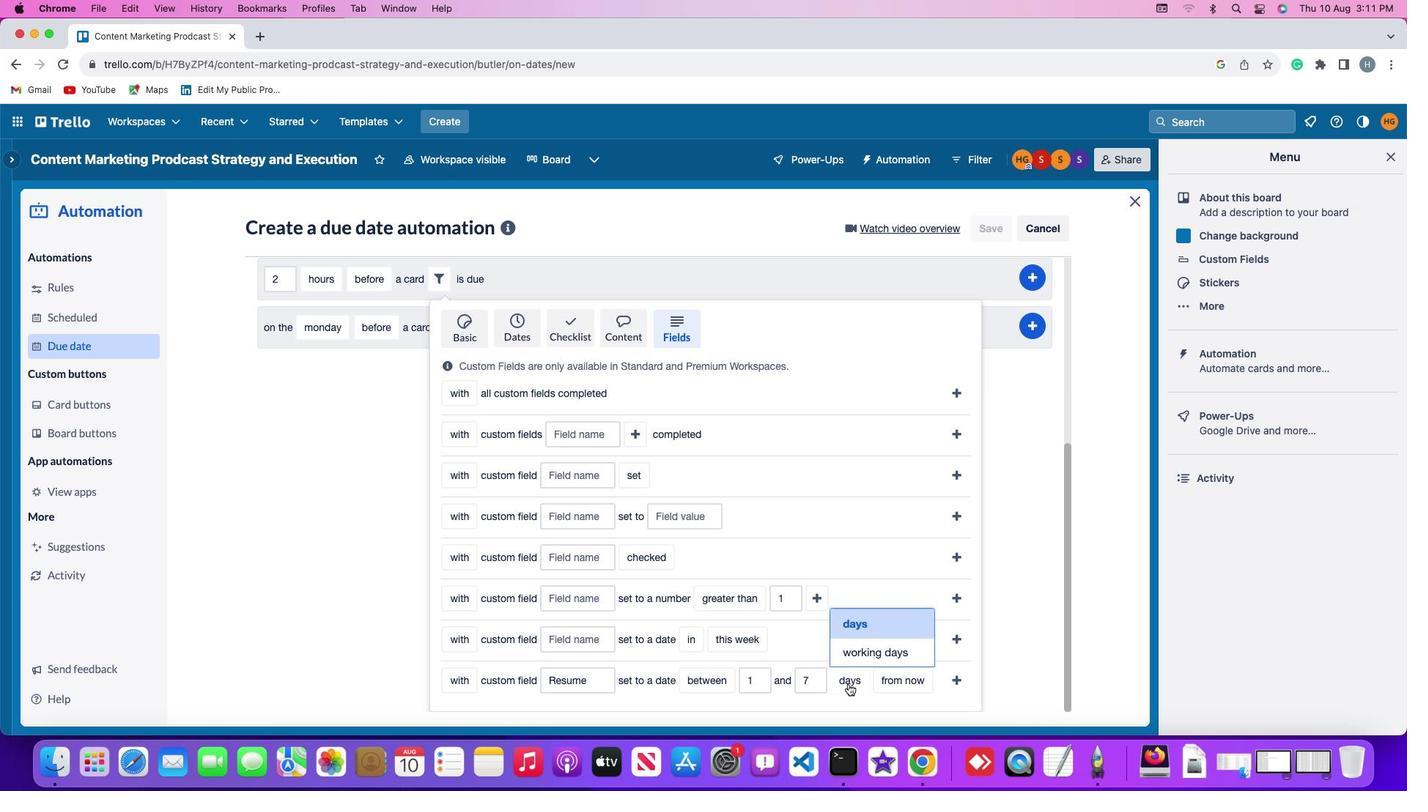 
Action: Mouse moved to (858, 659)
Screenshot: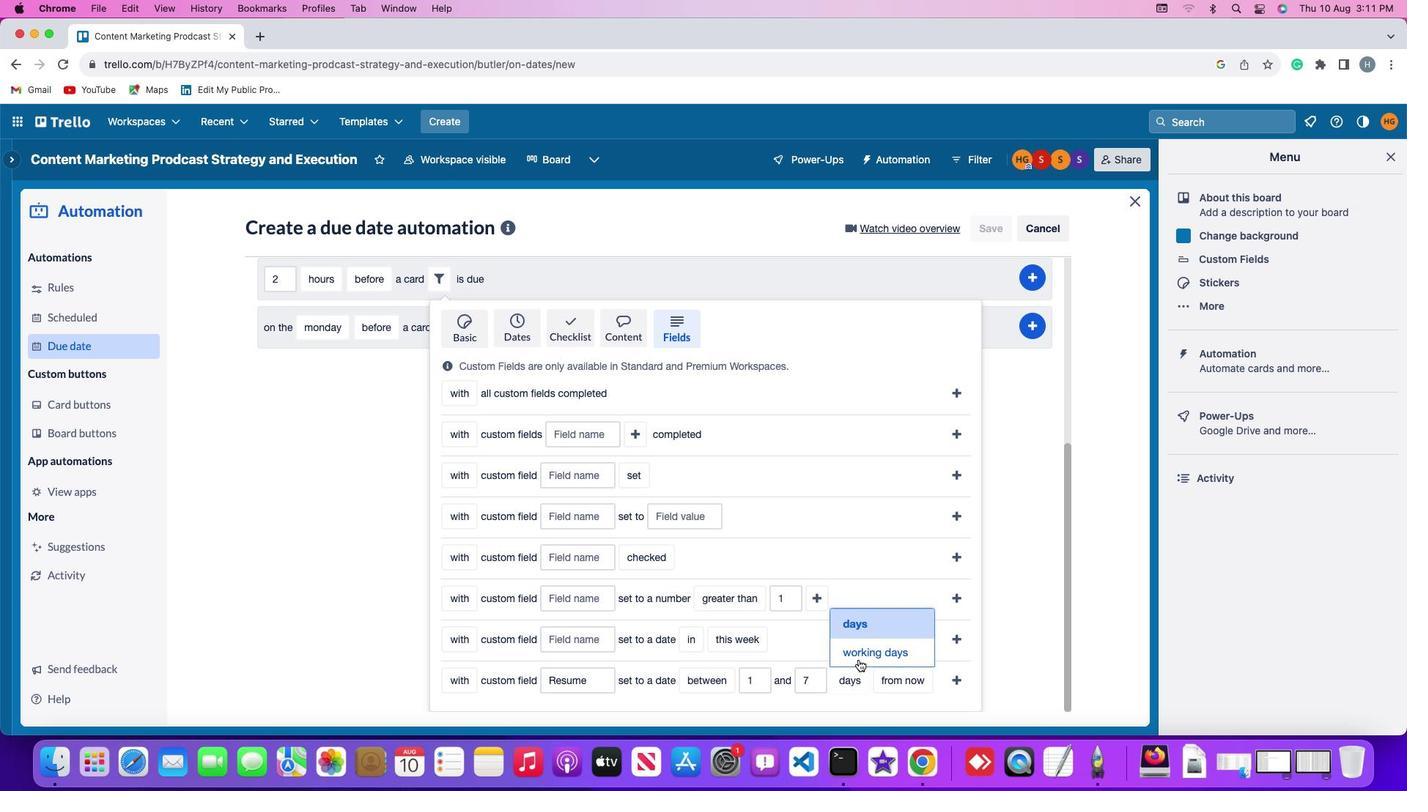 
Action: Mouse pressed left at (858, 659)
Screenshot: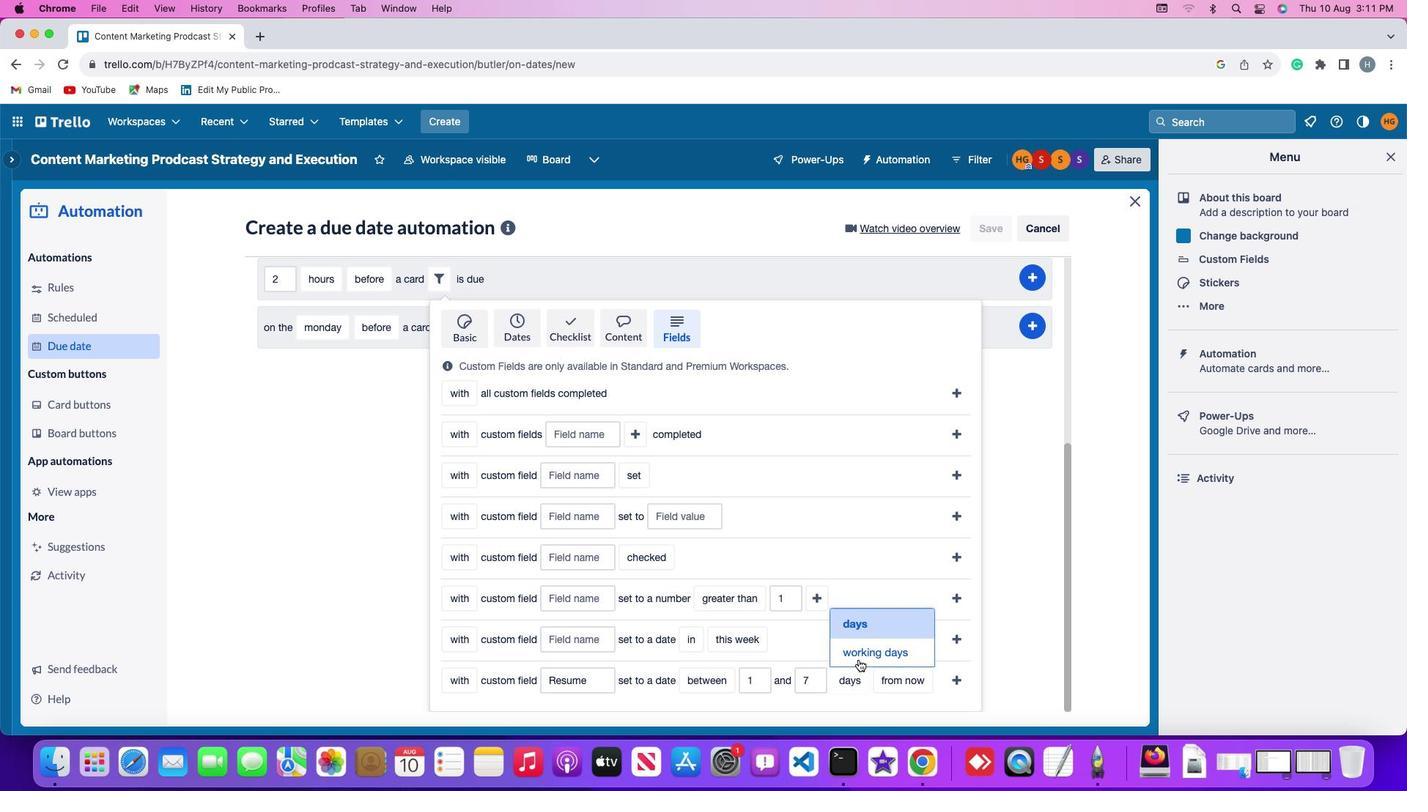
Action: Mouse moved to (941, 680)
Screenshot: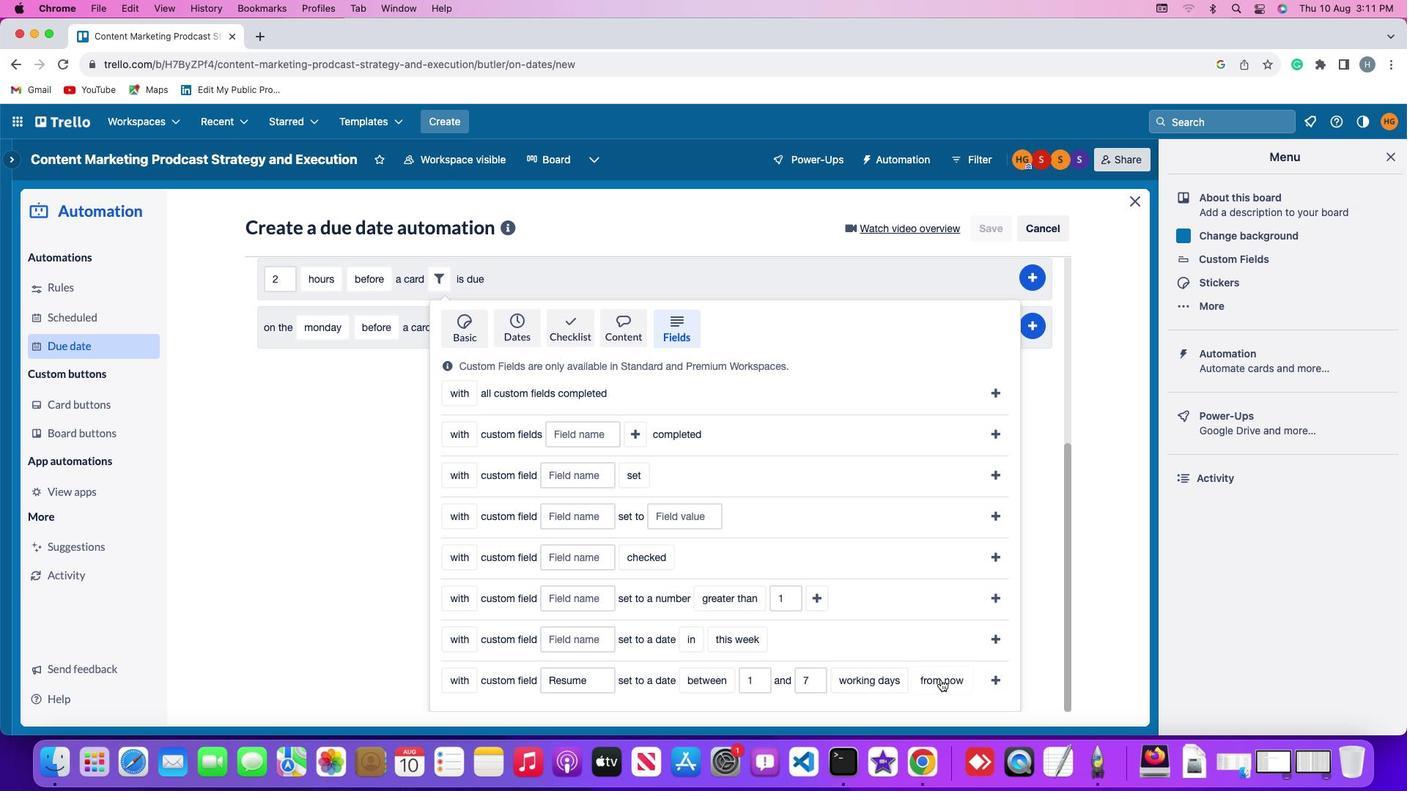 
Action: Mouse pressed left at (941, 680)
Screenshot: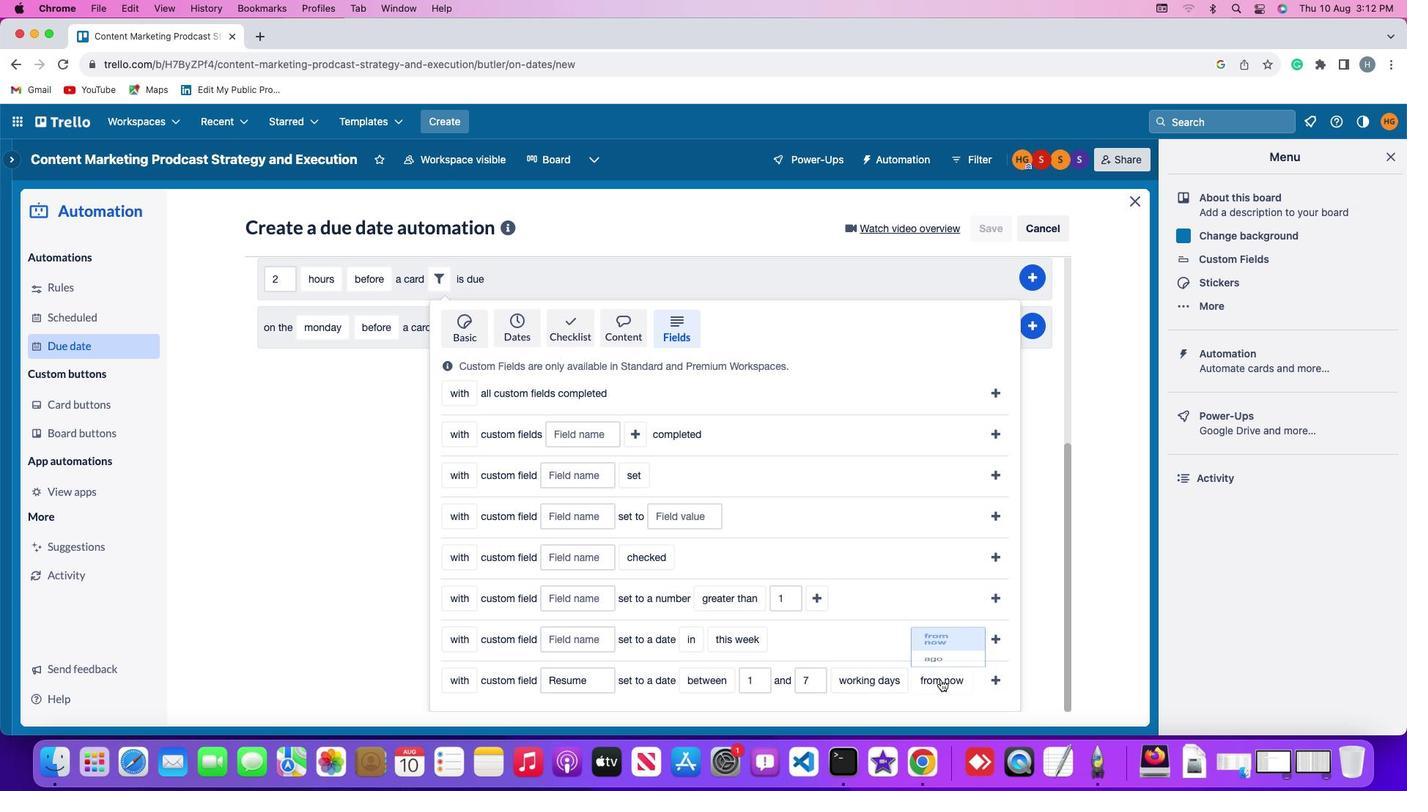 
Action: Mouse moved to (943, 617)
Screenshot: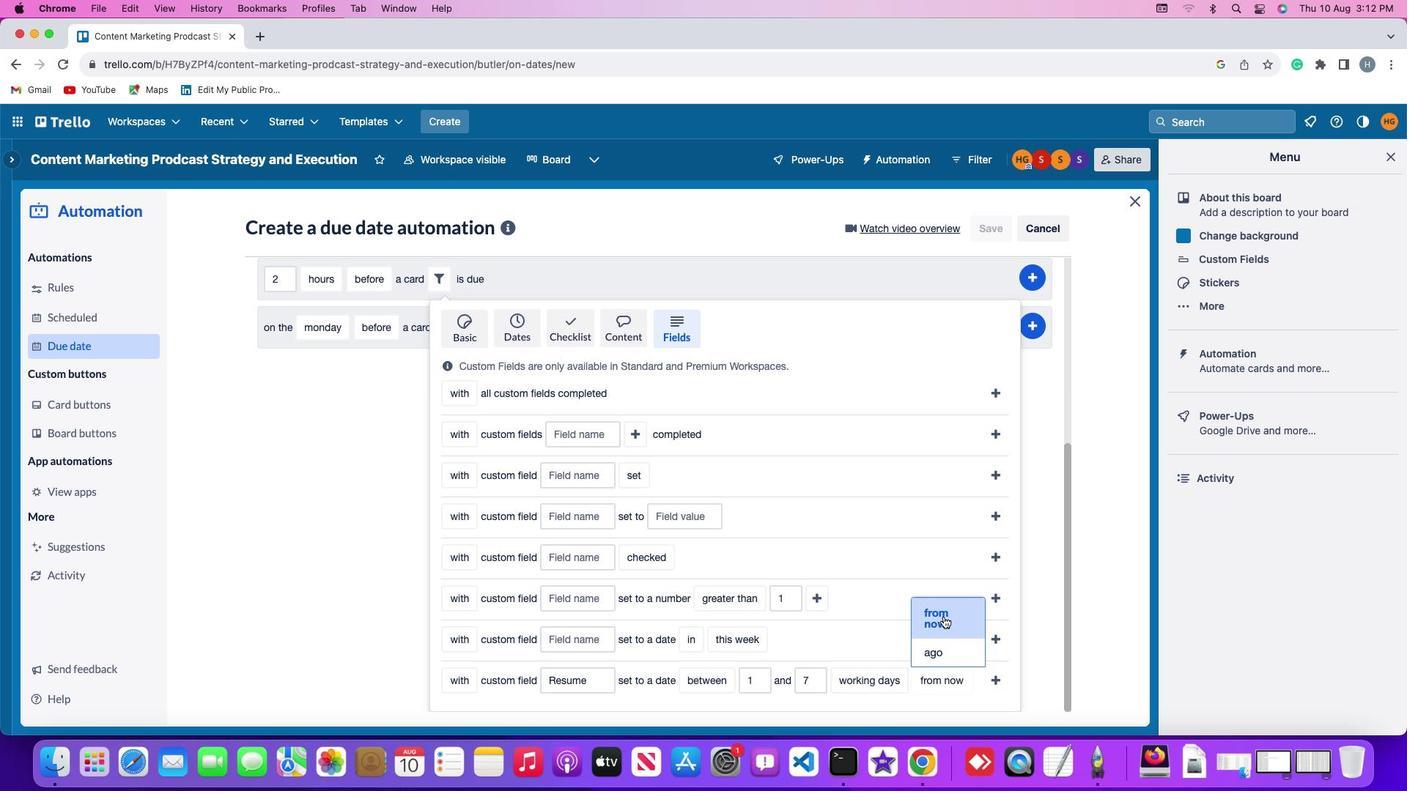 
Action: Mouse pressed left at (943, 617)
Screenshot: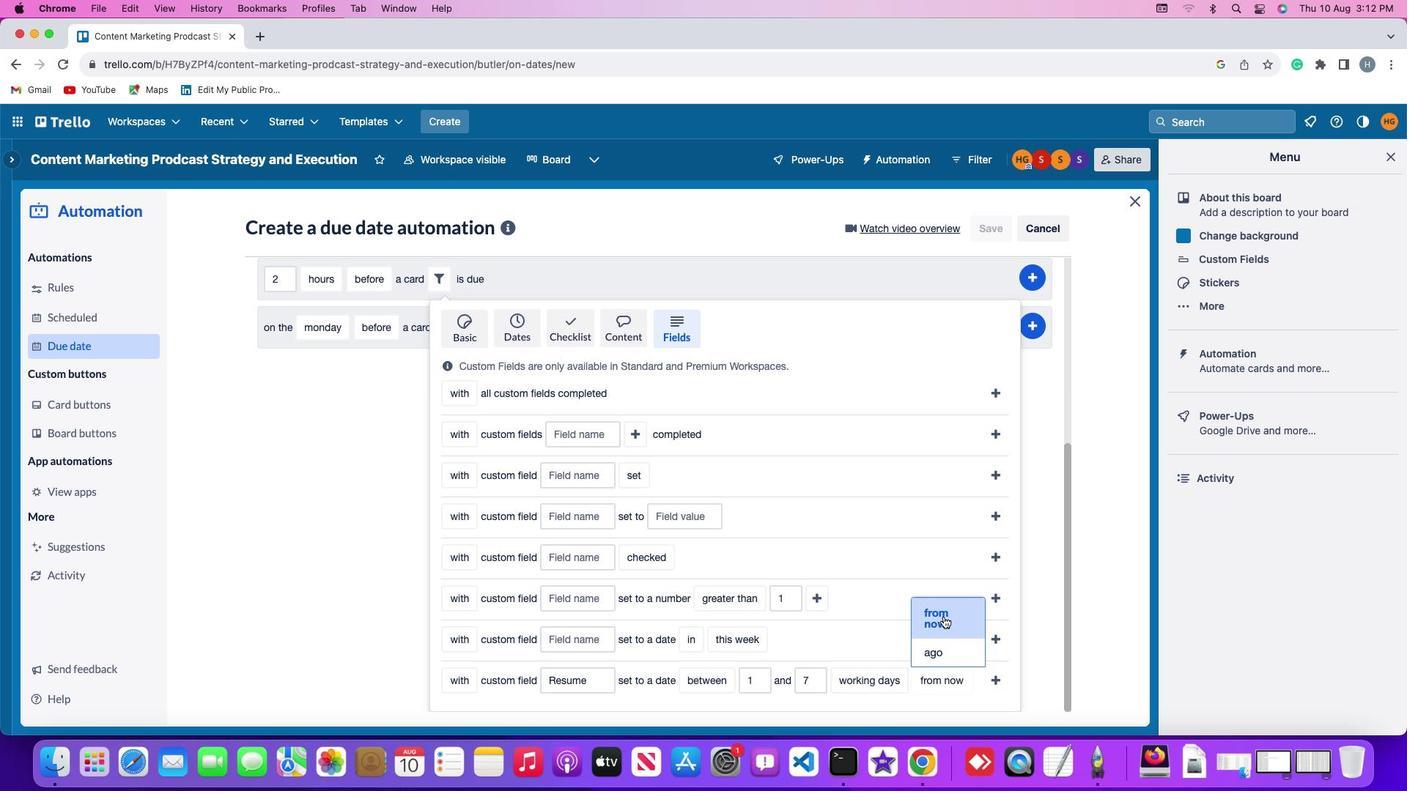 
Action: Mouse moved to (997, 678)
Screenshot: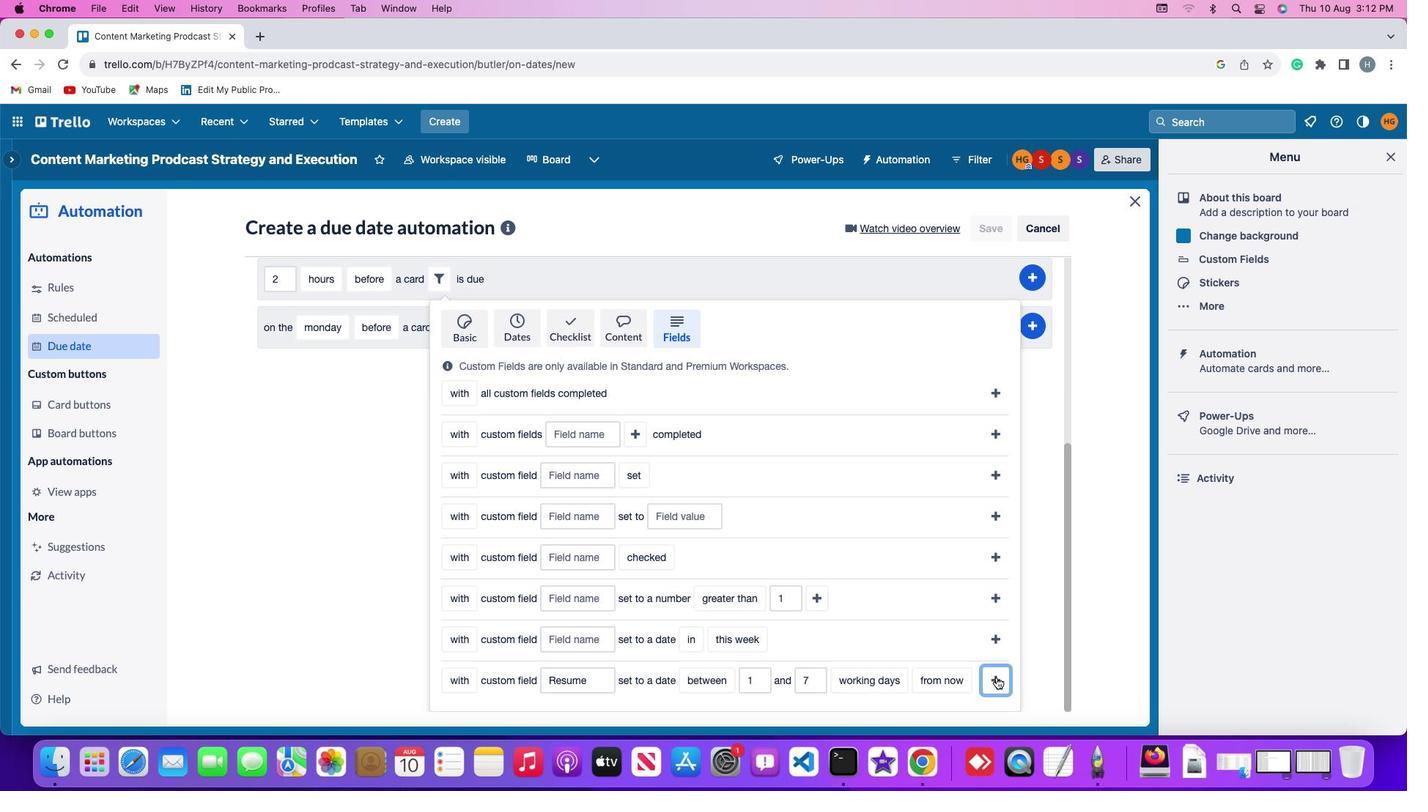 
Action: Mouse pressed left at (997, 678)
Screenshot: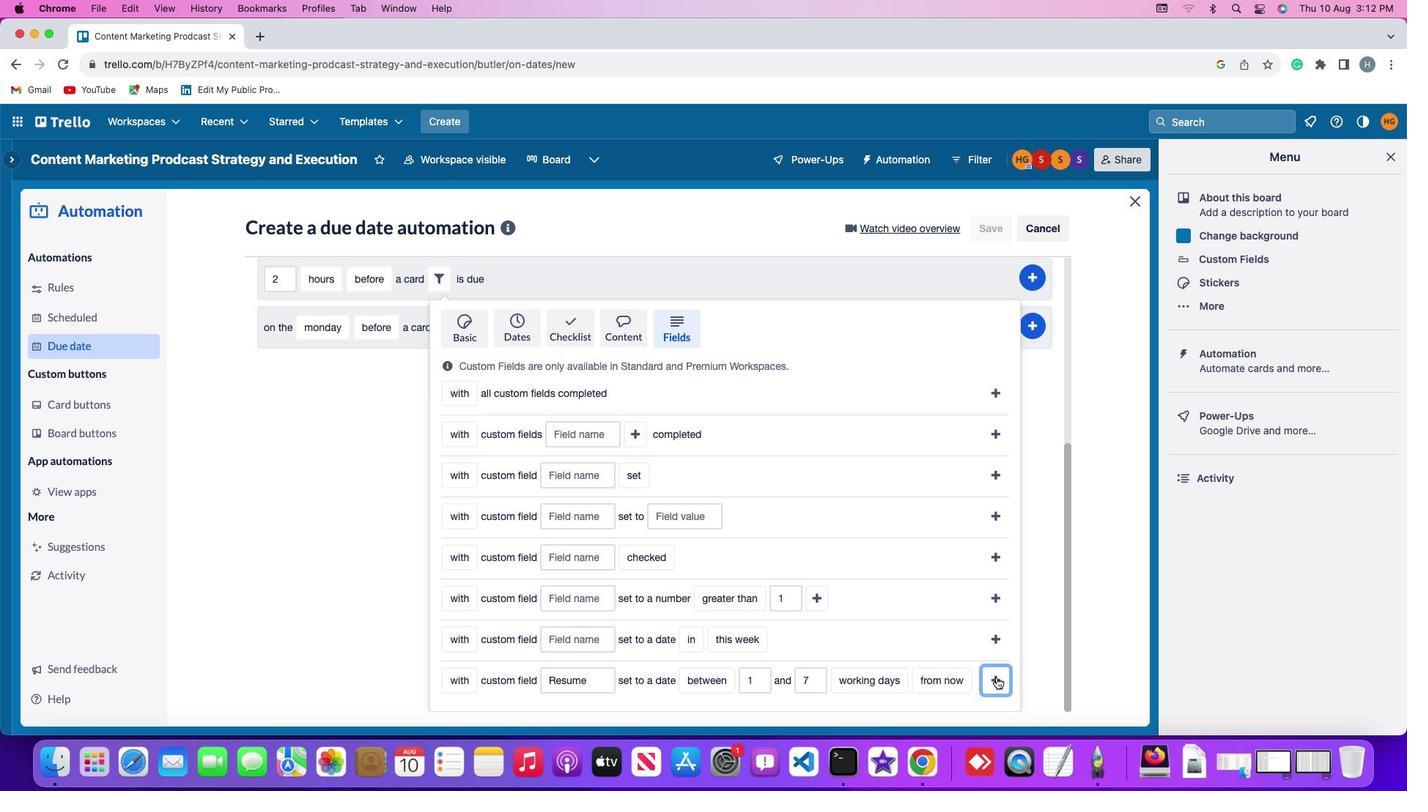 
Action: Mouse moved to (1039, 587)
Screenshot: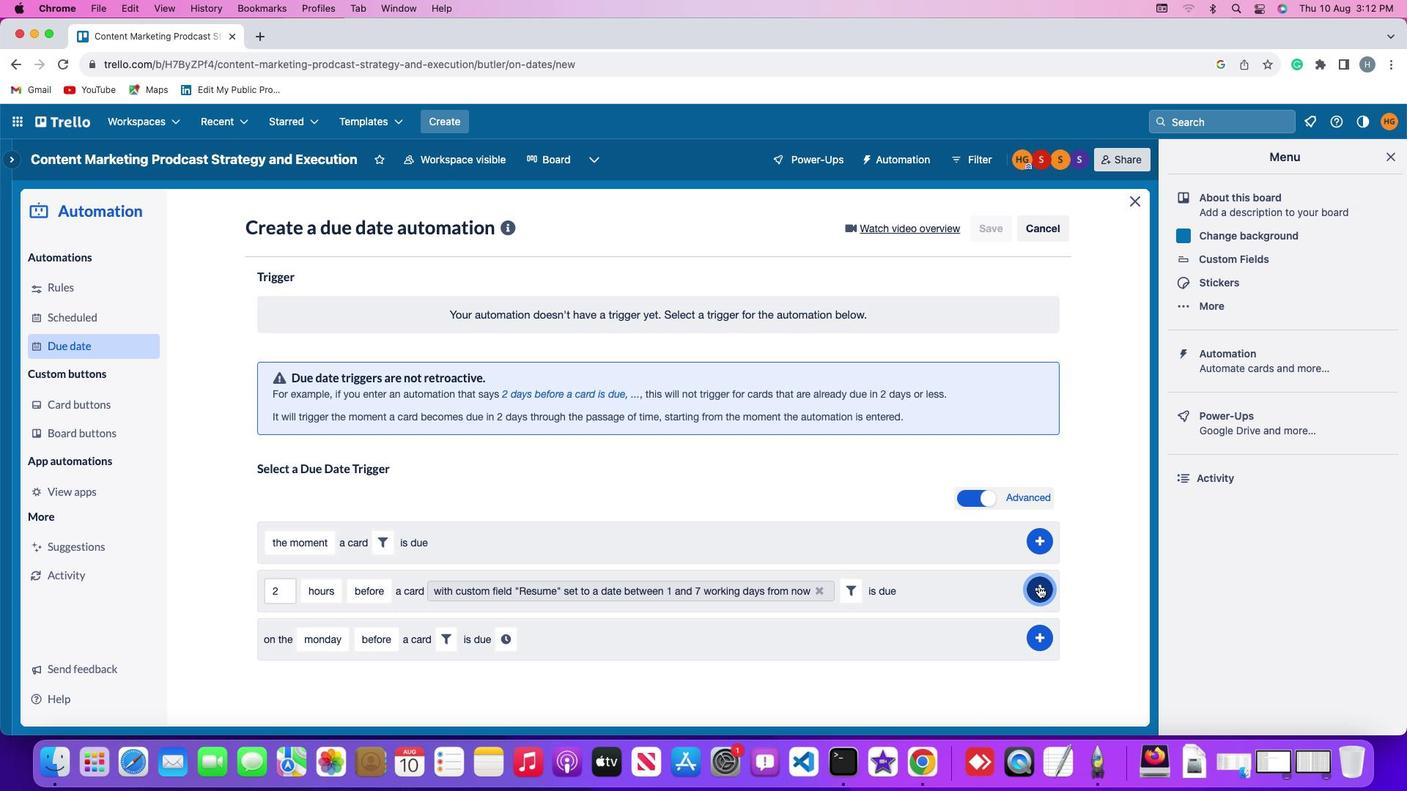 
Action: Mouse pressed left at (1039, 587)
Screenshot: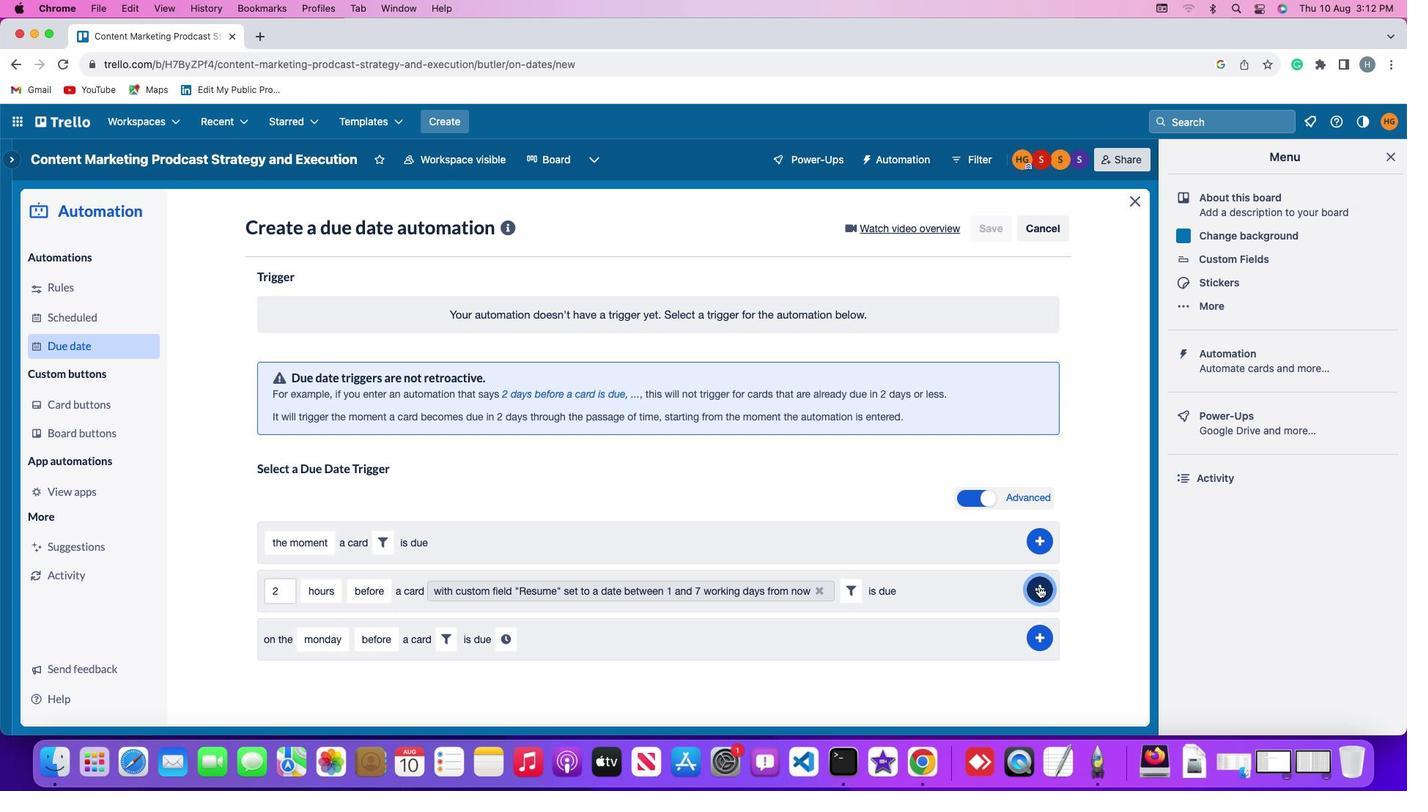 
Action: Mouse moved to (1106, 470)
Screenshot: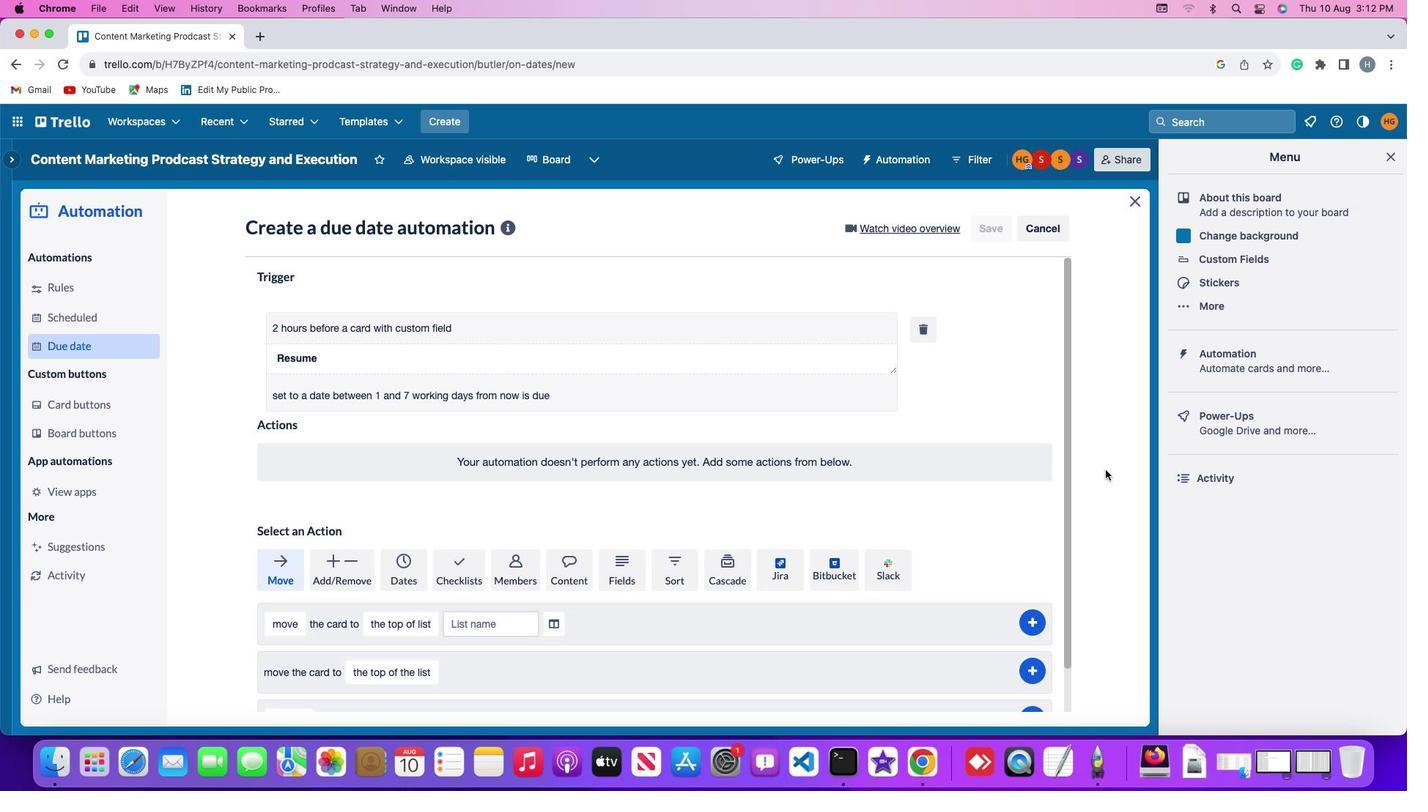 
